 Task: Find connections with filter location Māndvi with filter topic #Entrepreneurialwith filter profile language Spanish with filter current company BMJ with filter school Vivekananda Institute of Professional Studies with filter industry Retail Office Supplies and Gifts with filter service category NotaryOnline Research with filter keywords title Physicist
Action: Mouse moved to (549, 74)
Screenshot: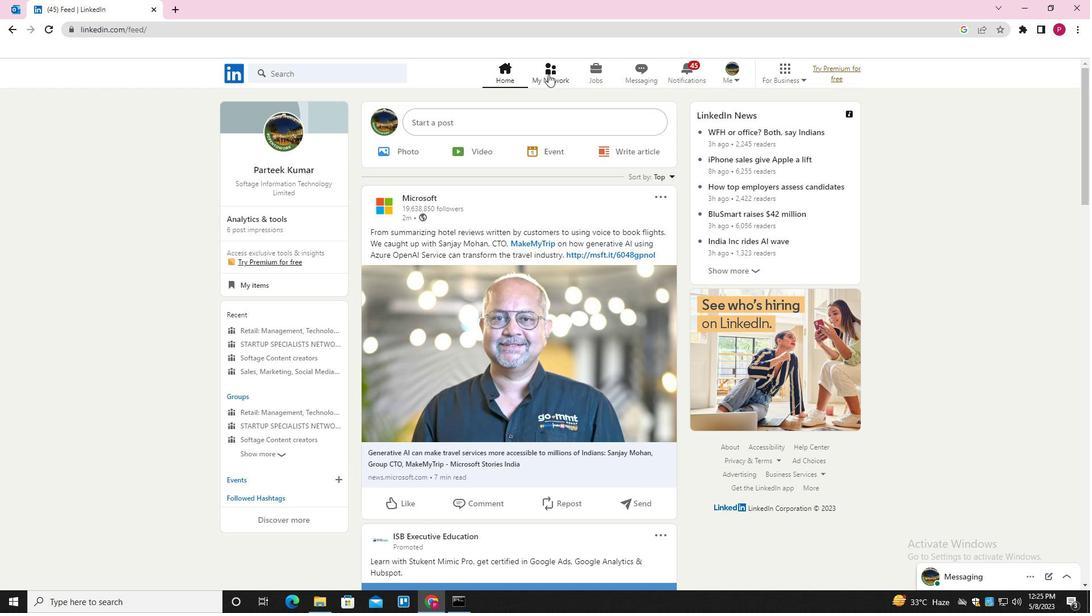 
Action: Mouse pressed left at (549, 74)
Screenshot: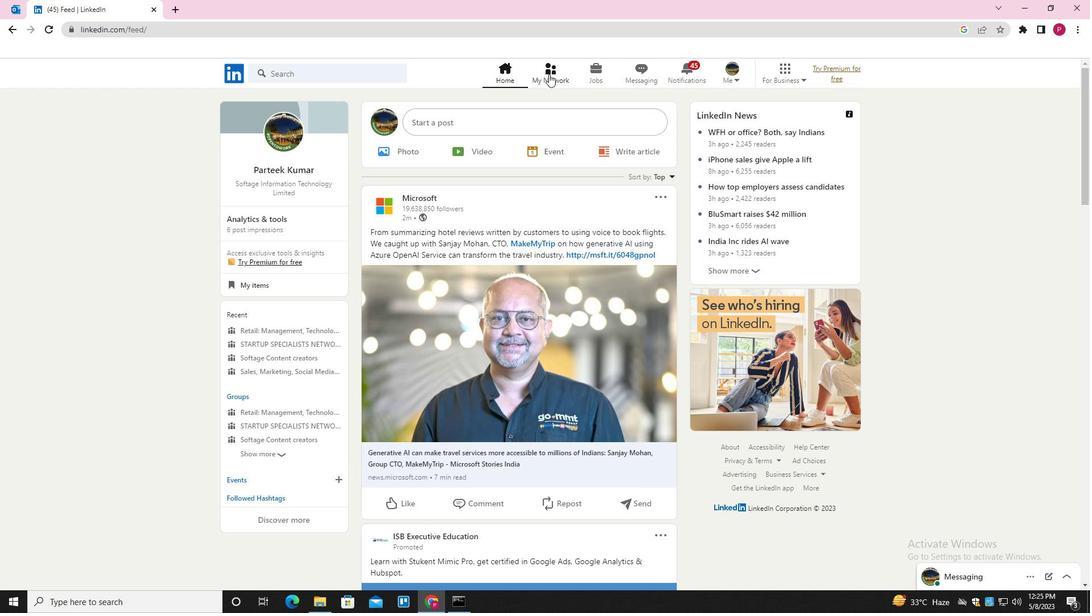 
Action: Mouse moved to (357, 134)
Screenshot: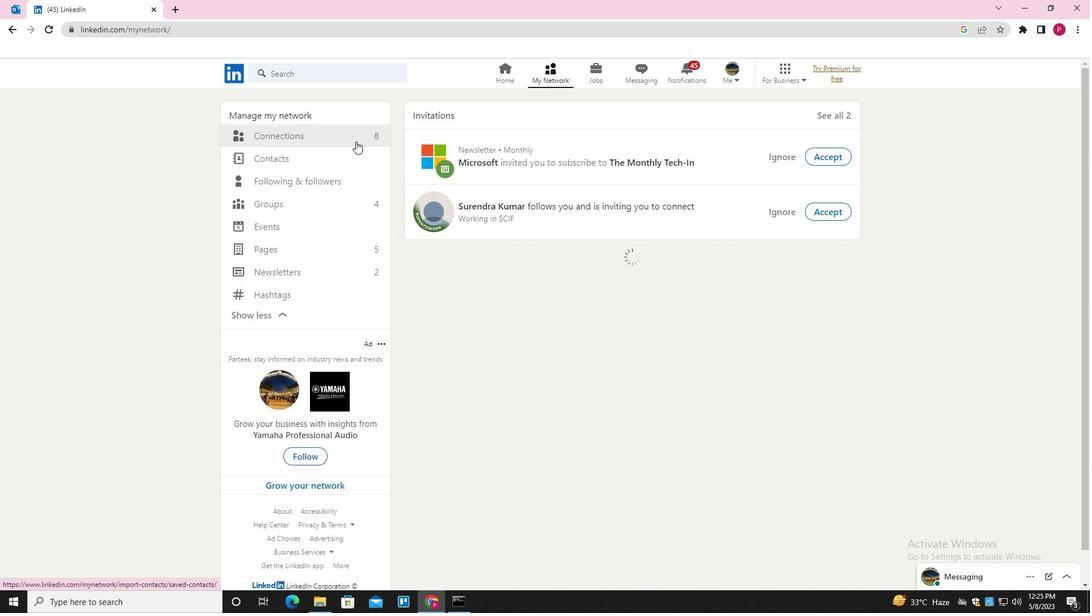 
Action: Mouse pressed left at (357, 134)
Screenshot: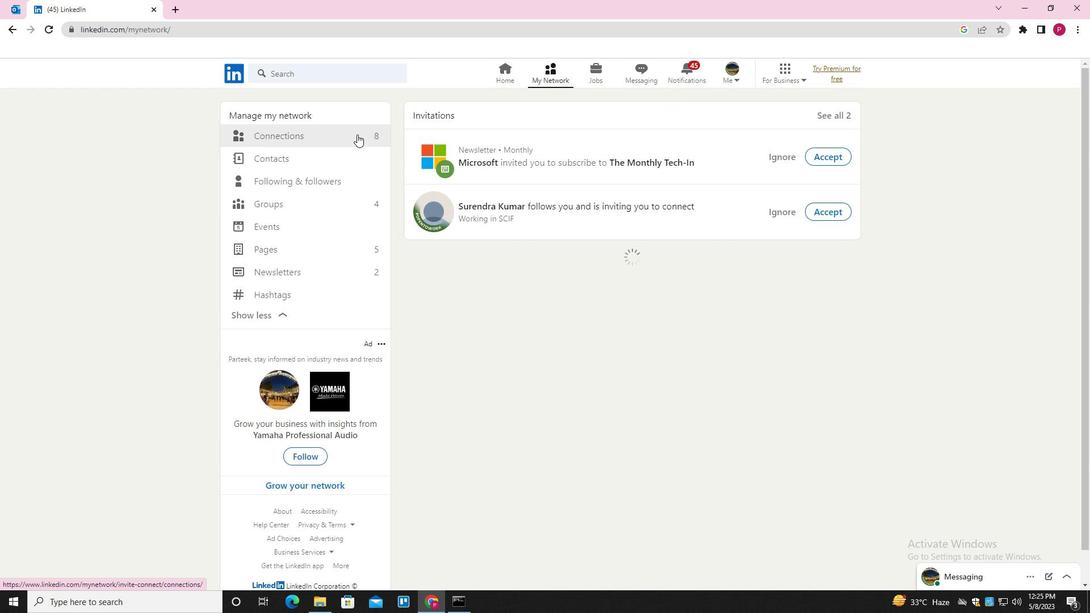 
Action: Mouse moved to (633, 136)
Screenshot: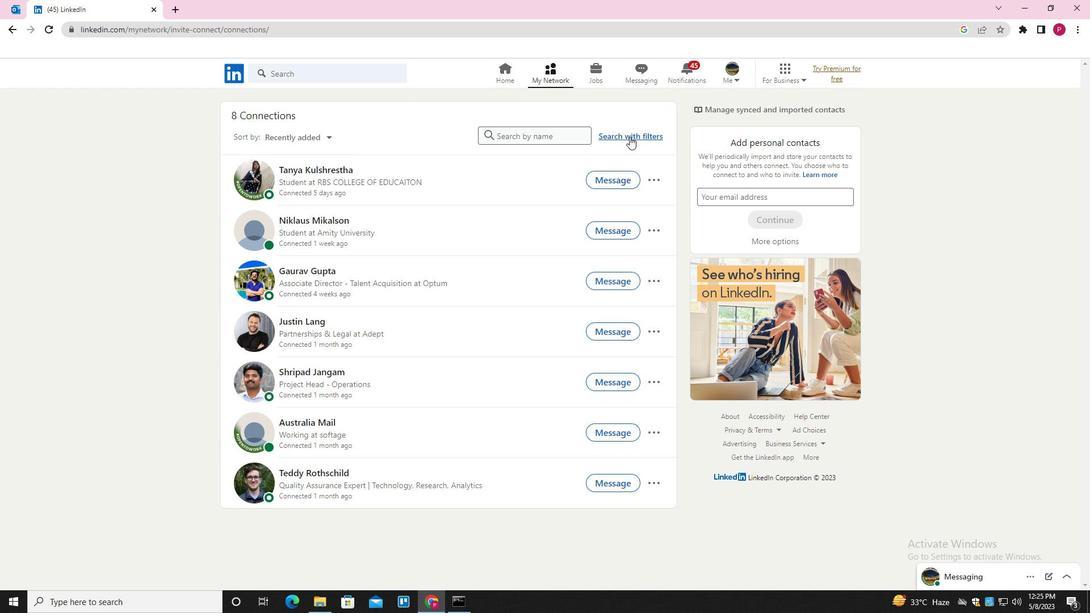 
Action: Mouse pressed left at (633, 136)
Screenshot: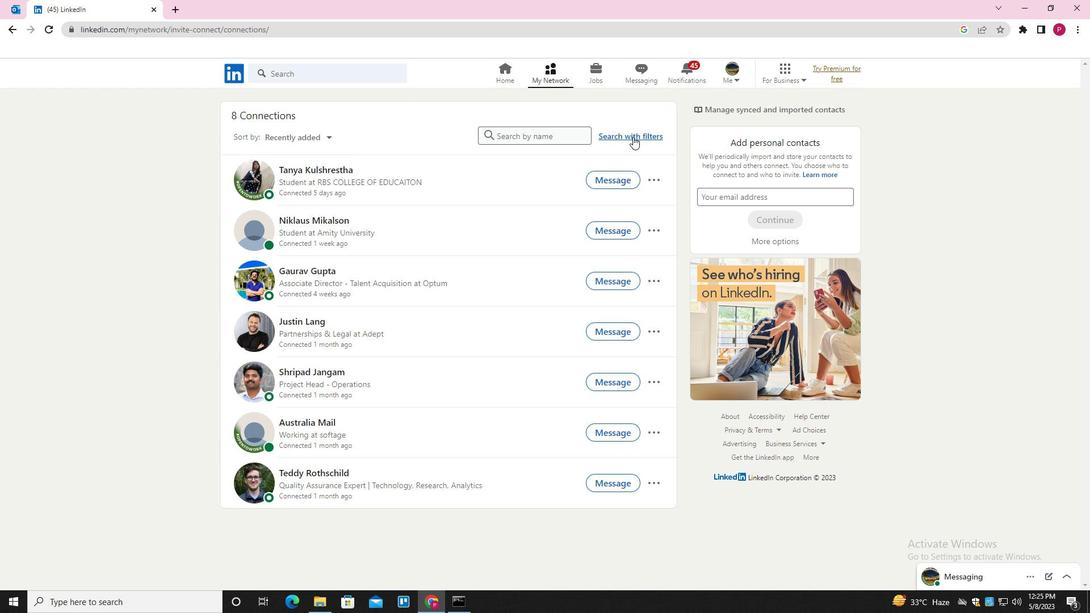 
Action: Mouse moved to (576, 103)
Screenshot: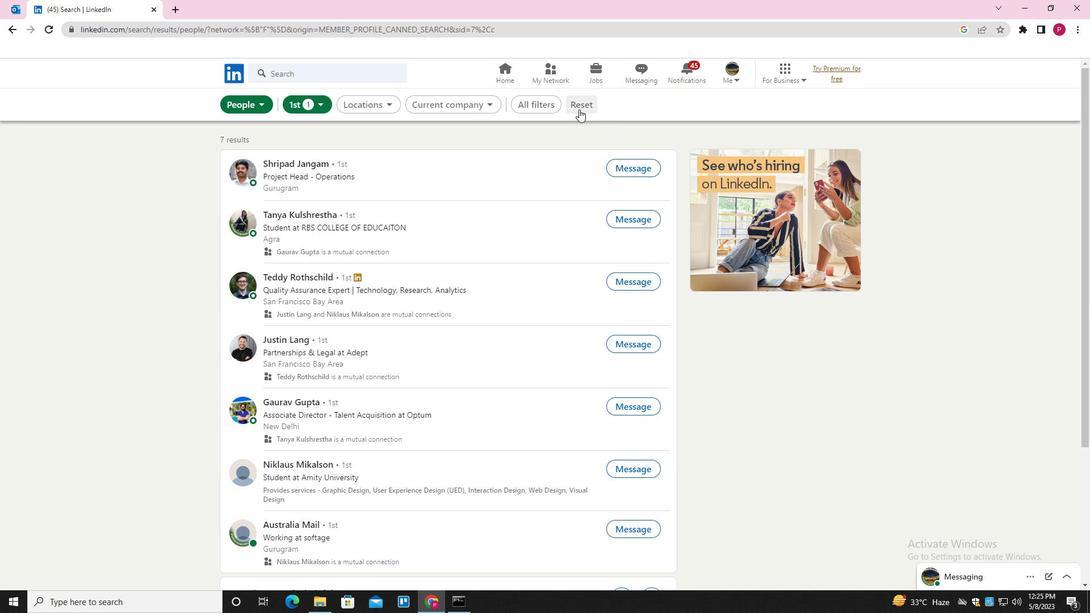 
Action: Mouse pressed left at (576, 103)
Screenshot: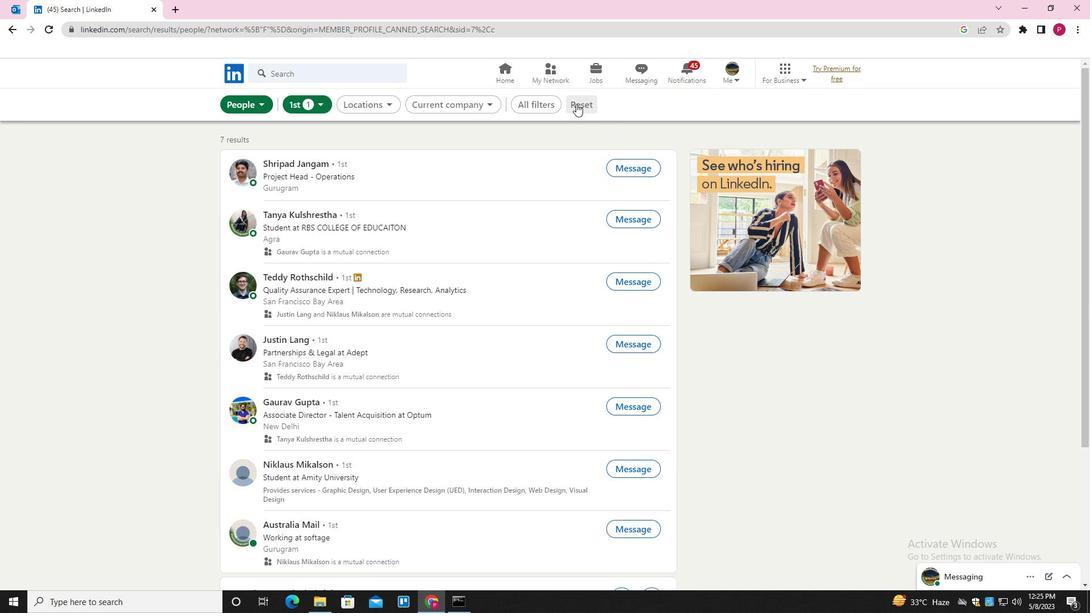 
Action: Mouse moved to (570, 105)
Screenshot: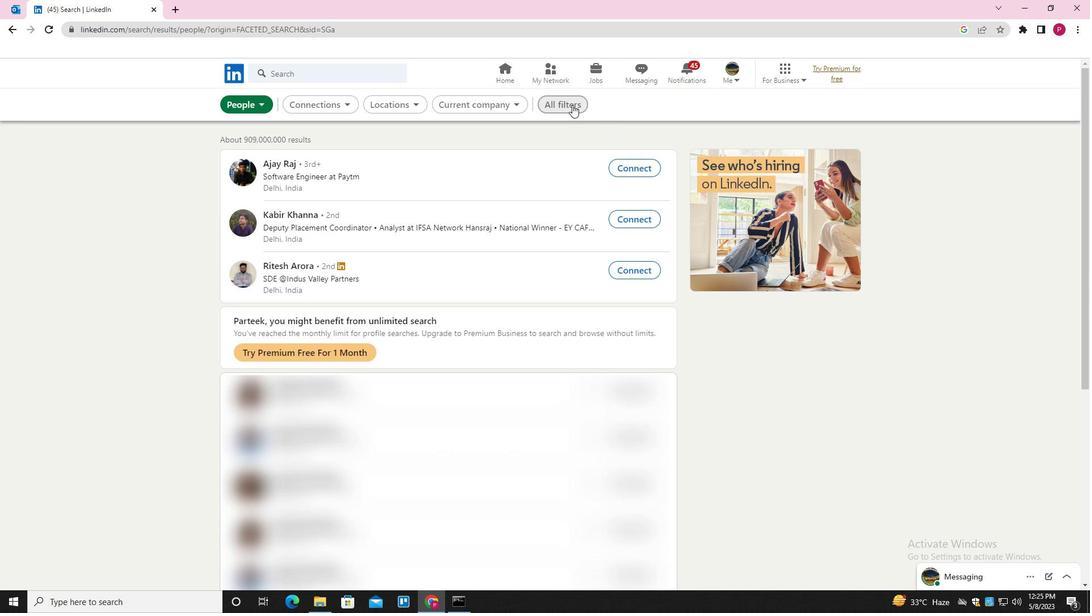 
Action: Mouse pressed left at (570, 105)
Screenshot: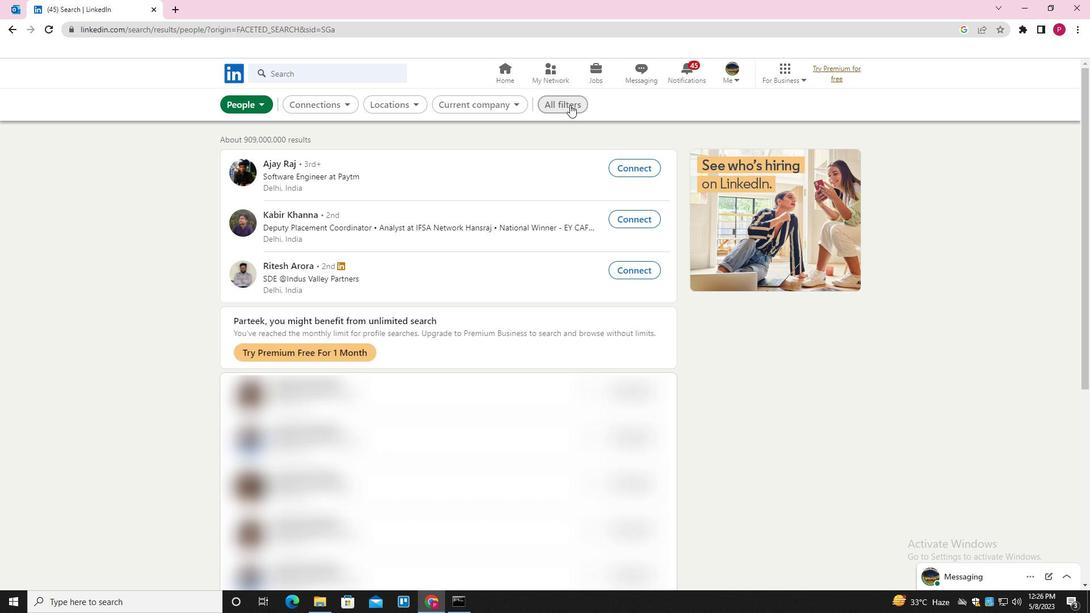 
Action: Mouse moved to (875, 252)
Screenshot: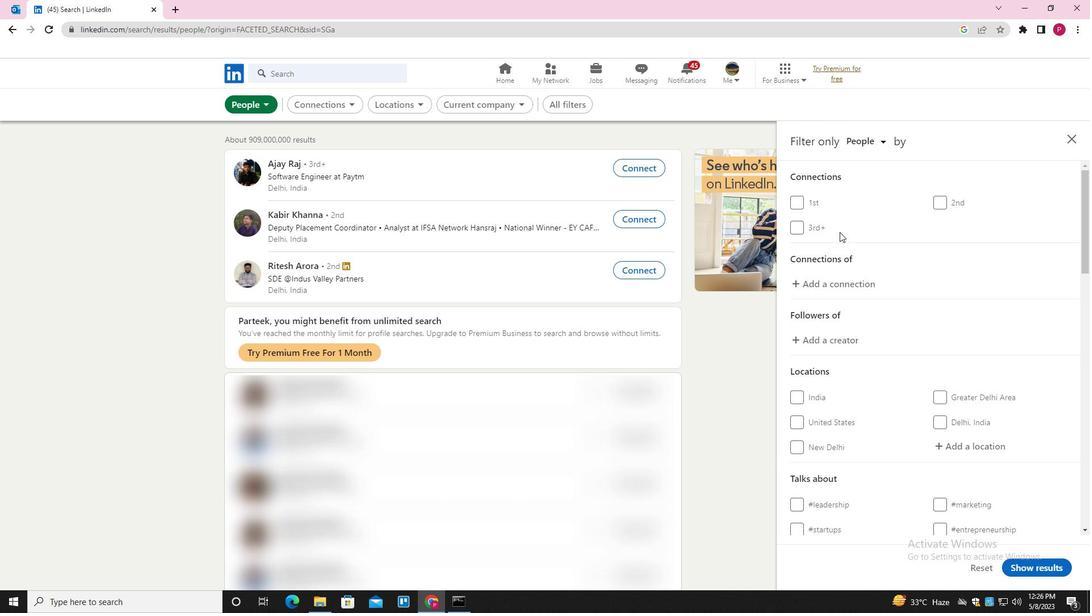 
Action: Mouse scrolled (875, 251) with delta (0, 0)
Screenshot: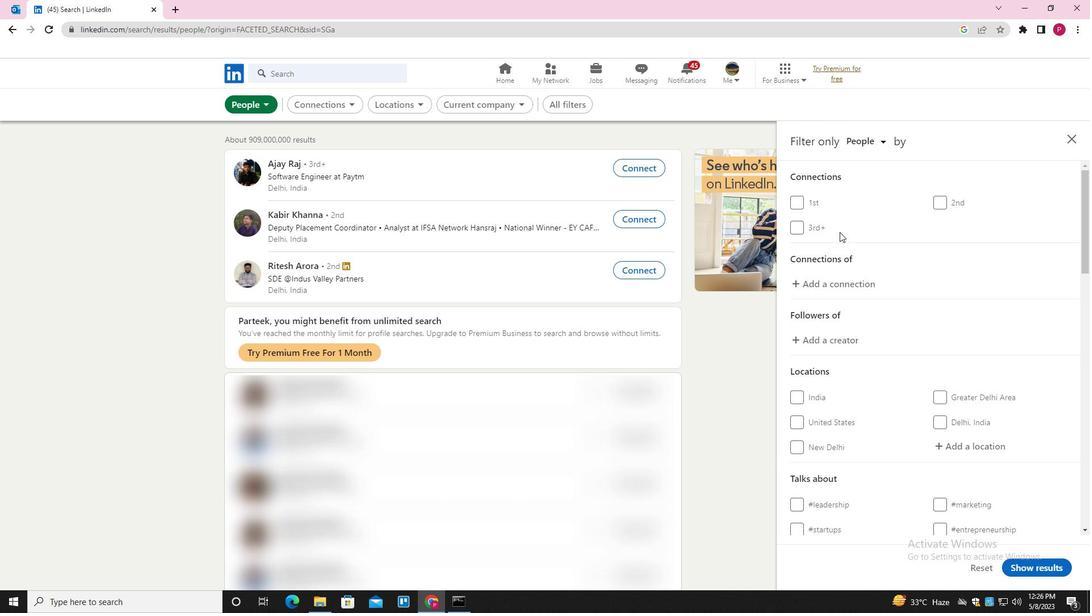 
Action: Mouse moved to (889, 260)
Screenshot: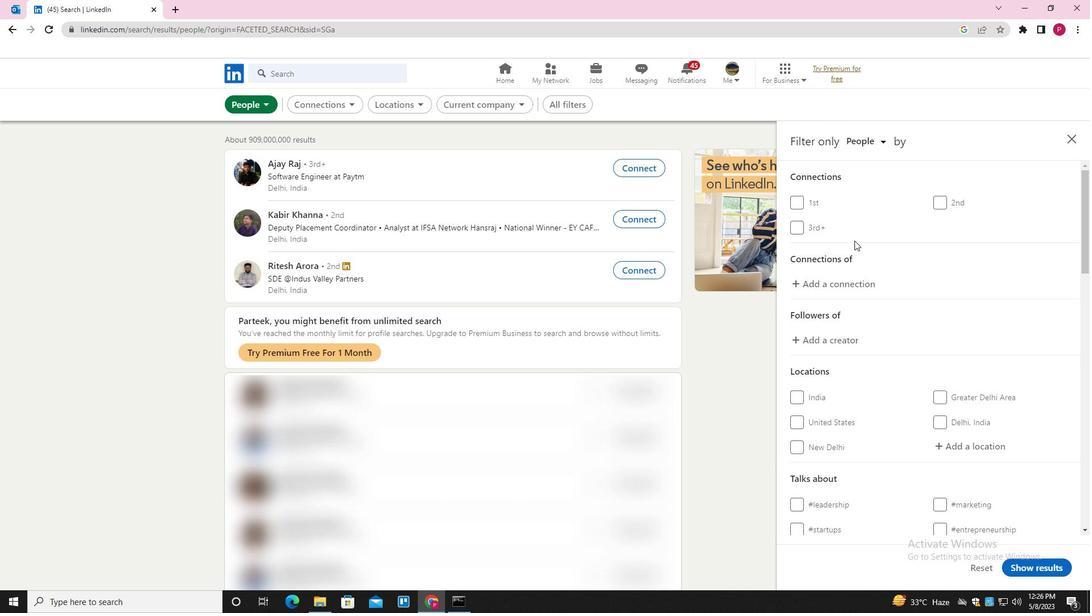 
Action: Mouse scrolled (889, 260) with delta (0, 0)
Screenshot: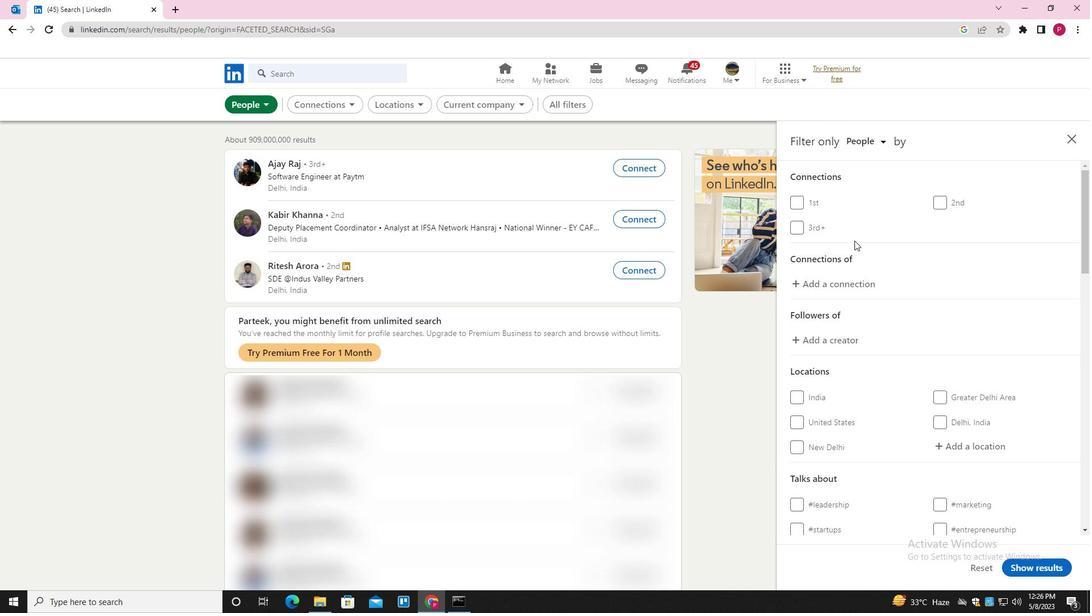 
Action: Mouse moved to (905, 268)
Screenshot: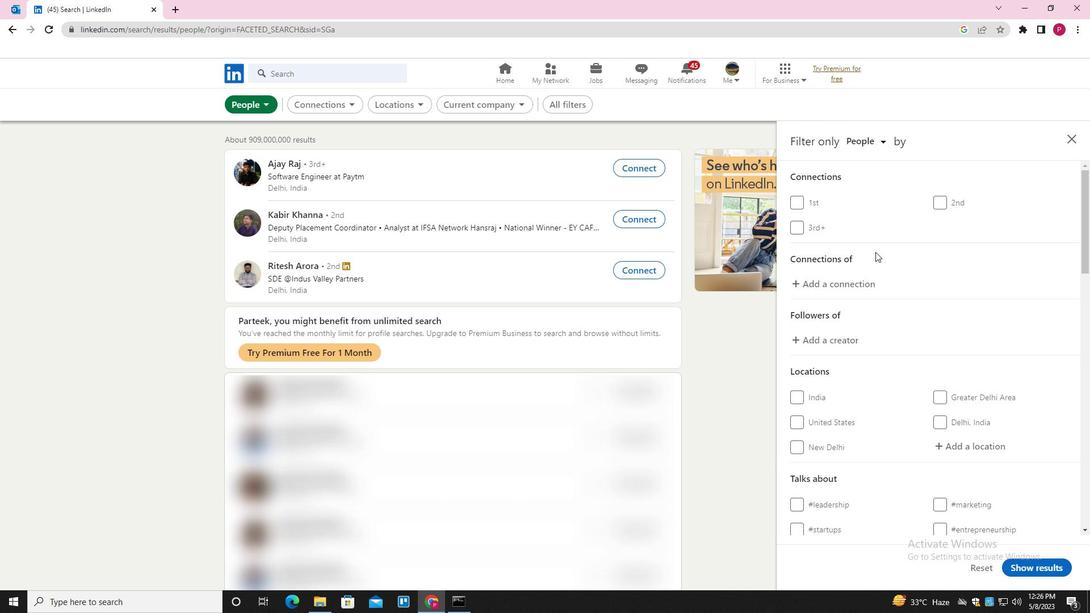 
Action: Mouse scrolled (905, 267) with delta (0, 0)
Screenshot: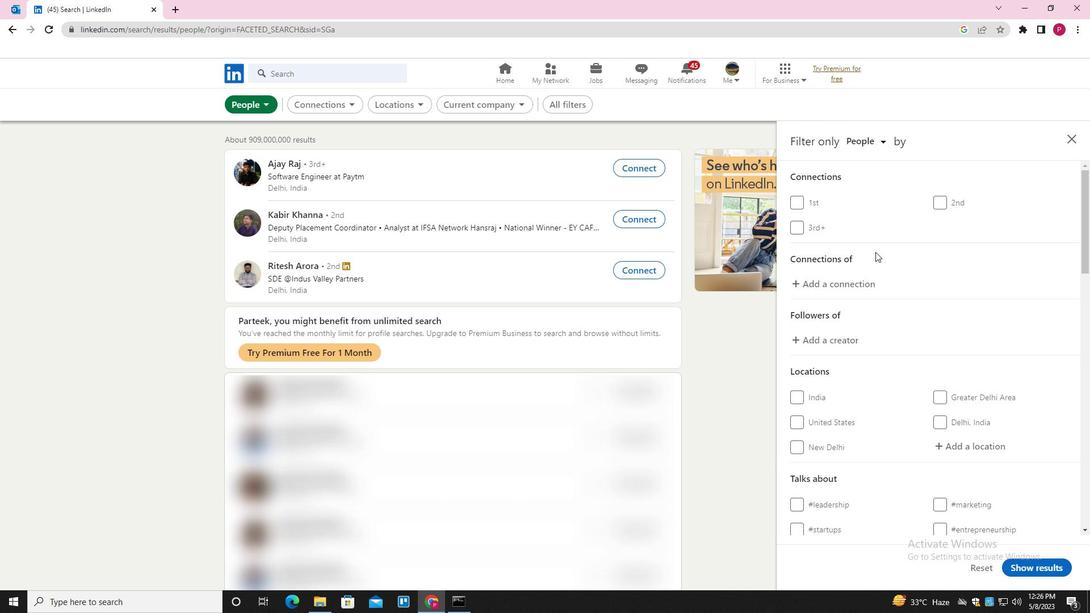 
Action: Mouse moved to (957, 280)
Screenshot: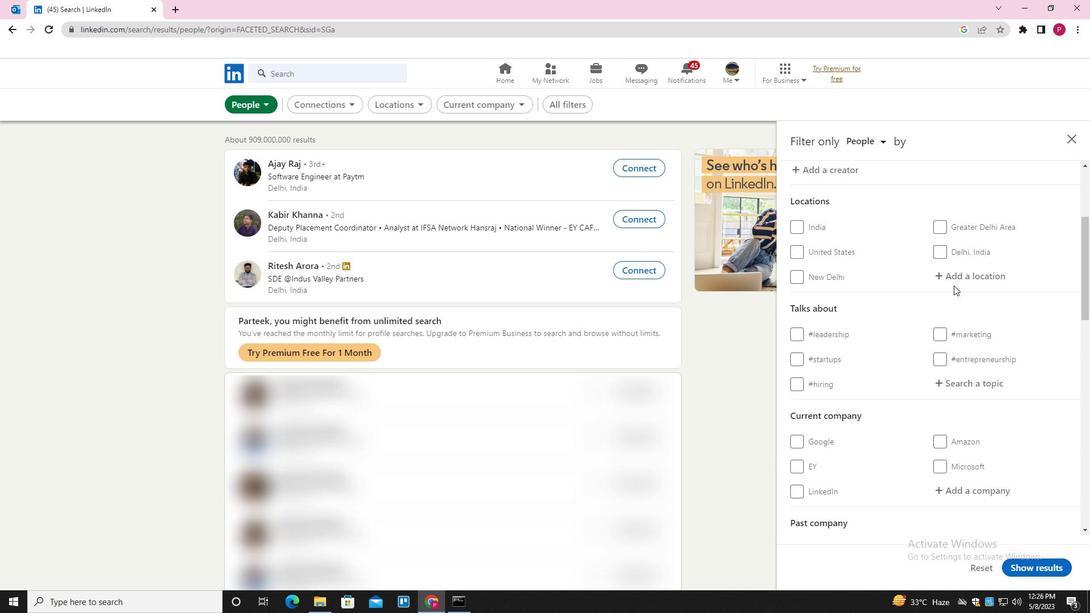 
Action: Mouse pressed left at (957, 280)
Screenshot: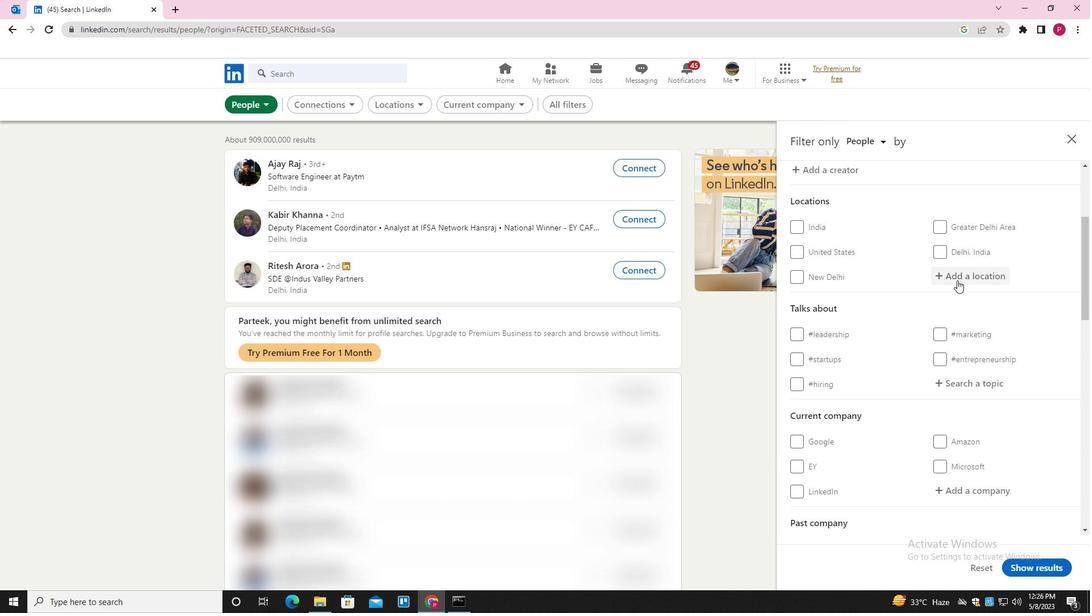 
Action: Key pressed <Key.shift>
Screenshot: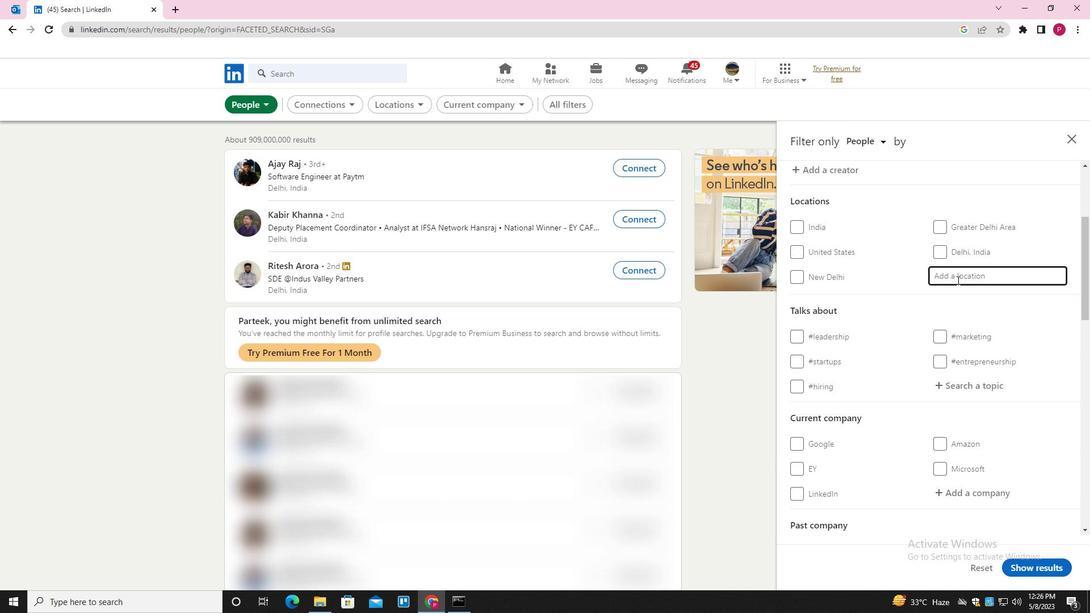
Action: Mouse moved to (957, 280)
Screenshot: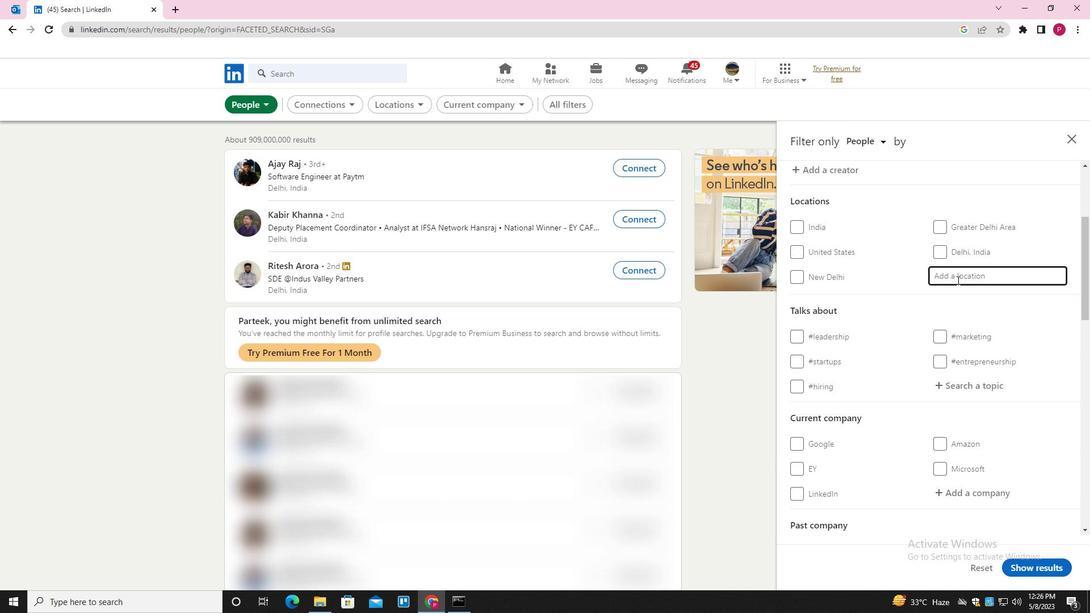 
Action: Key pressed MANDVI<Key.down><Key.enter>
Screenshot: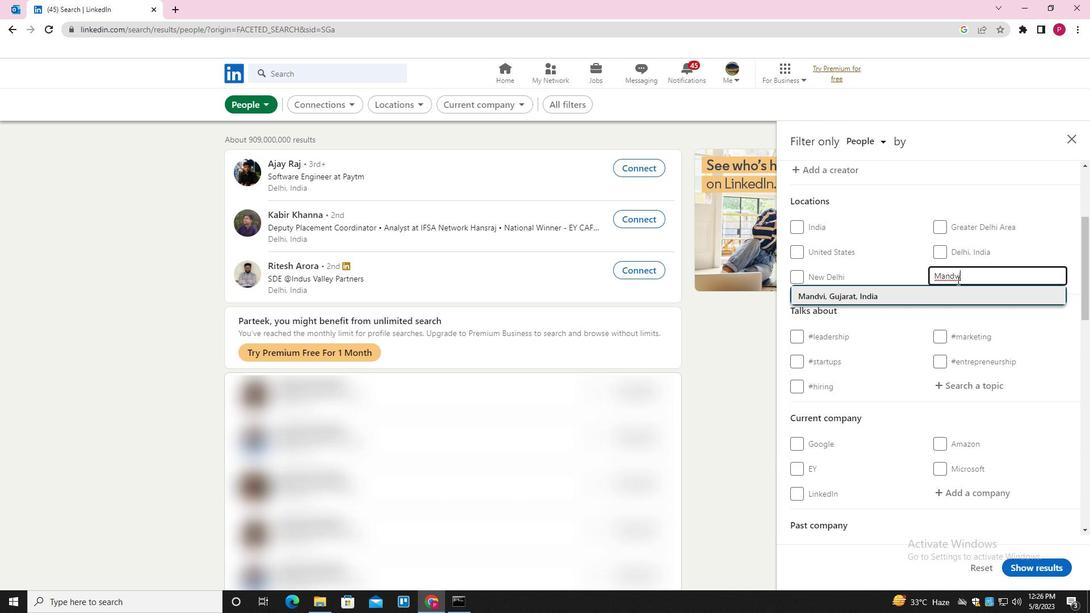 
Action: Mouse moved to (923, 316)
Screenshot: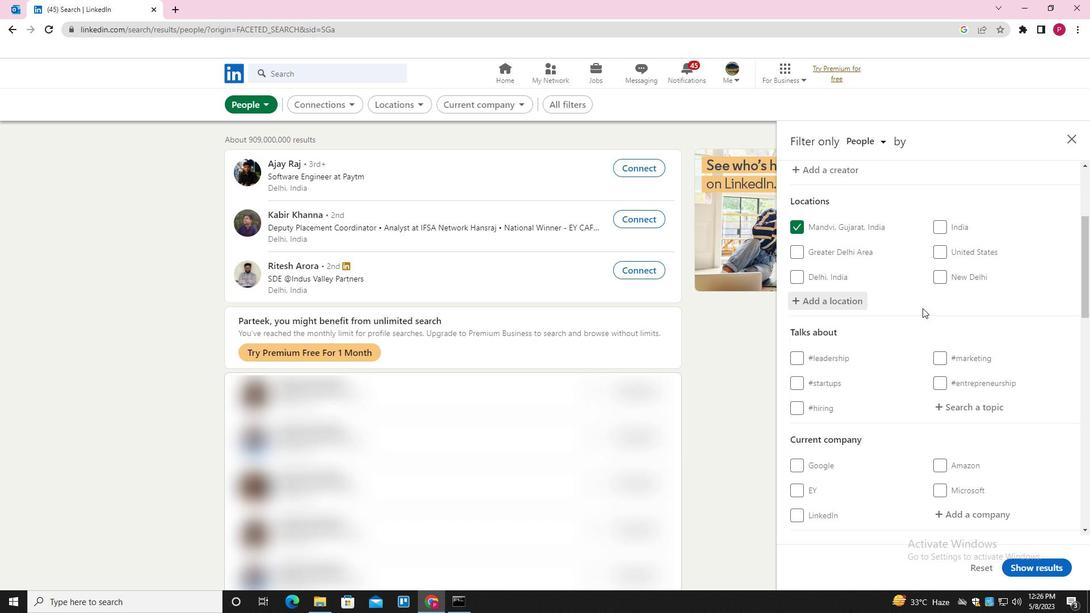 
Action: Mouse scrolled (923, 315) with delta (0, 0)
Screenshot: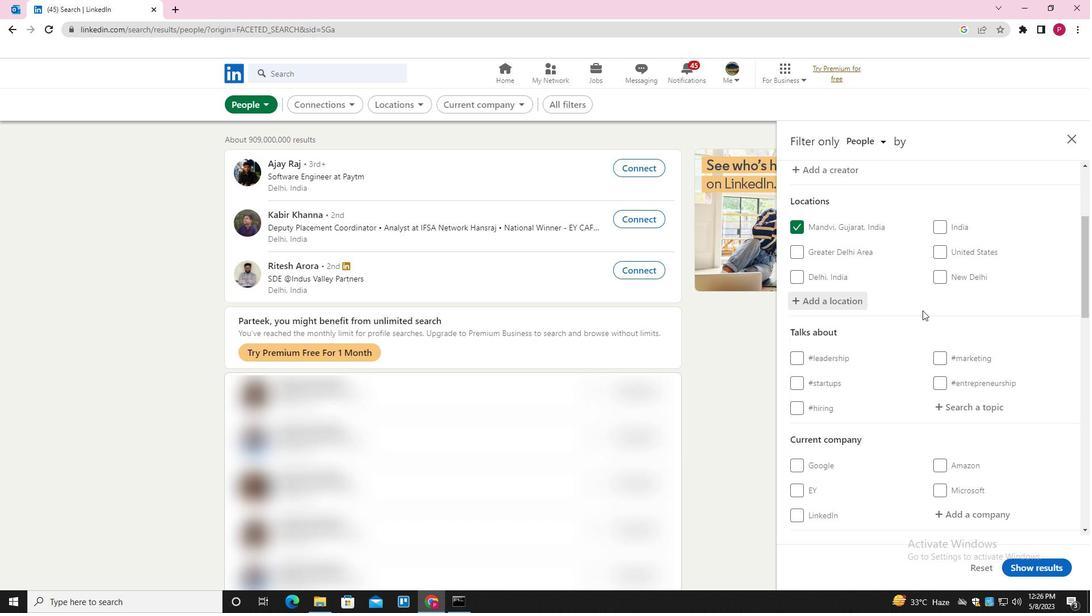 
Action: Mouse moved to (923, 319)
Screenshot: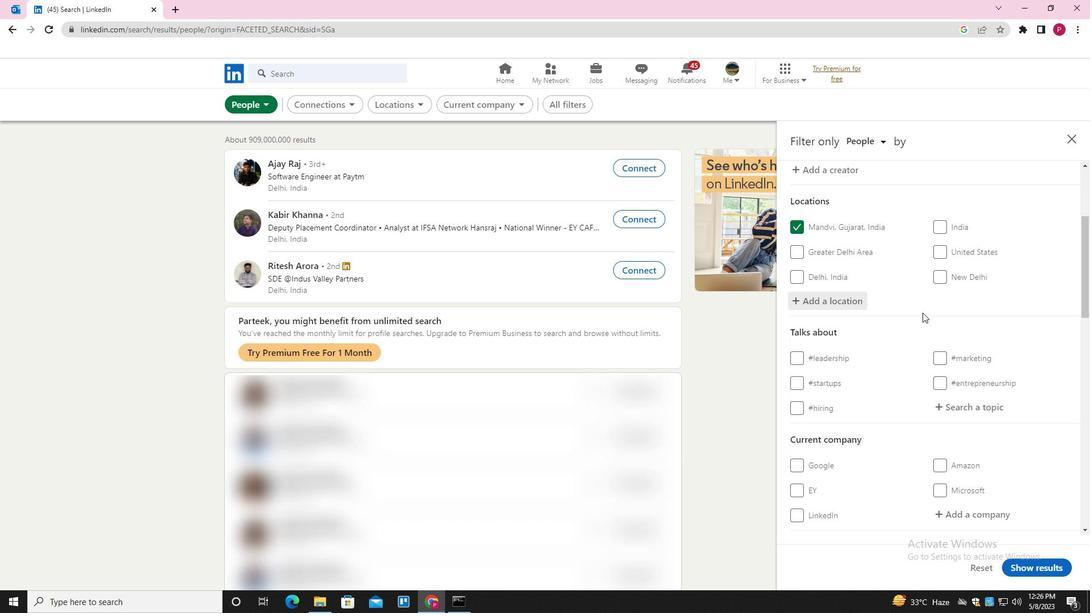 
Action: Mouse scrolled (923, 319) with delta (0, 0)
Screenshot: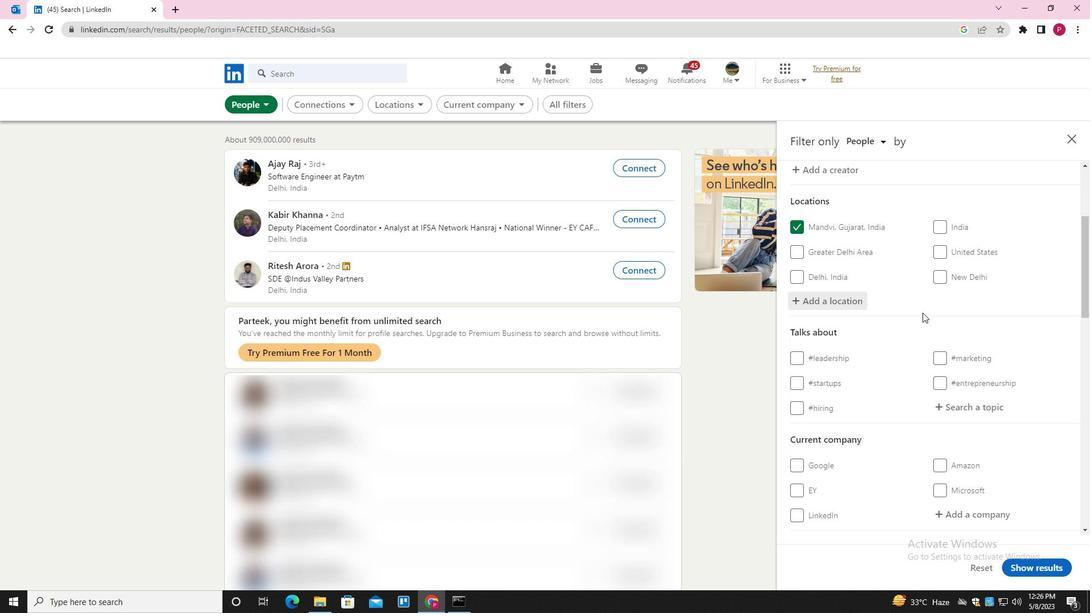 
Action: Mouse moved to (968, 293)
Screenshot: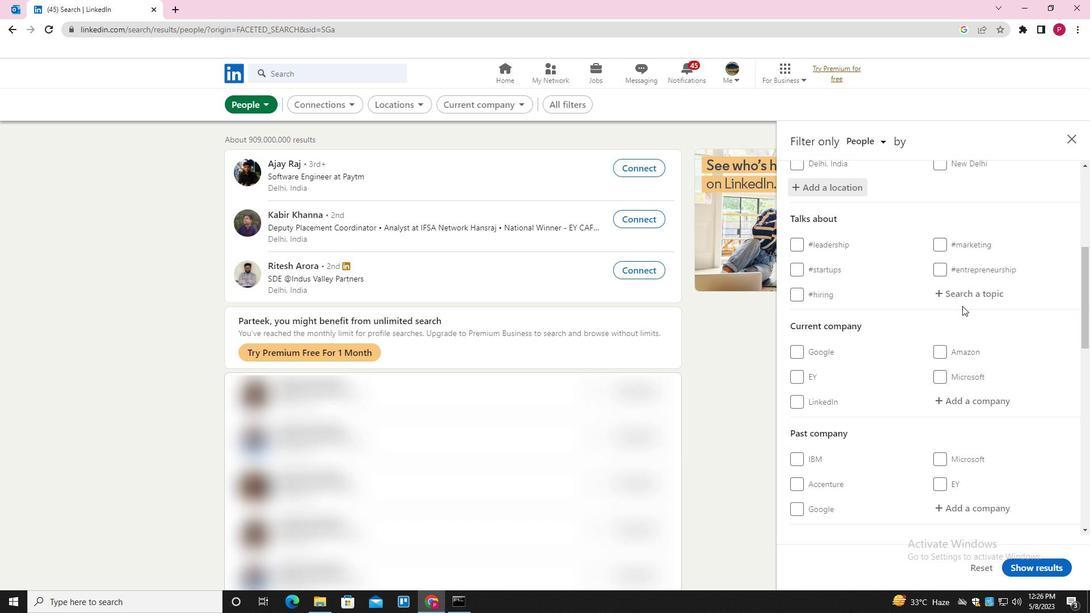 
Action: Mouse pressed left at (968, 293)
Screenshot: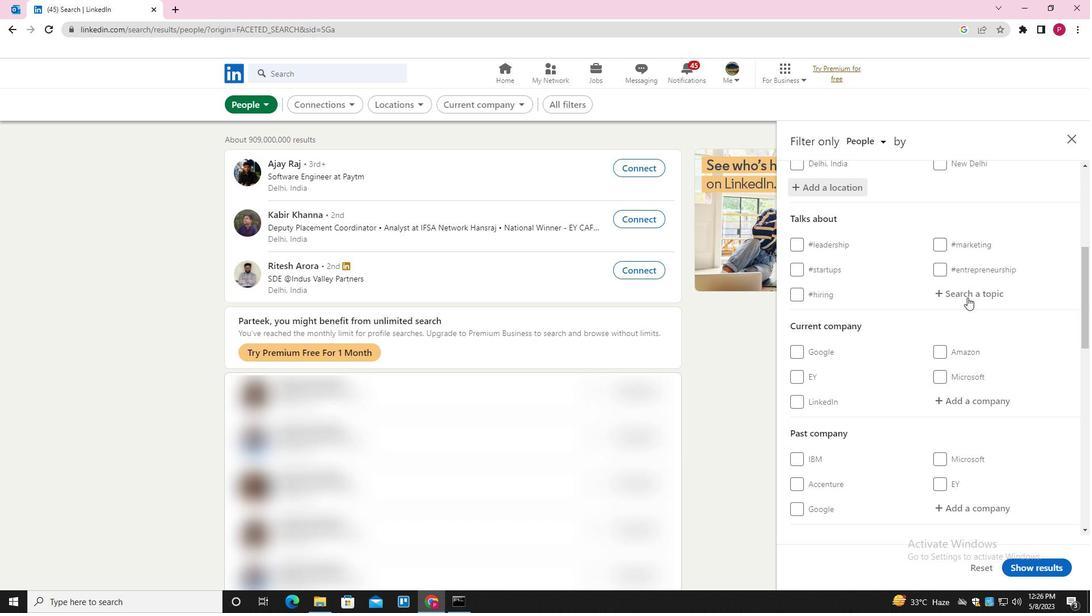 
Action: Key pressed ENTERPRENER<Key.backspace>URIAL
Screenshot: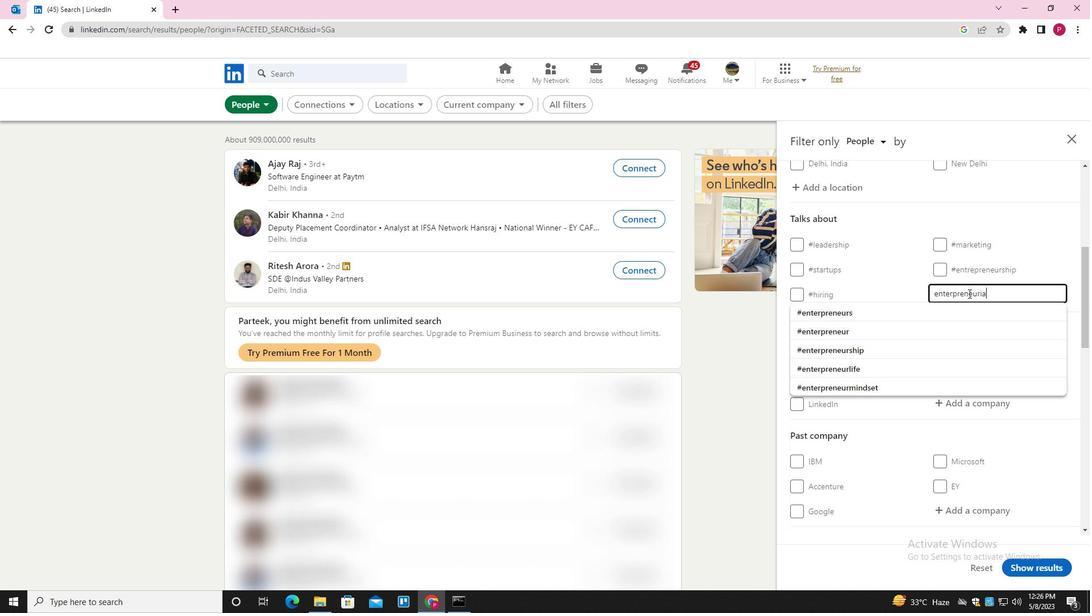 
Action: Mouse moved to (956, 290)
Screenshot: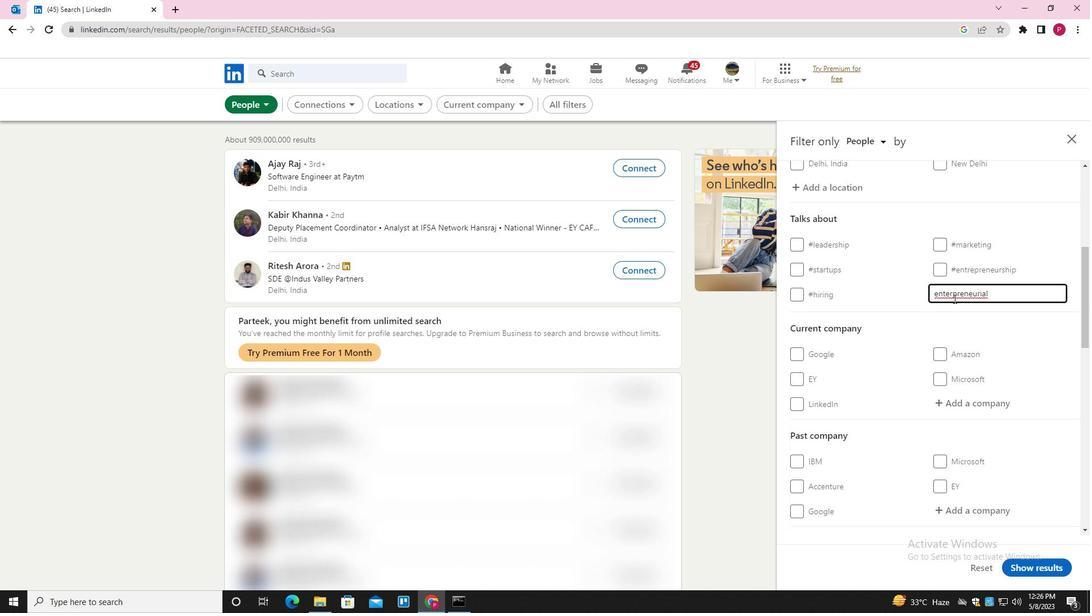 
Action: Mouse scrolled (956, 289) with delta (0, 0)
Screenshot: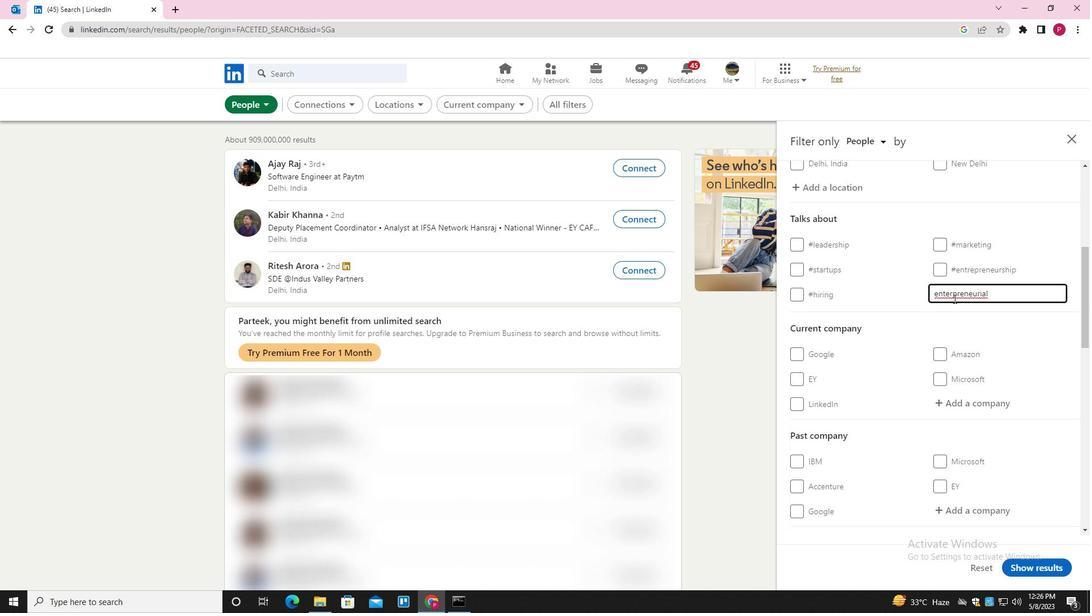 
Action: Mouse moved to (991, 302)
Screenshot: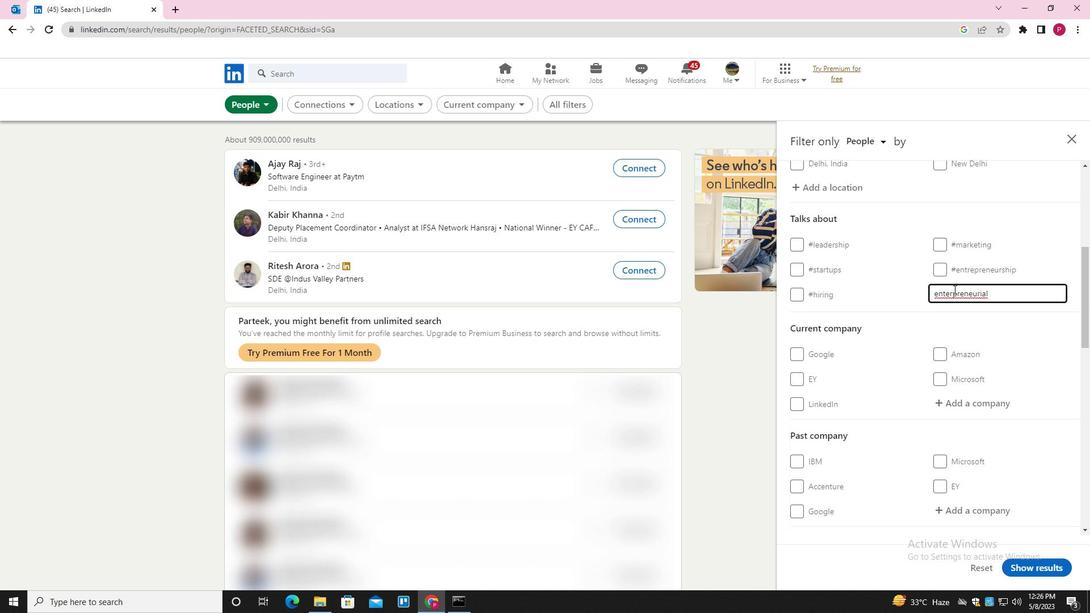 
Action: Mouse scrolled (991, 302) with delta (0, 0)
Screenshot: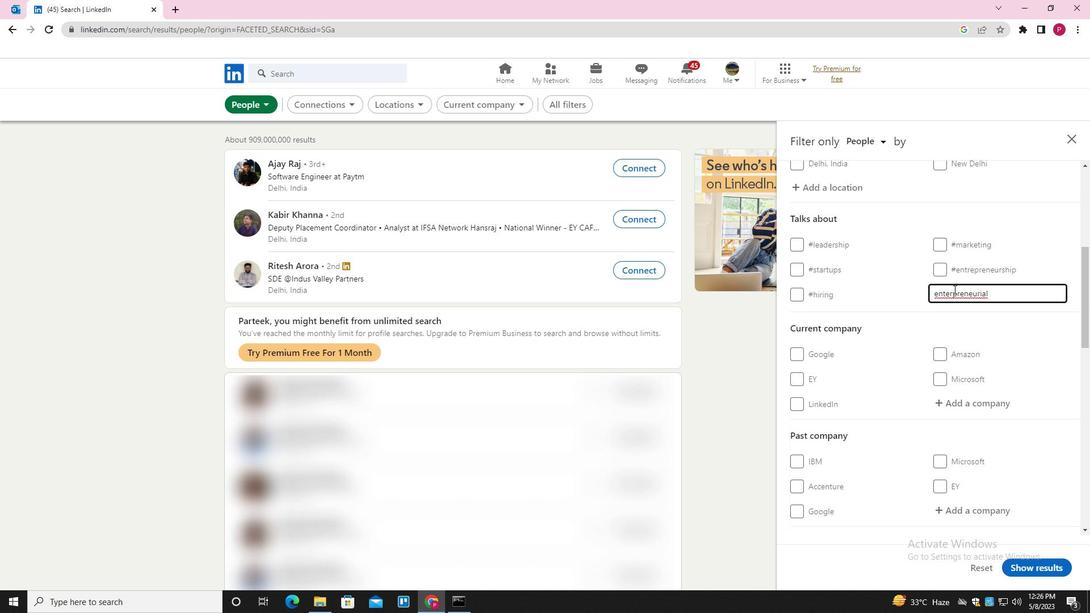 
Action: Mouse moved to (1003, 280)
Screenshot: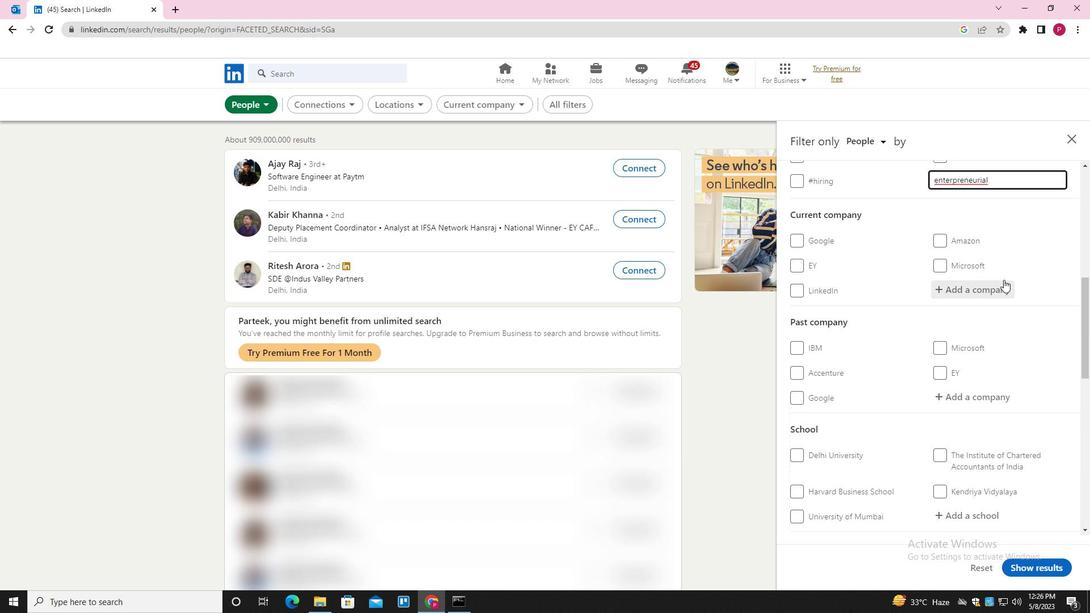 
Action: Mouse pressed left at (1003, 280)
Screenshot: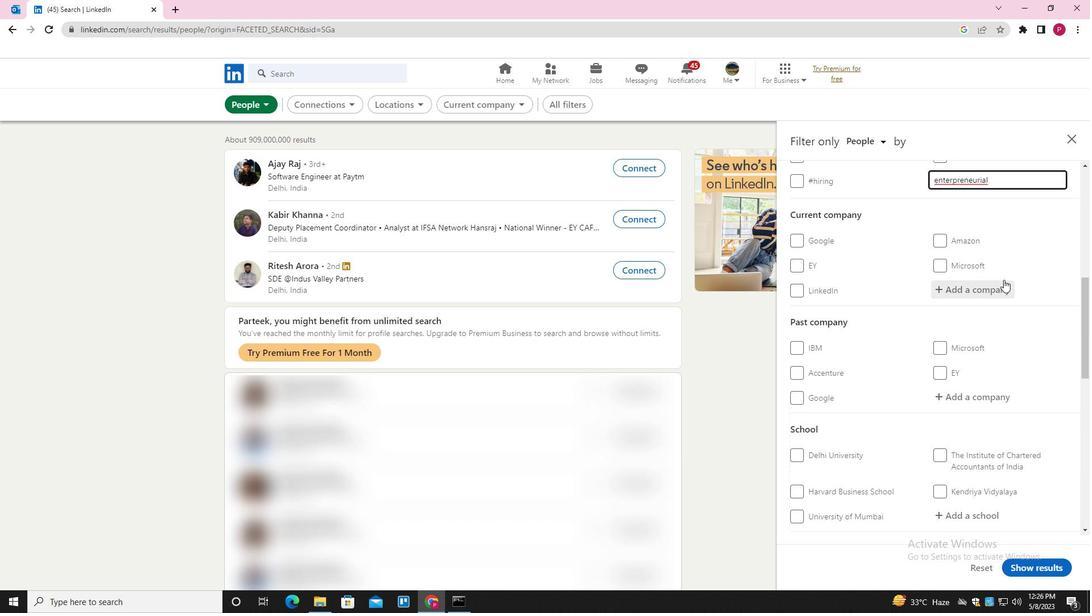 
Action: Mouse moved to (992, 286)
Screenshot: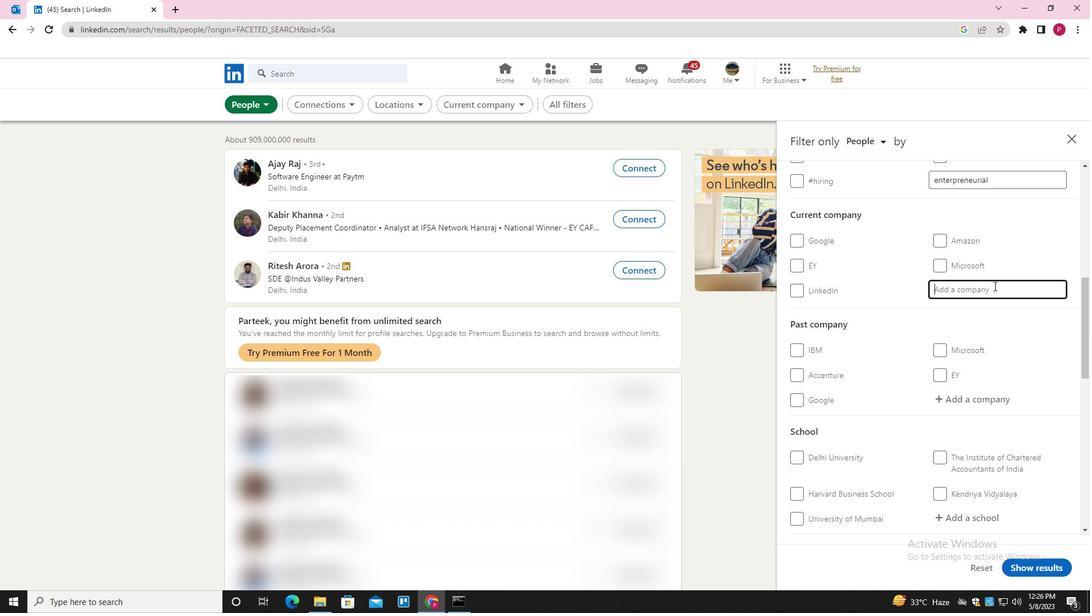 
Action: Mouse scrolled (992, 286) with delta (0, 0)
Screenshot: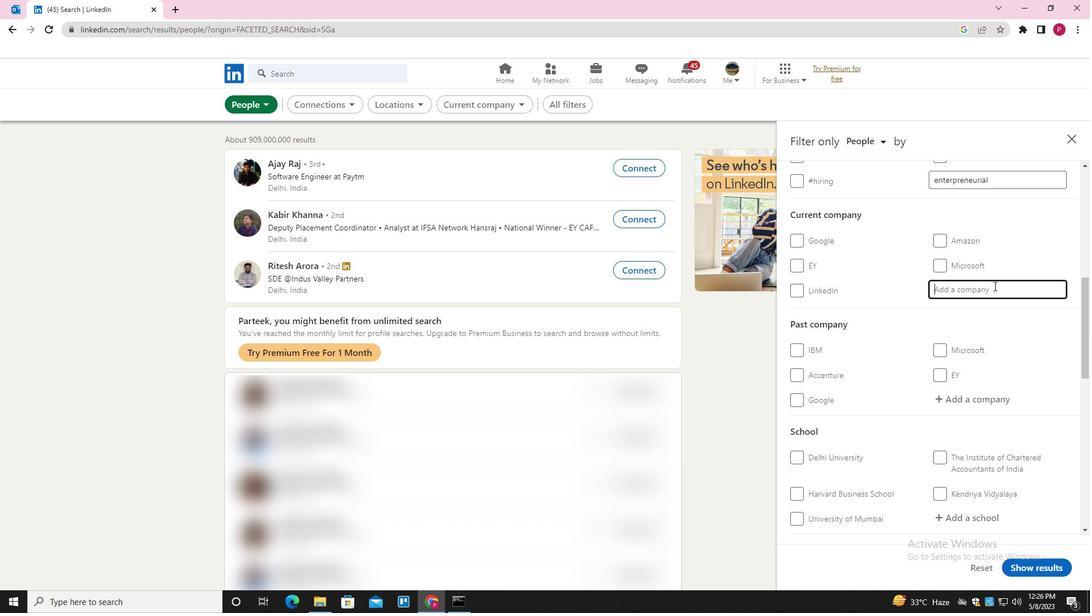 
Action: Mouse moved to (994, 286)
Screenshot: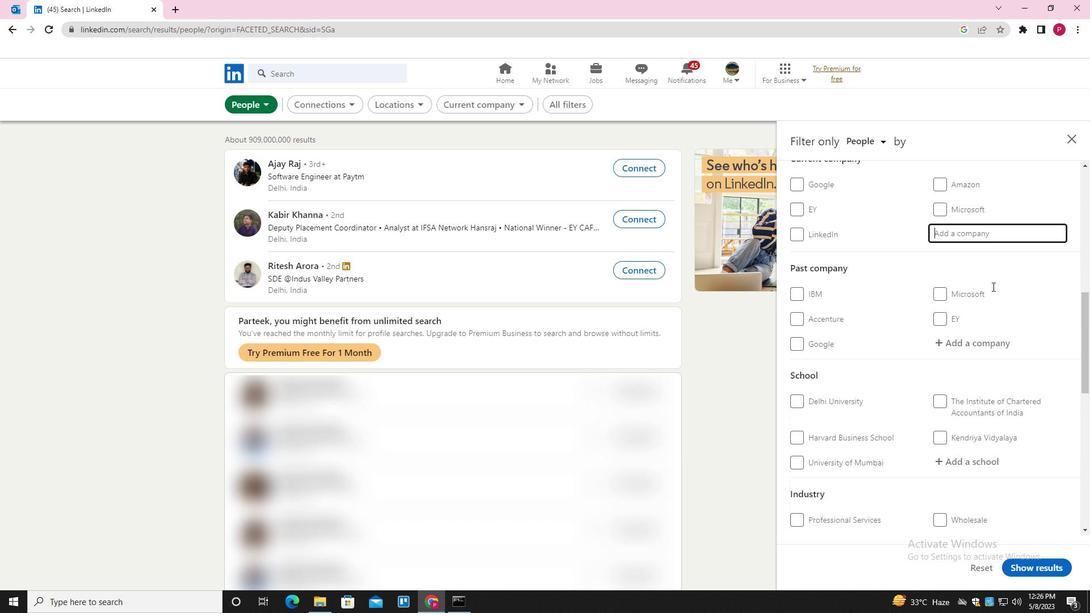 
Action: Mouse scrolled (994, 286) with delta (0, 0)
Screenshot: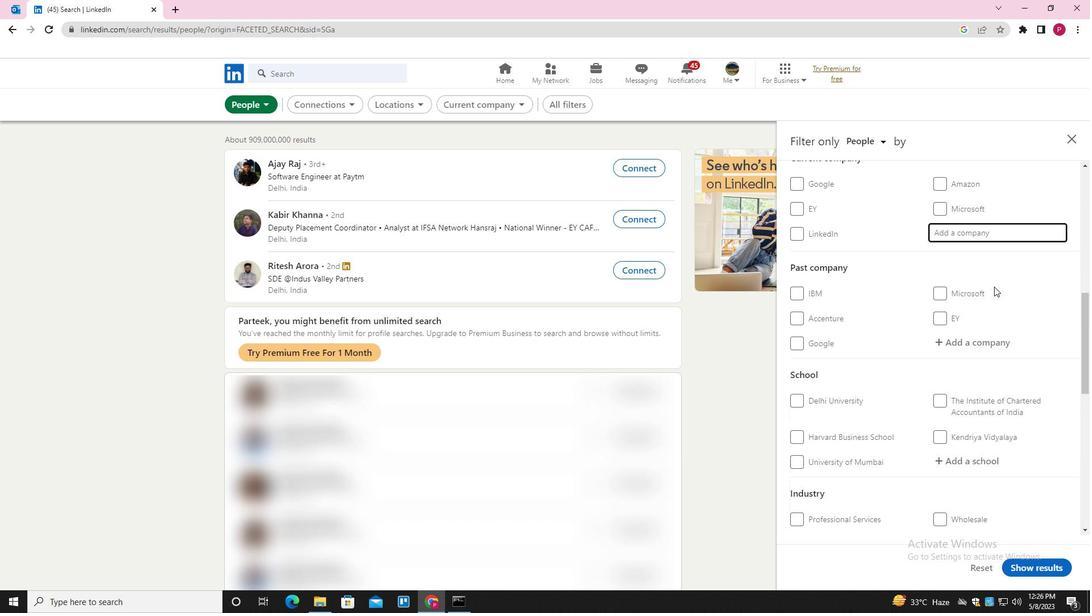 
Action: Mouse scrolled (994, 286) with delta (0, 0)
Screenshot: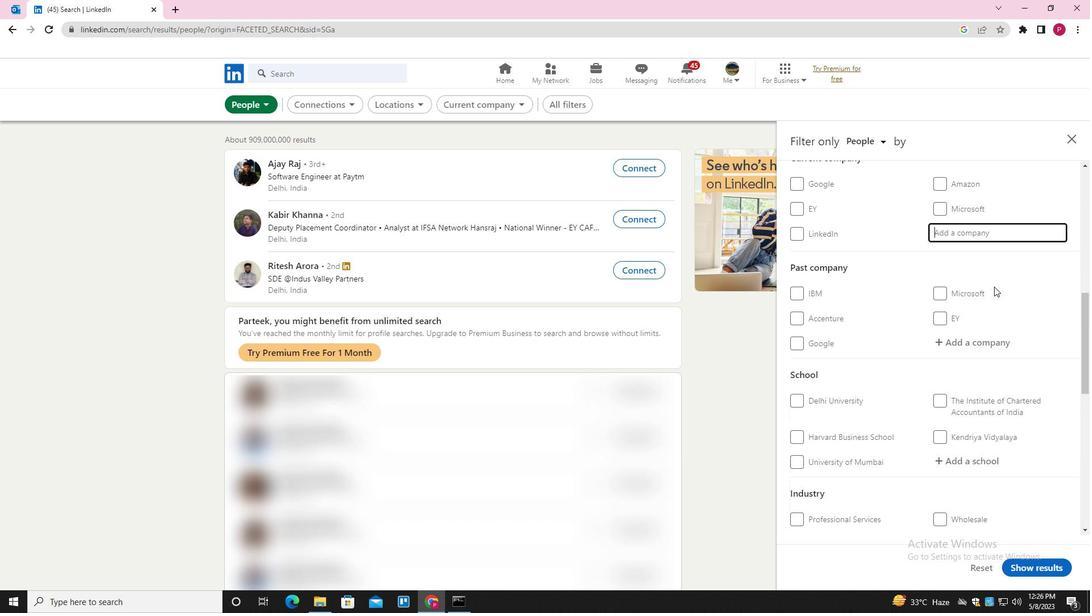 
Action: Mouse scrolled (994, 286) with delta (0, 0)
Screenshot: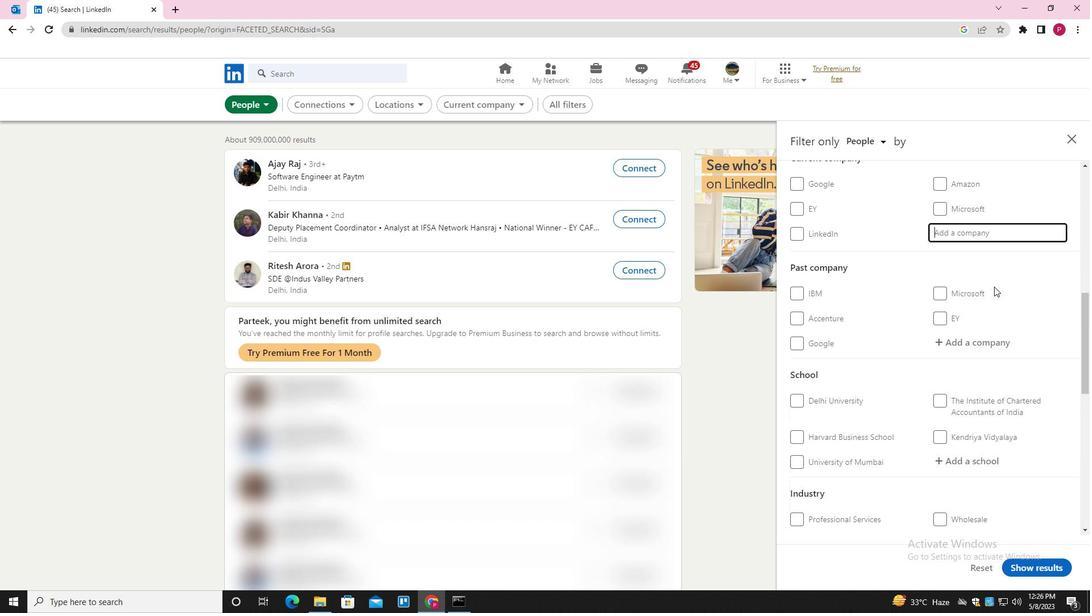 
Action: Mouse scrolled (994, 286) with delta (0, 0)
Screenshot: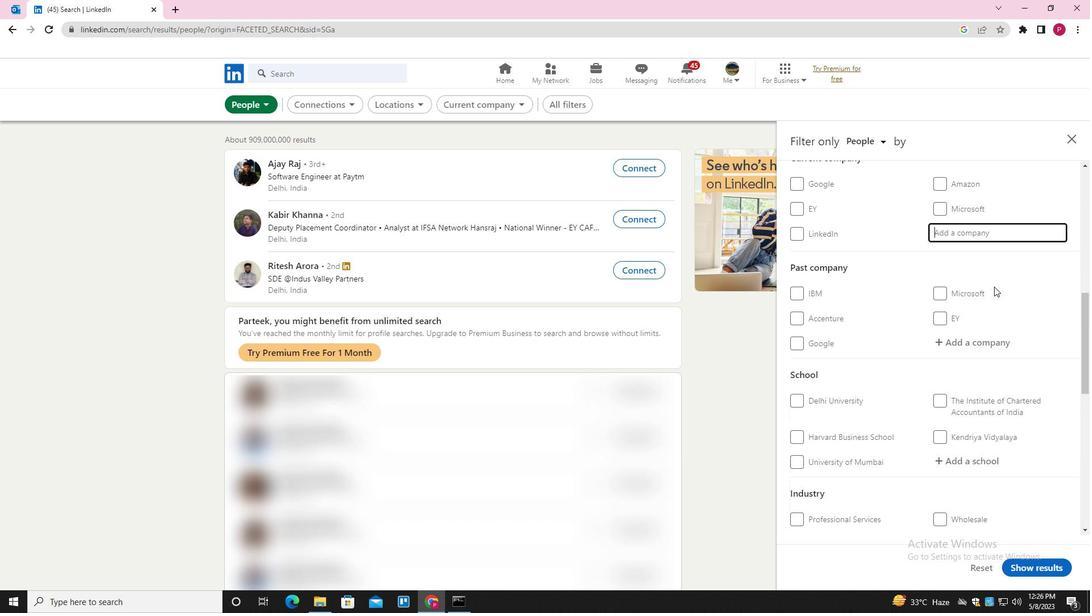 
Action: Mouse scrolled (994, 286) with delta (0, 0)
Screenshot: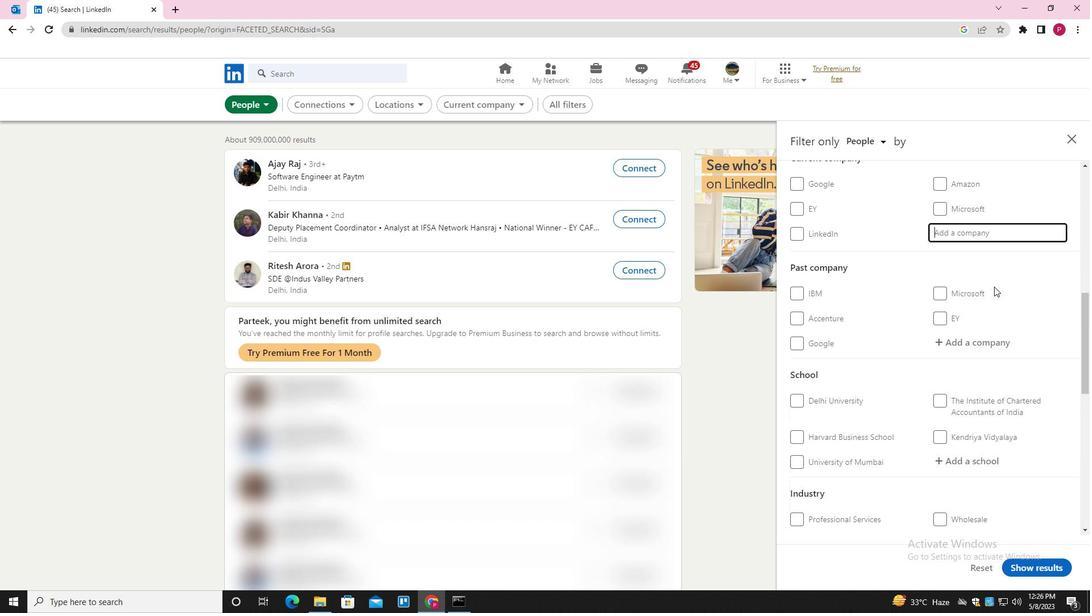 
Action: Mouse scrolled (994, 286) with delta (0, 0)
Screenshot: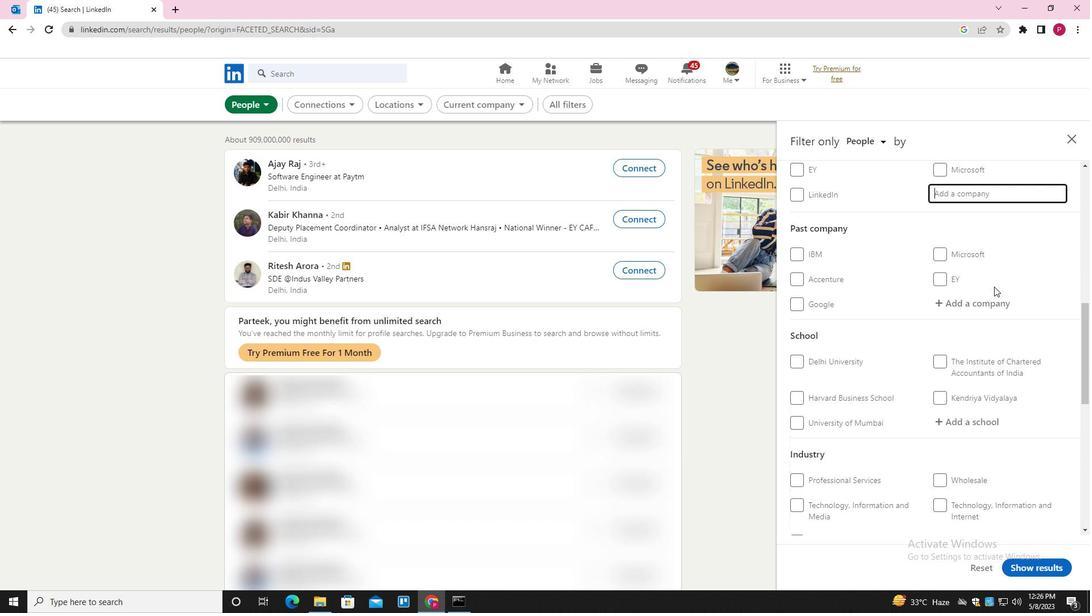 
Action: Mouse moved to (969, 333)
Screenshot: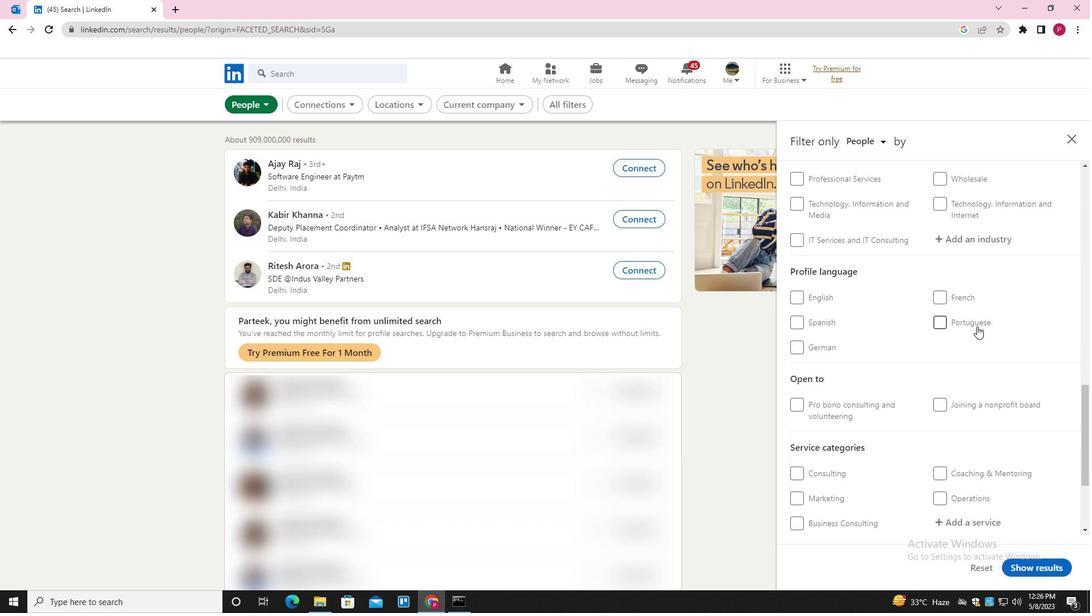 
Action: Mouse scrolled (969, 332) with delta (0, 0)
Screenshot: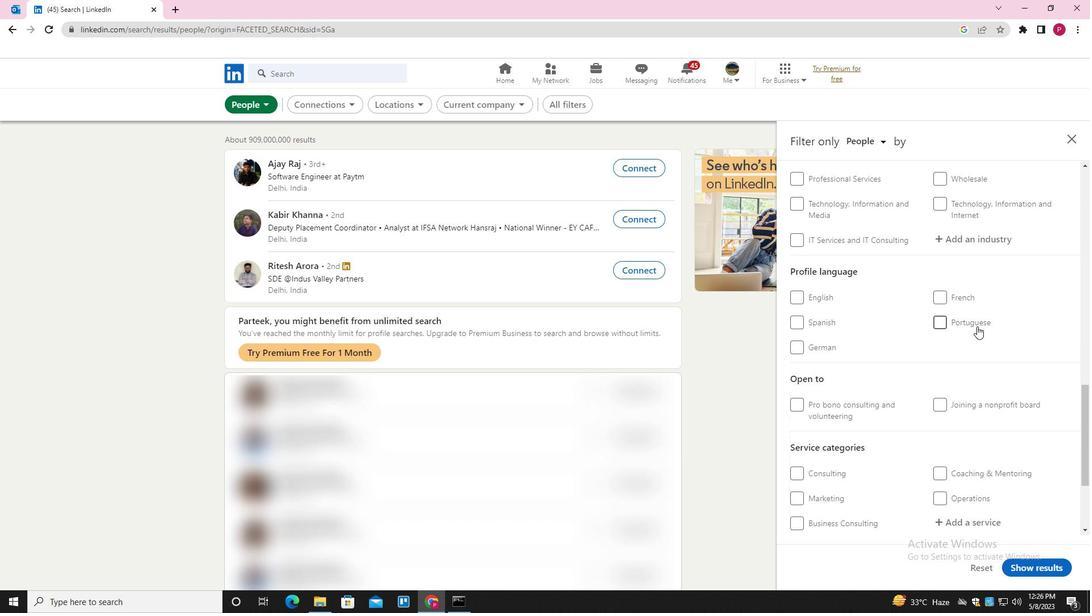
Action: Mouse moved to (969, 333)
Screenshot: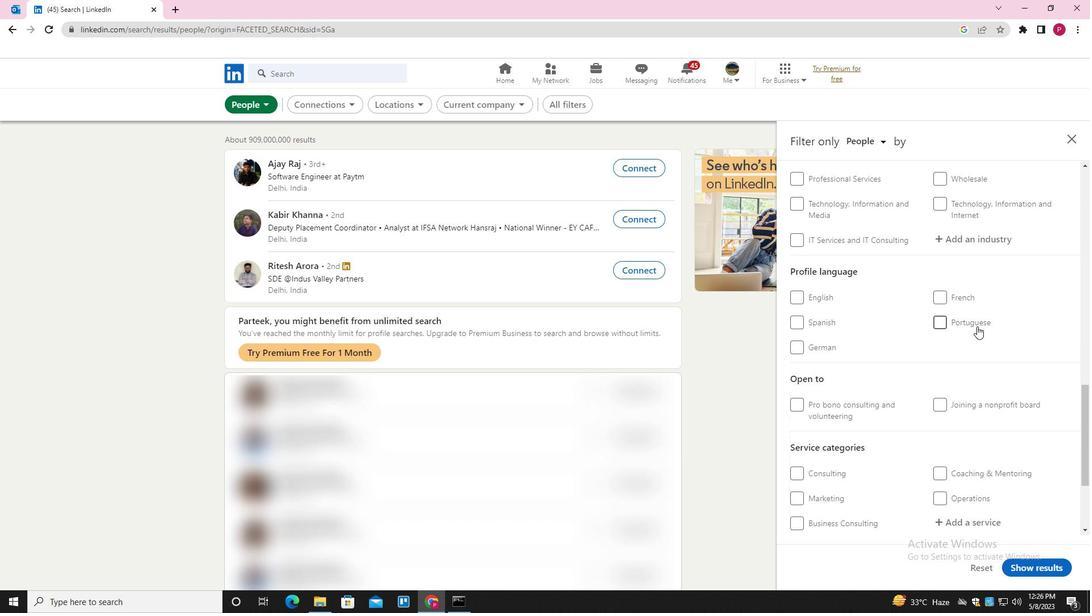 
Action: Mouse scrolled (969, 333) with delta (0, 0)
Screenshot: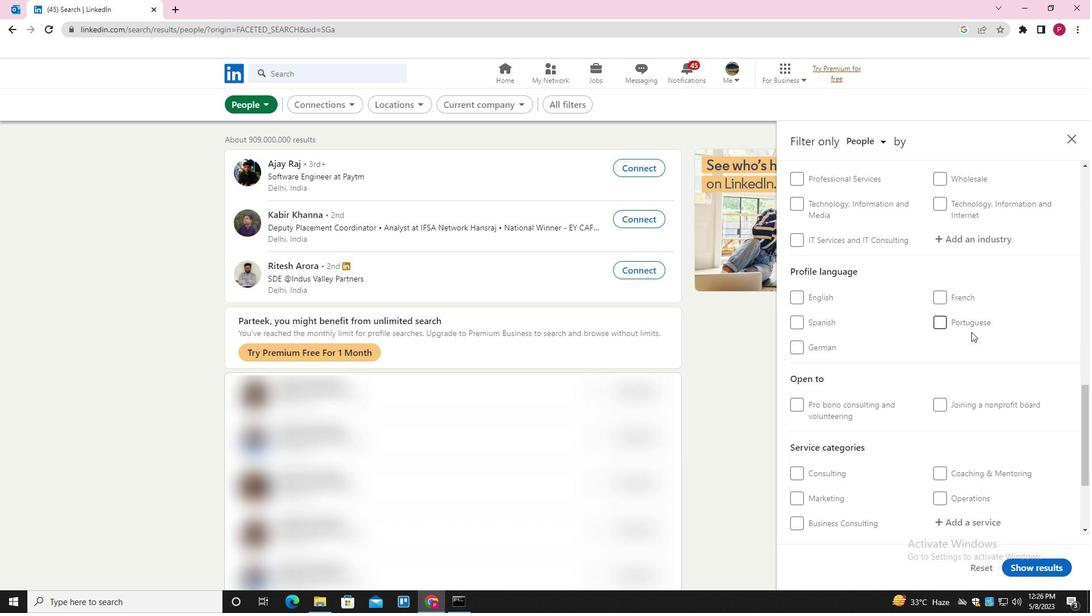 
Action: Mouse moved to (969, 333)
Screenshot: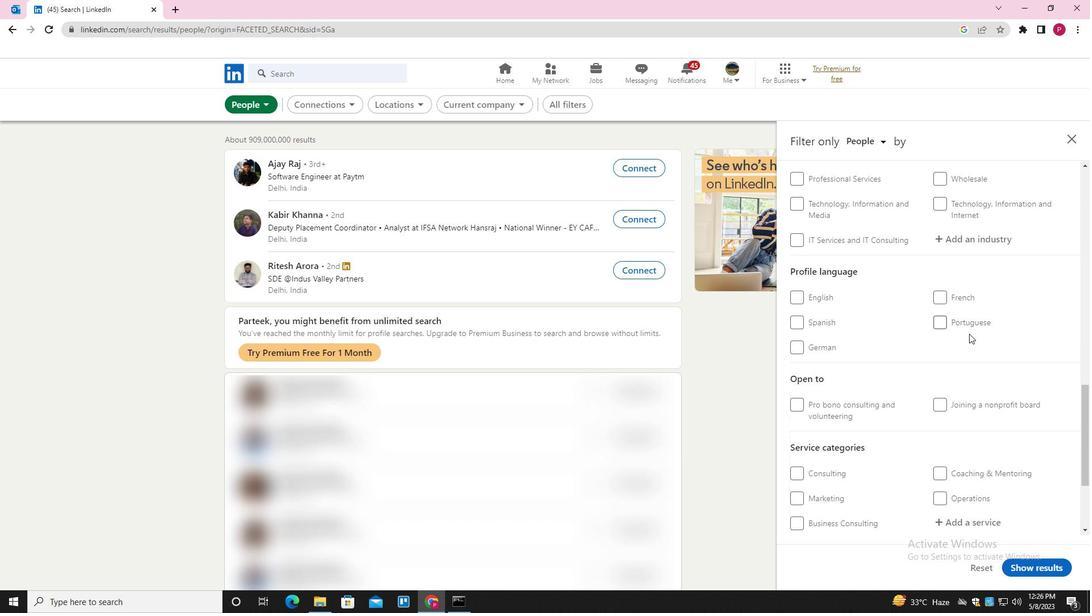 
Action: Mouse scrolled (969, 333) with delta (0, 0)
Screenshot: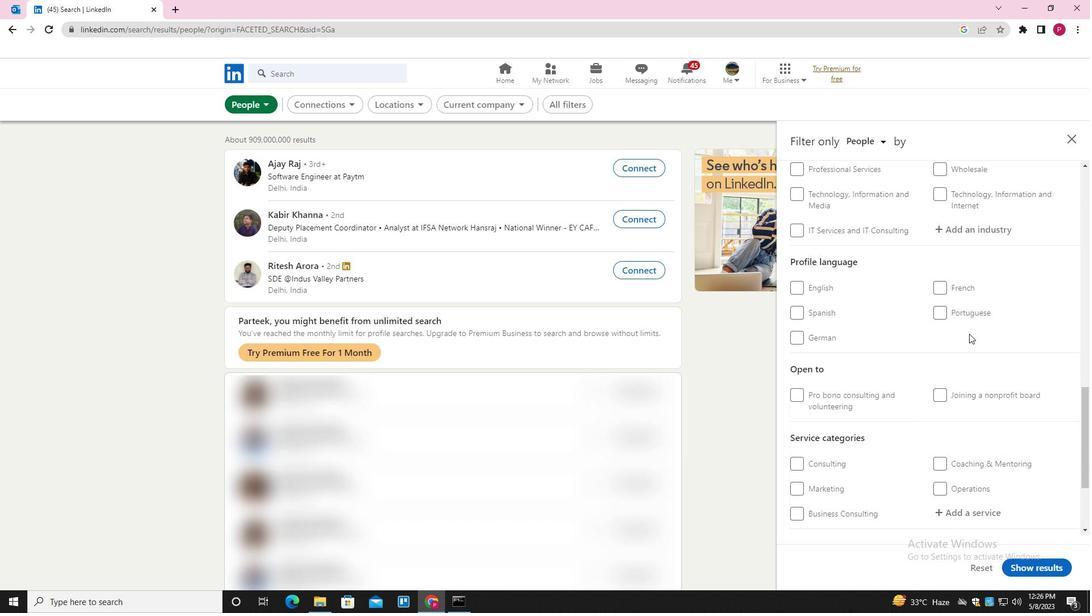 
Action: Mouse moved to (847, 331)
Screenshot: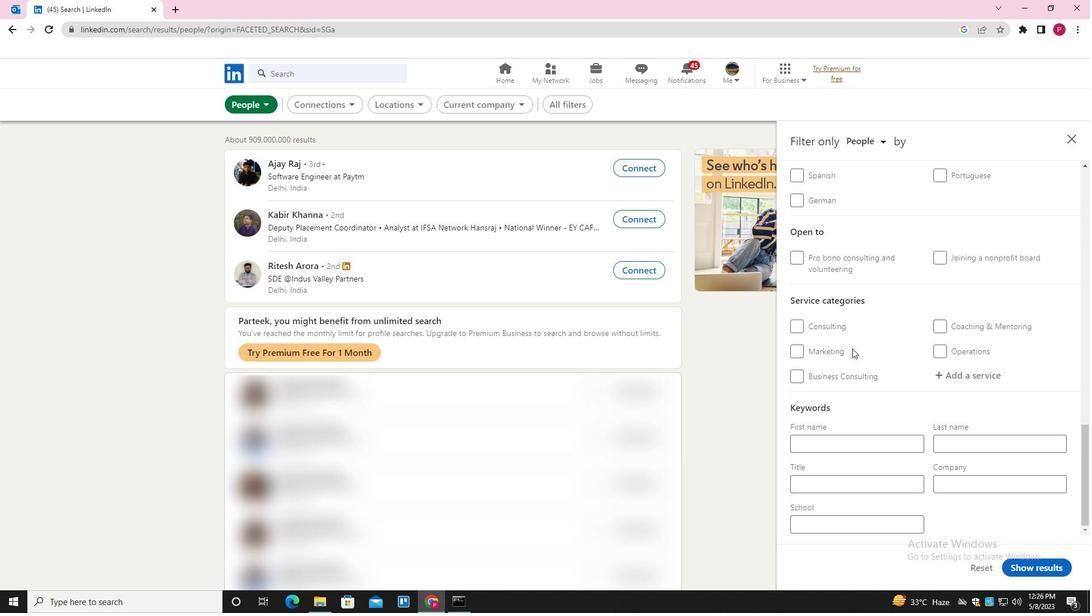 
Action: Mouse scrolled (847, 331) with delta (0, 0)
Screenshot: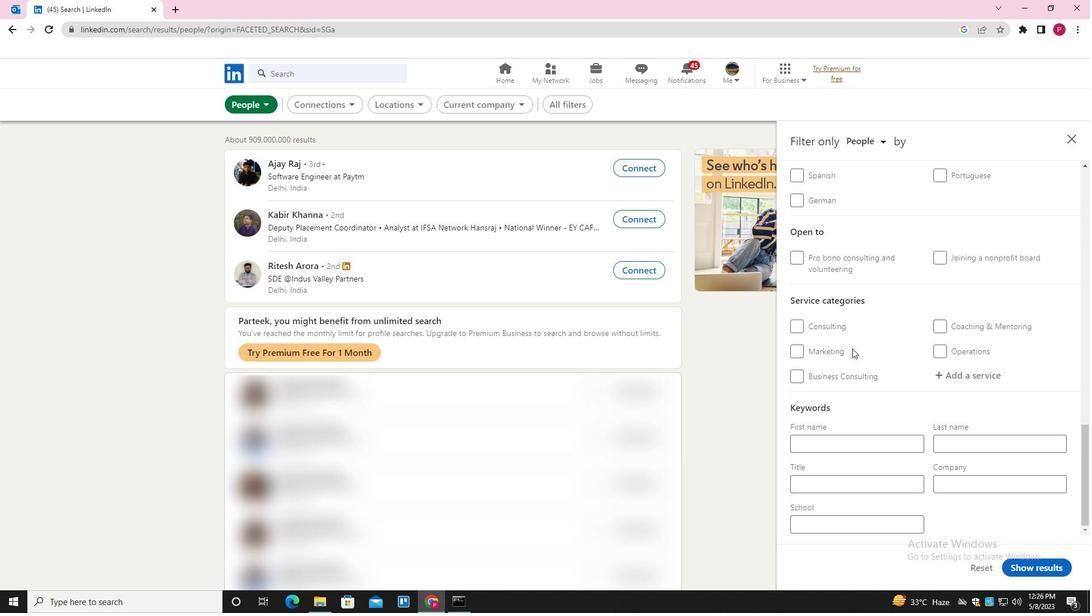 
Action: Mouse moved to (798, 235)
Screenshot: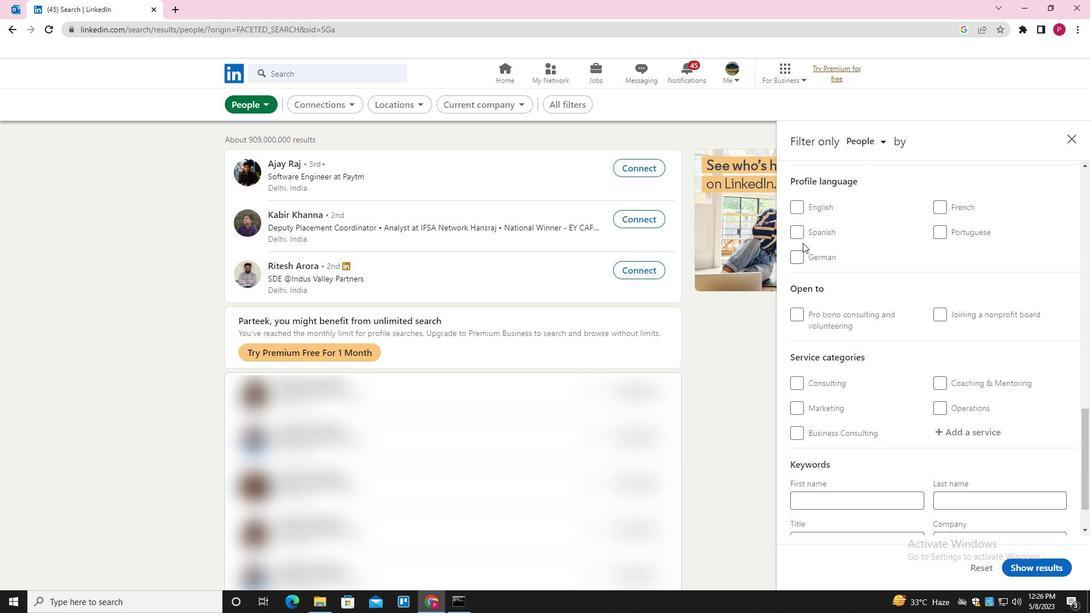 
Action: Mouse pressed left at (798, 235)
Screenshot: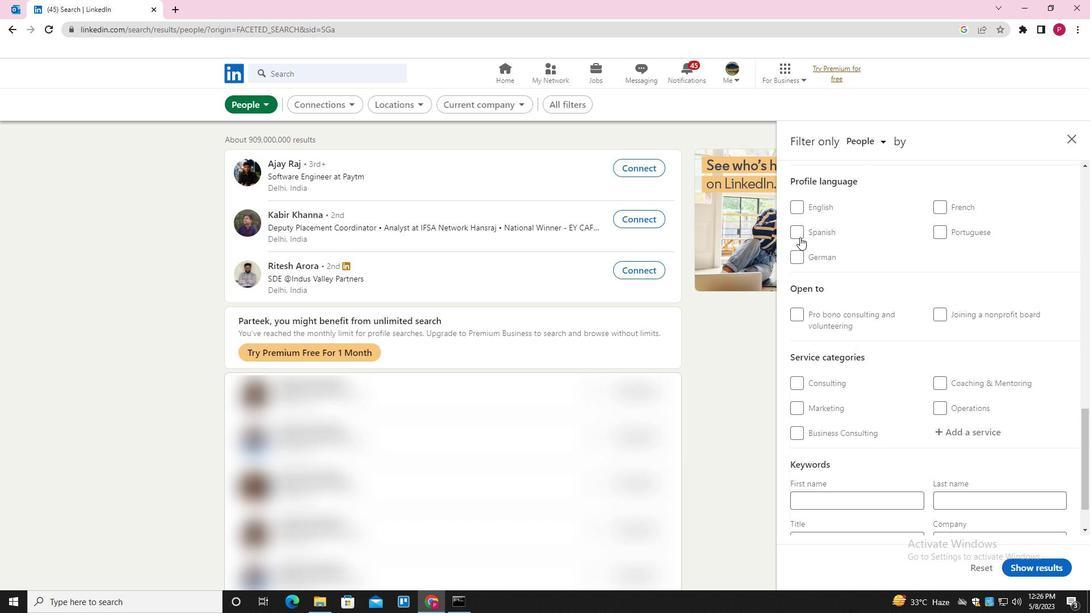 
Action: Mouse moved to (917, 341)
Screenshot: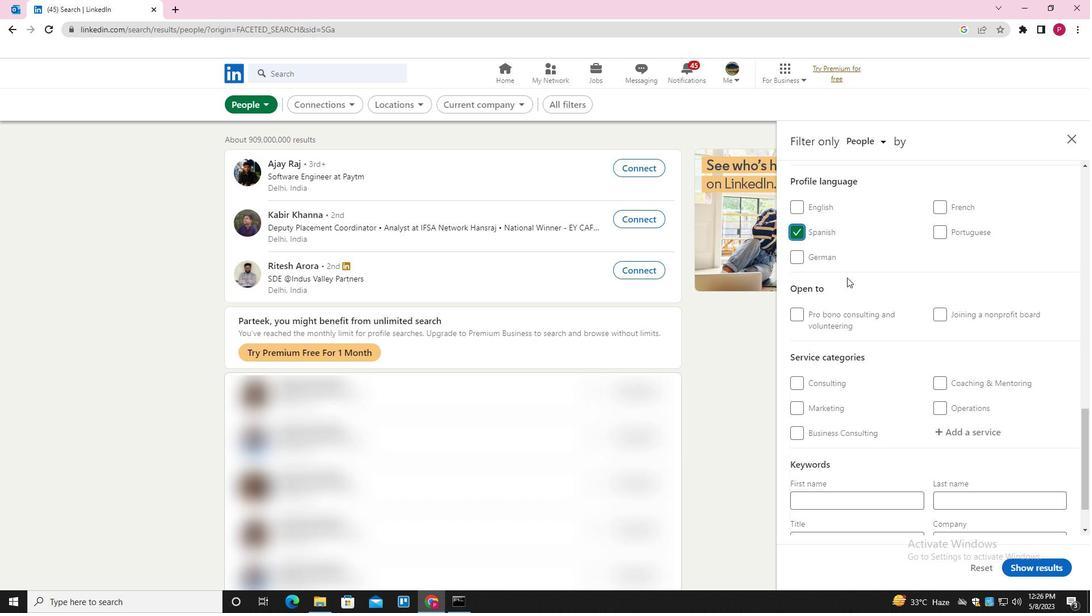 
Action: Mouse scrolled (917, 342) with delta (0, 0)
Screenshot: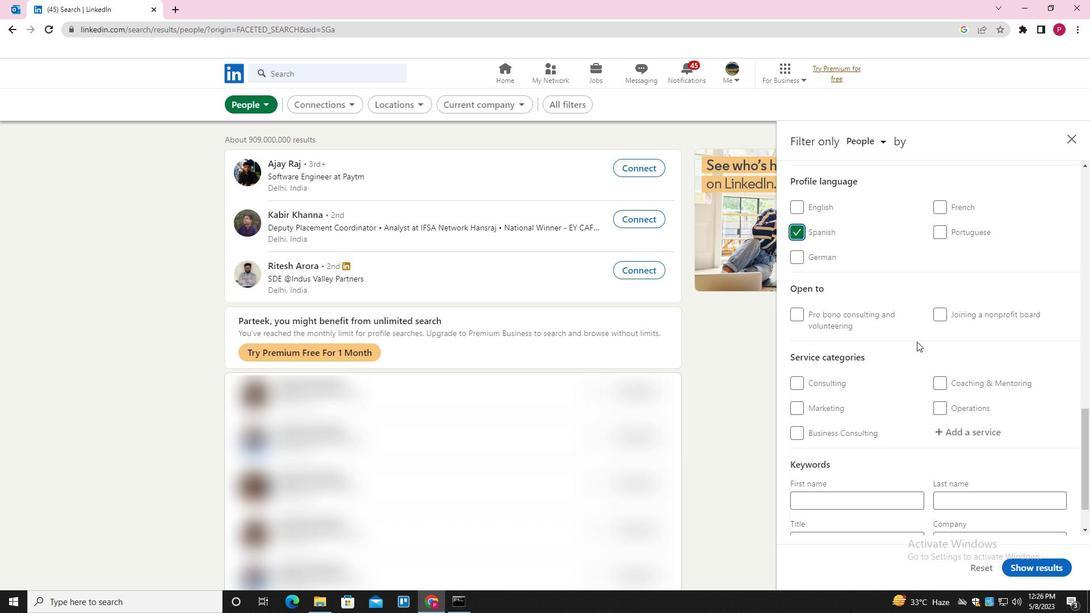 
Action: Mouse scrolled (917, 342) with delta (0, 0)
Screenshot: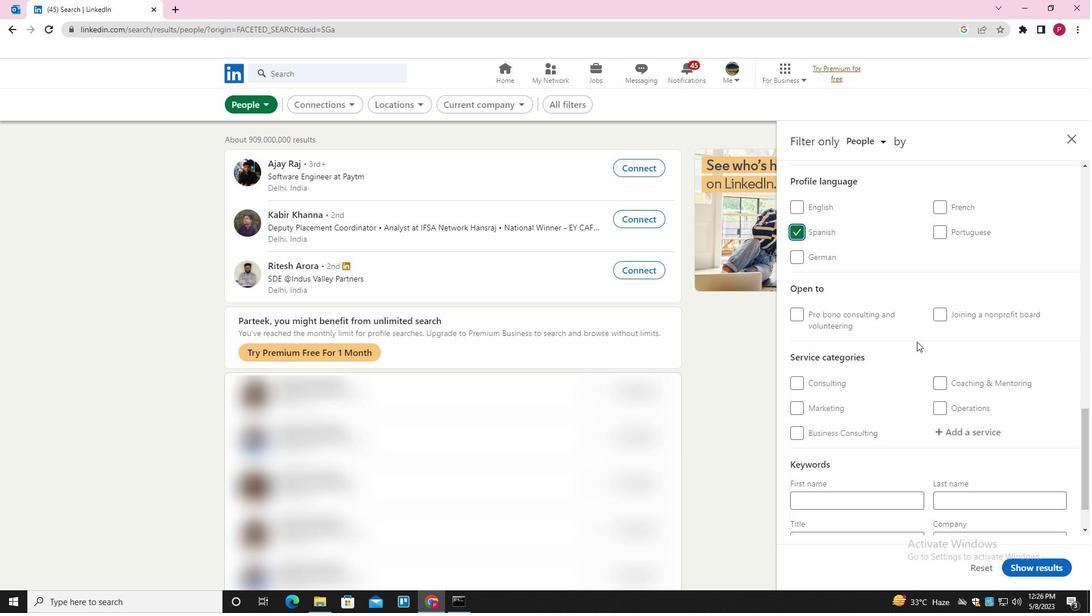
Action: Mouse scrolled (917, 342) with delta (0, 0)
Screenshot: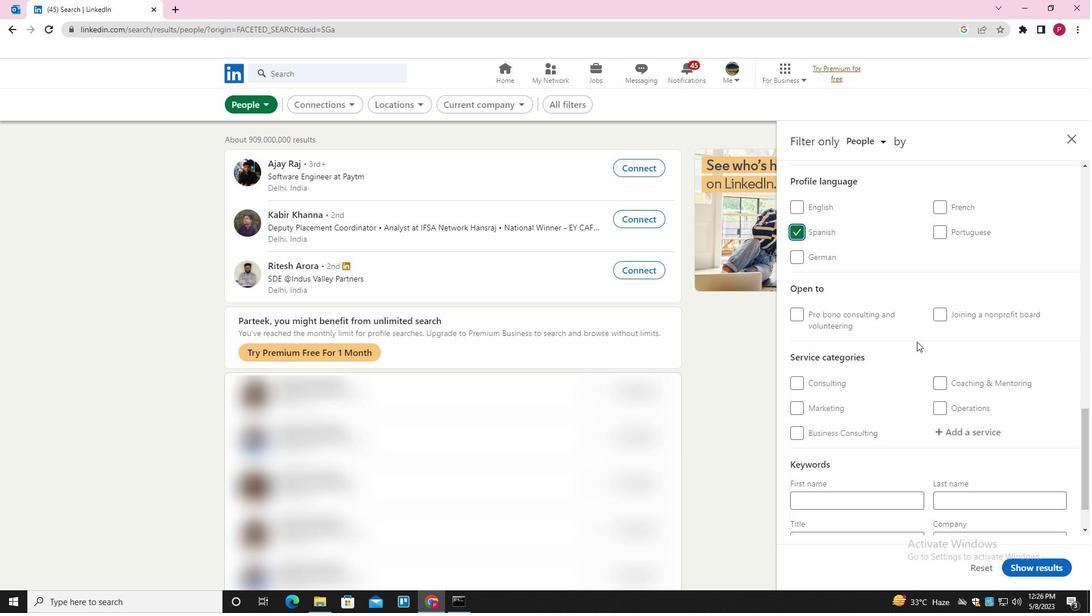 
Action: Mouse scrolled (917, 342) with delta (0, 0)
Screenshot: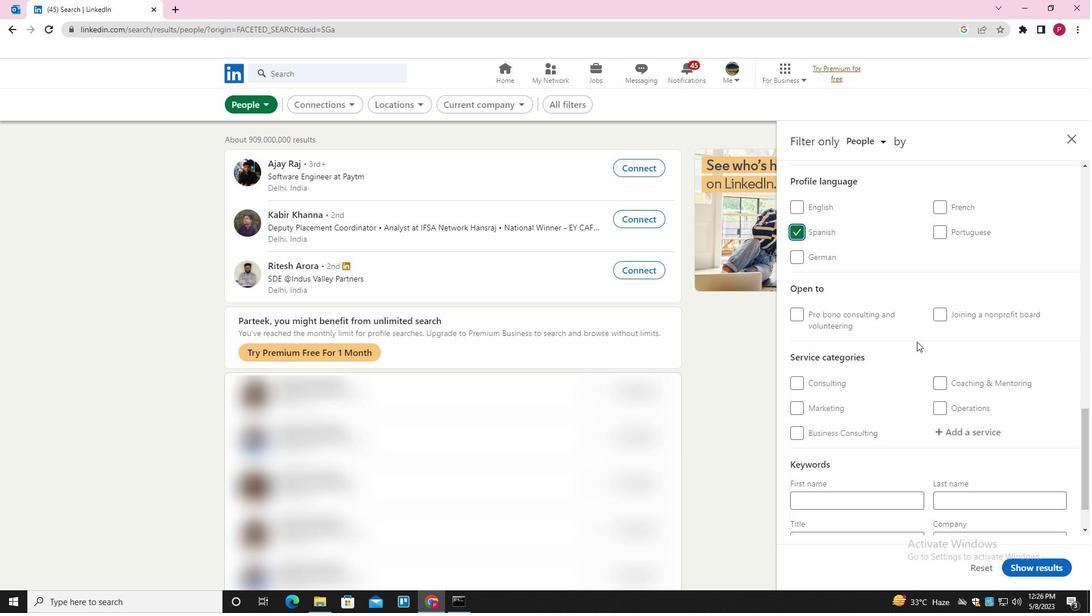 
Action: Mouse scrolled (917, 342) with delta (0, 0)
Screenshot: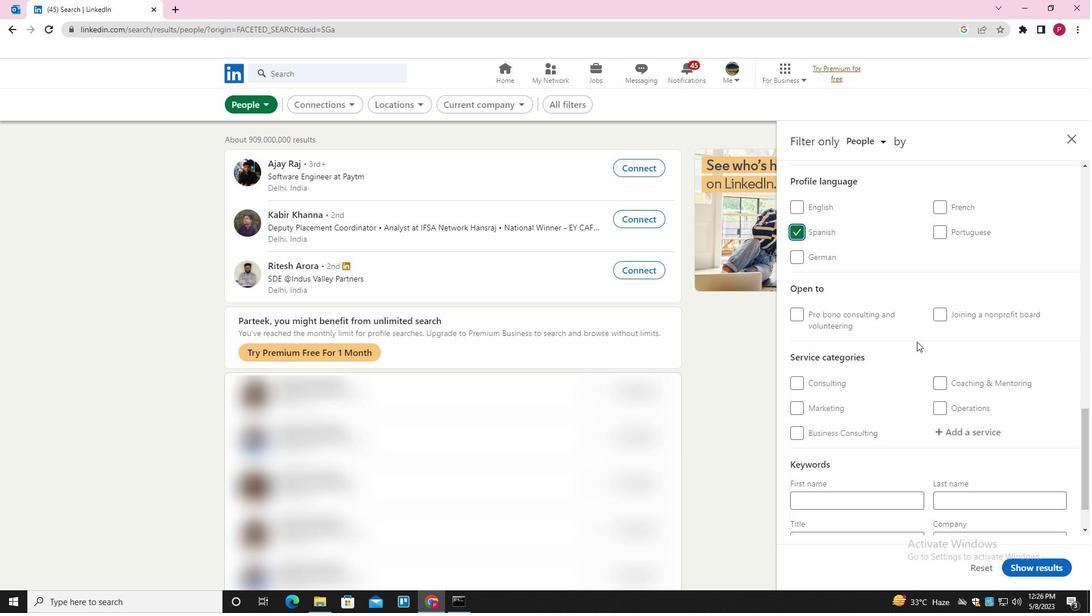
Action: Mouse scrolled (917, 342) with delta (0, 0)
Screenshot: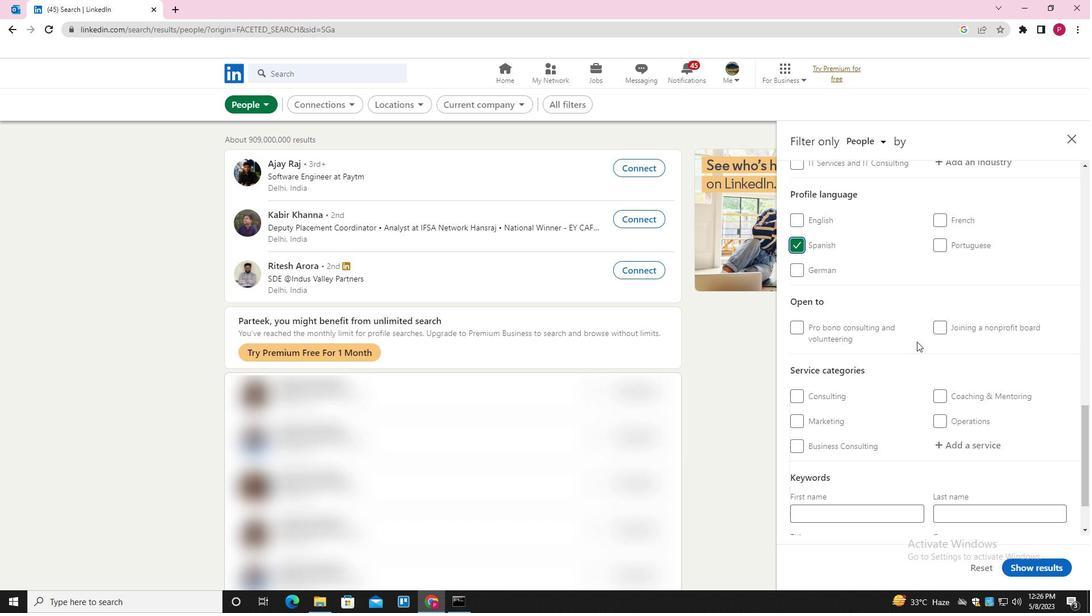 
Action: Mouse scrolled (917, 342) with delta (0, 0)
Screenshot: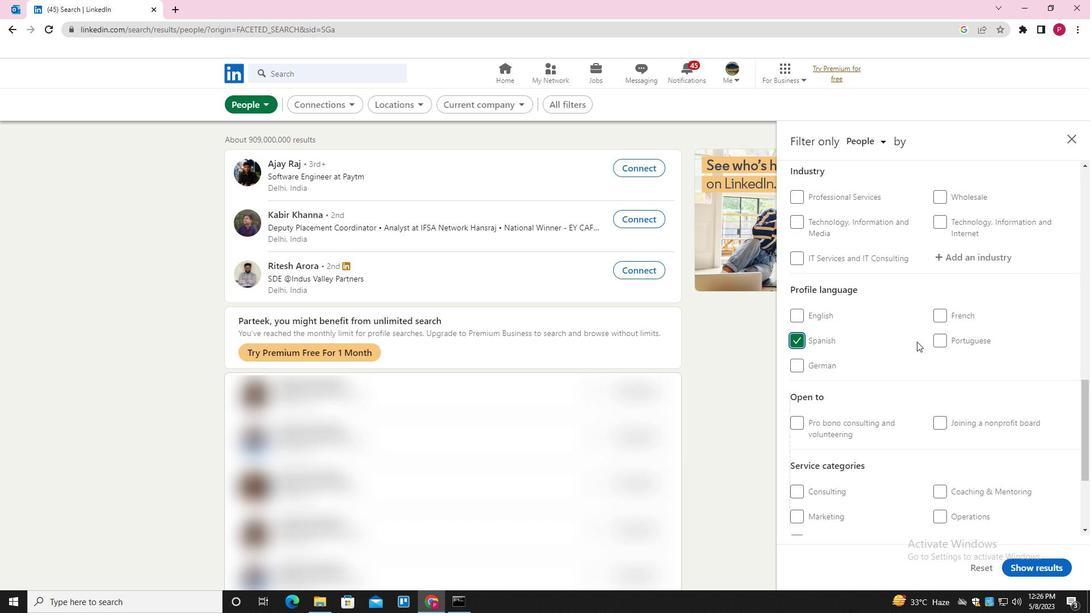 
Action: Mouse scrolled (917, 342) with delta (0, 0)
Screenshot: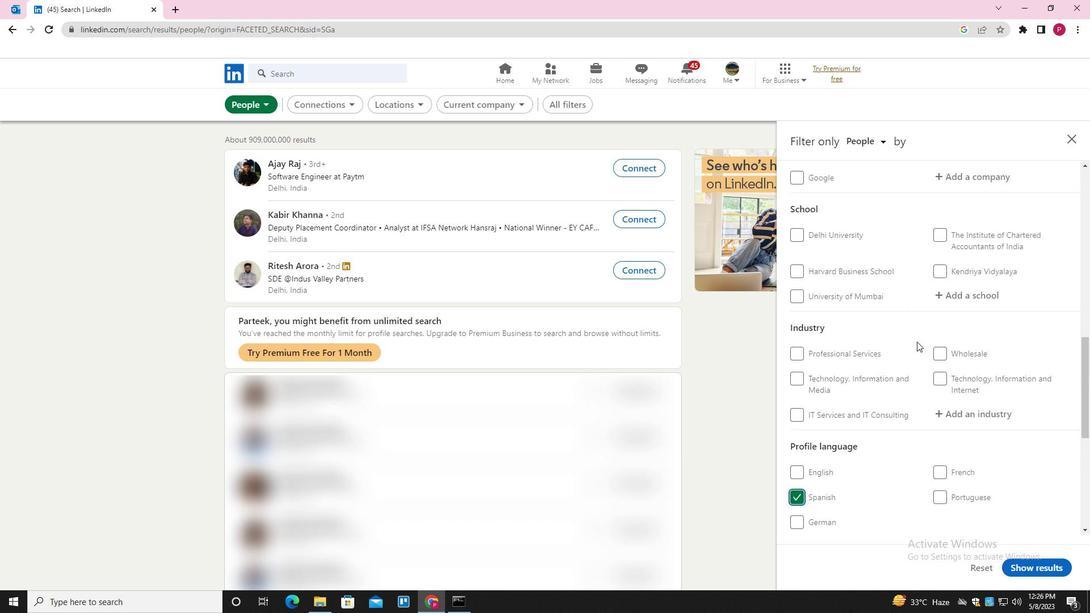 
Action: Mouse moved to (981, 257)
Screenshot: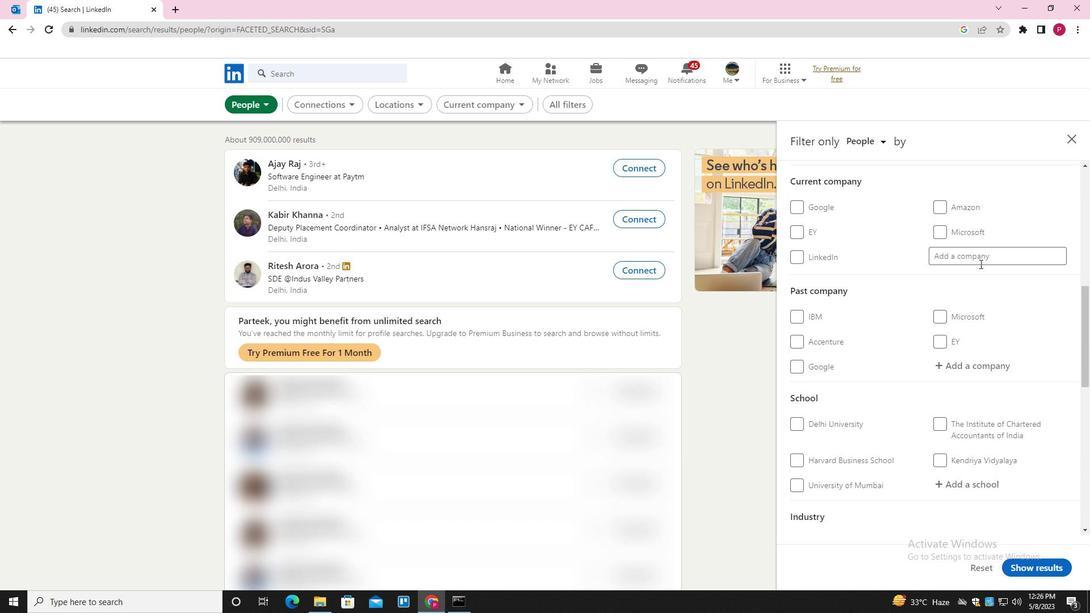 
Action: Mouse pressed left at (981, 257)
Screenshot: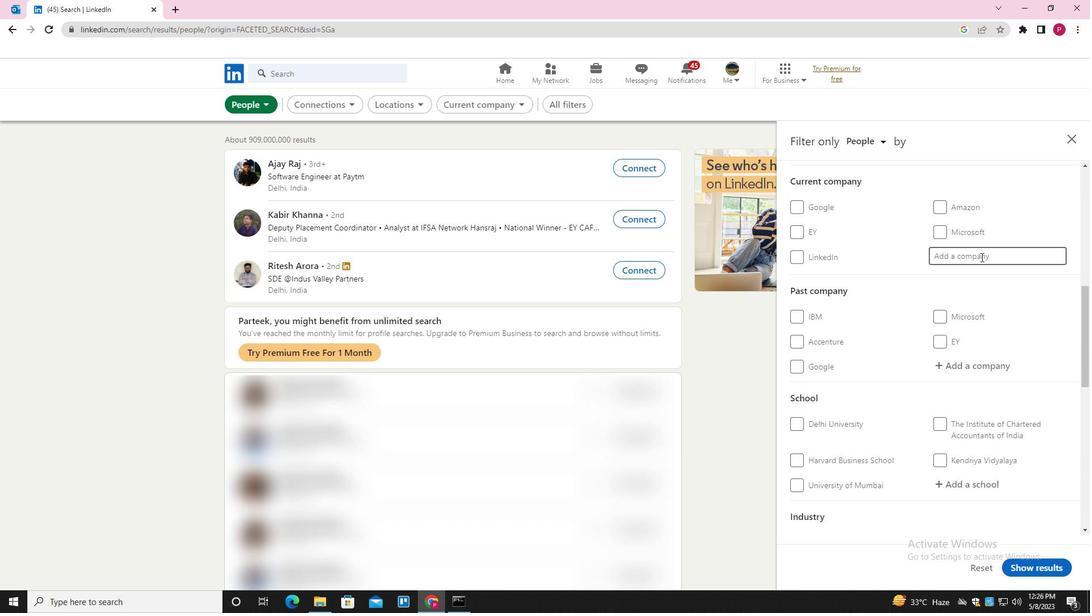 
Action: Mouse moved to (969, 264)
Screenshot: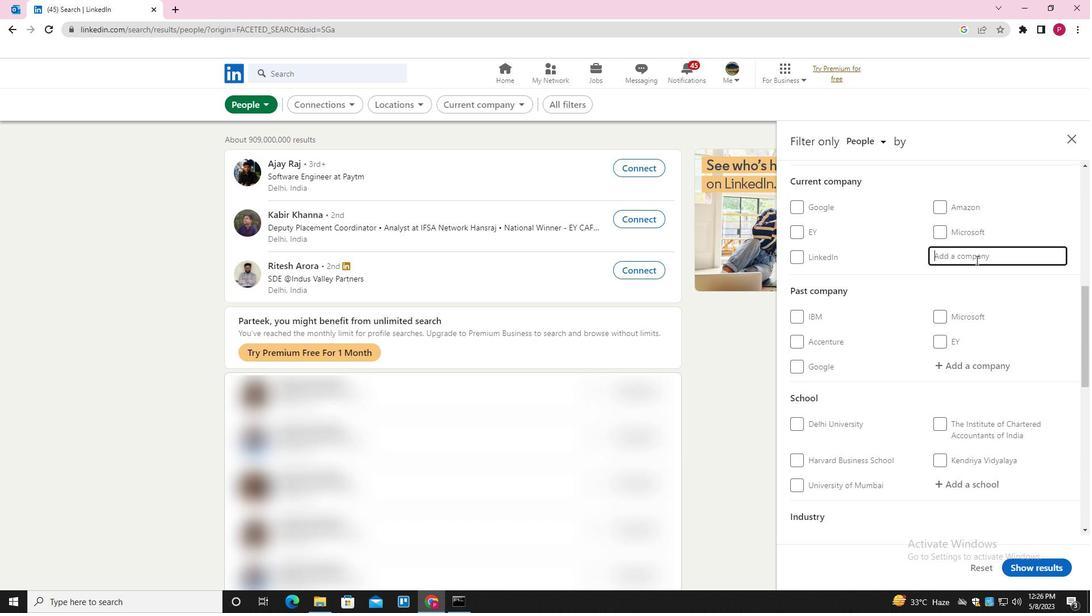 
Action: Key pressed <Key.shift>BMJ<Key.down><Key.enter>
Screenshot: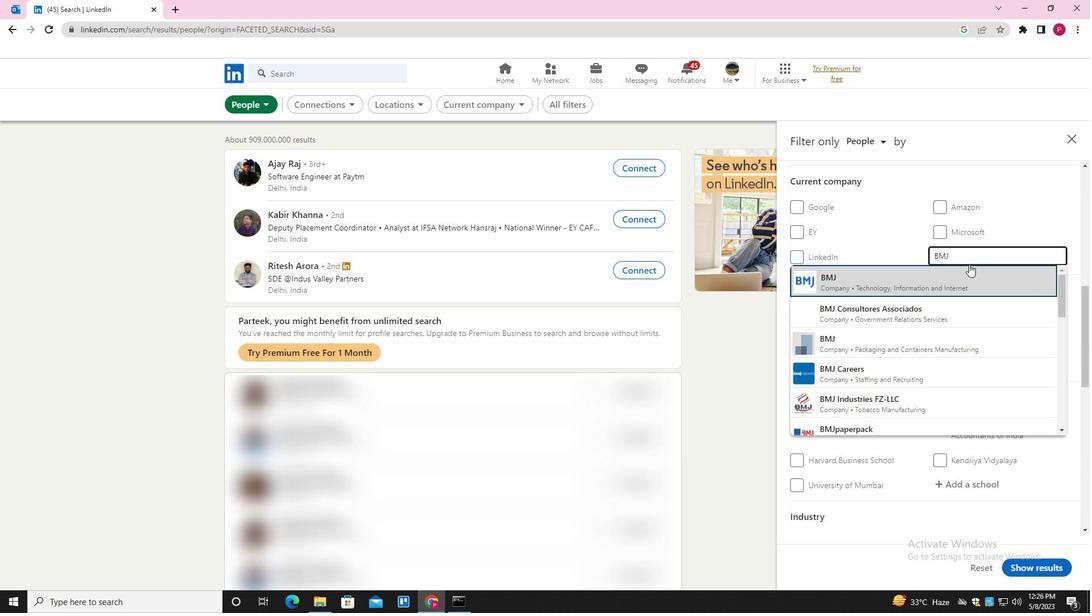 
Action: Mouse moved to (886, 324)
Screenshot: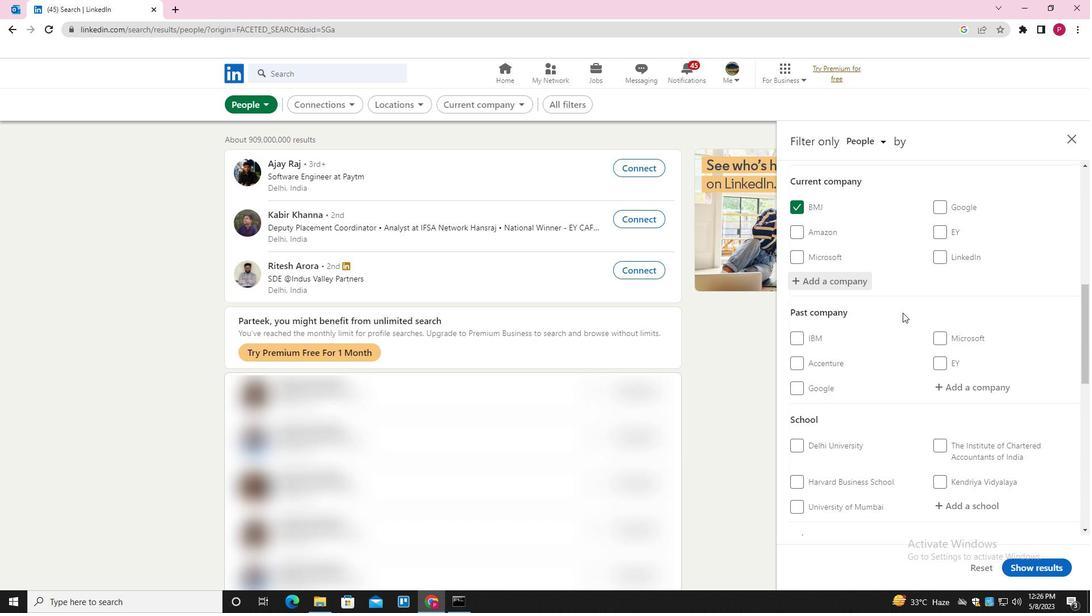 
Action: Mouse scrolled (886, 324) with delta (0, 0)
Screenshot: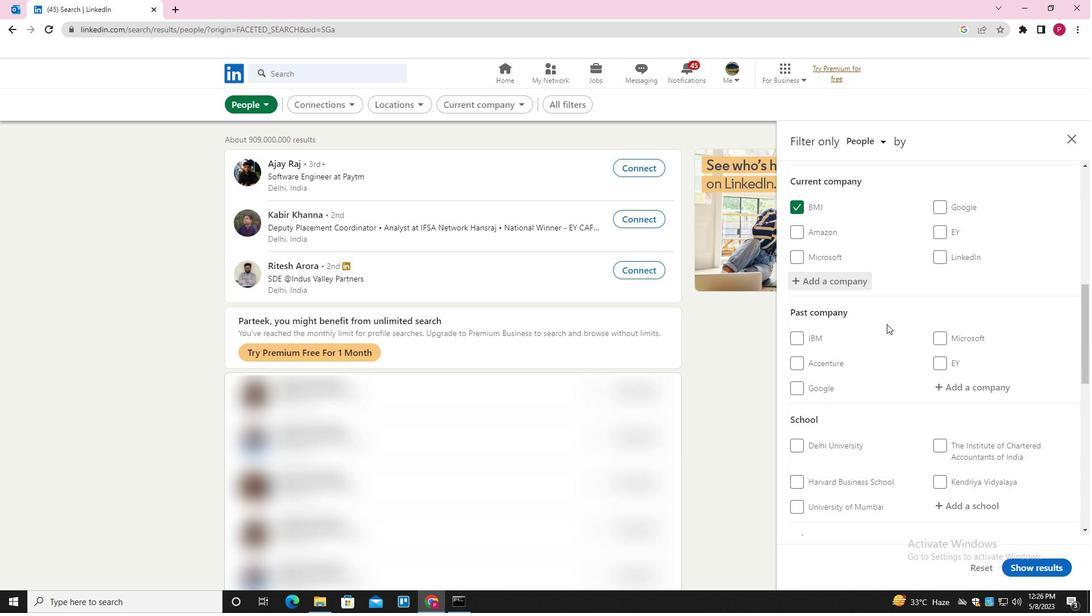
Action: Mouse moved to (895, 330)
Screenshot: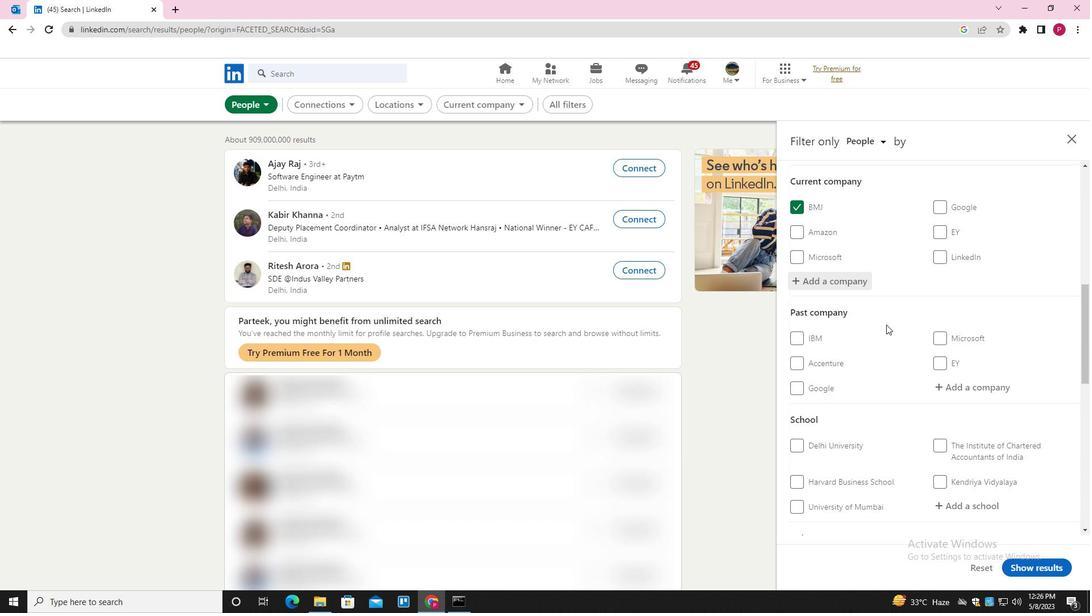 
Action: Mouse scrolled (895, 329) with delta (0, 0)
Screenshot: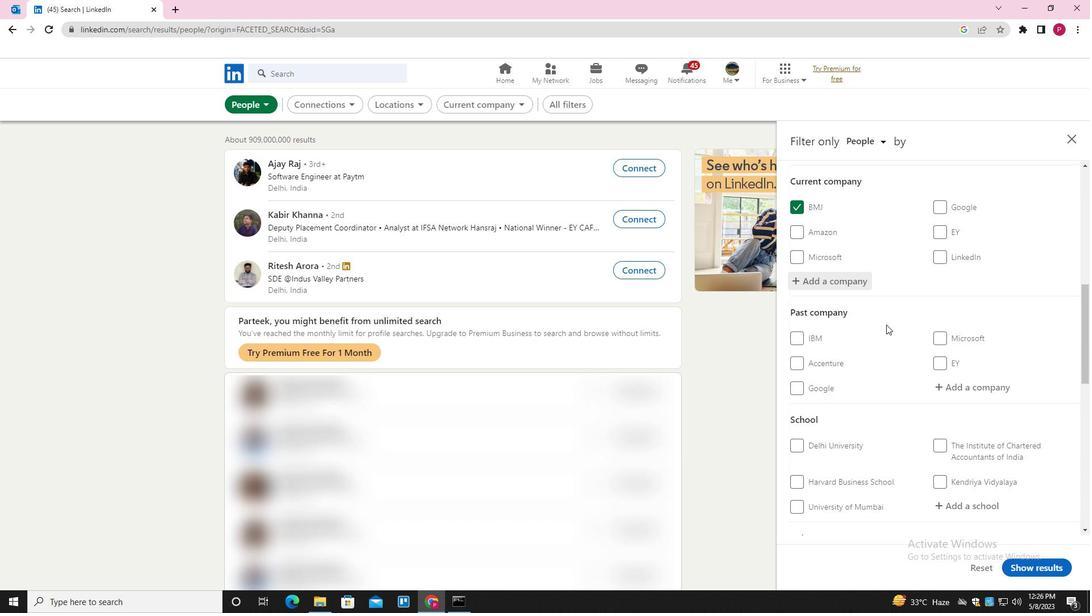 
Action: Mouse moved to (908, 333)
Screenshot: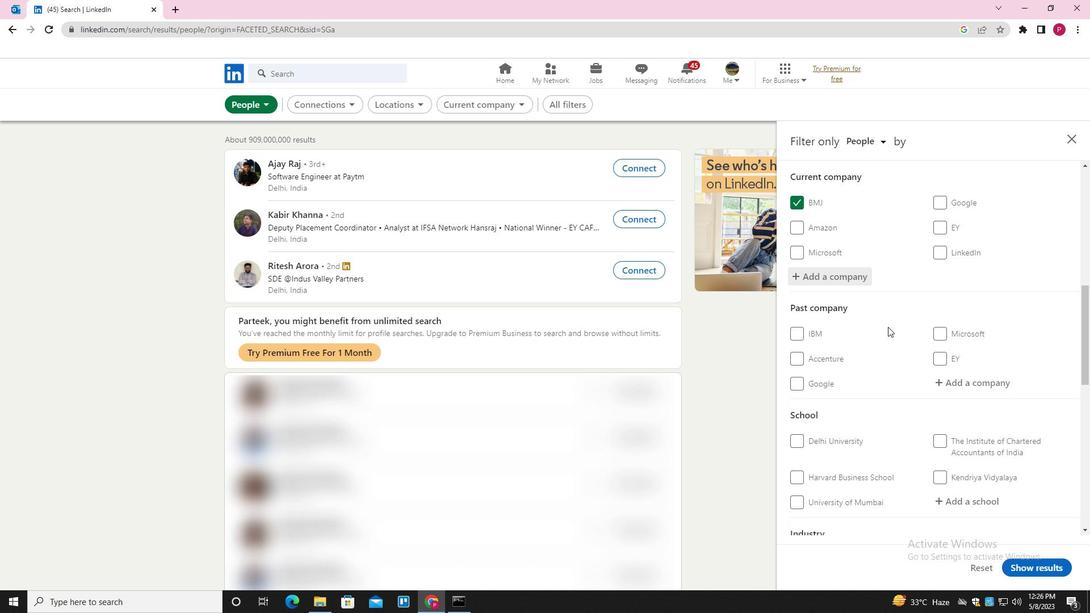 
Action: Mouse scrolled (908, 333) with delta (0, 0)
Screenshot: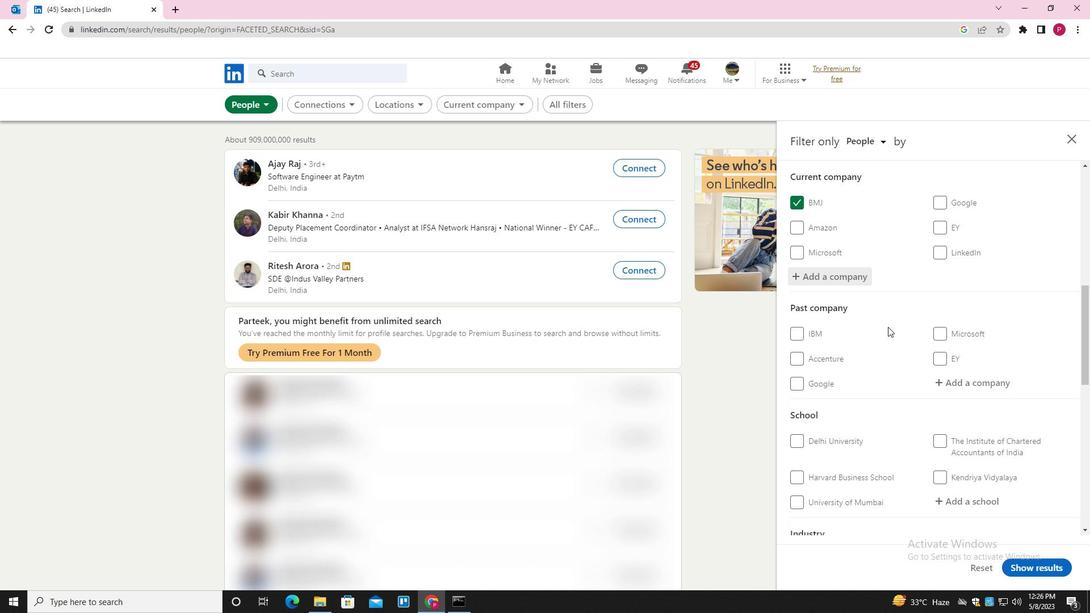 
Action: Mouse moved to (918, 333)
Screenshot: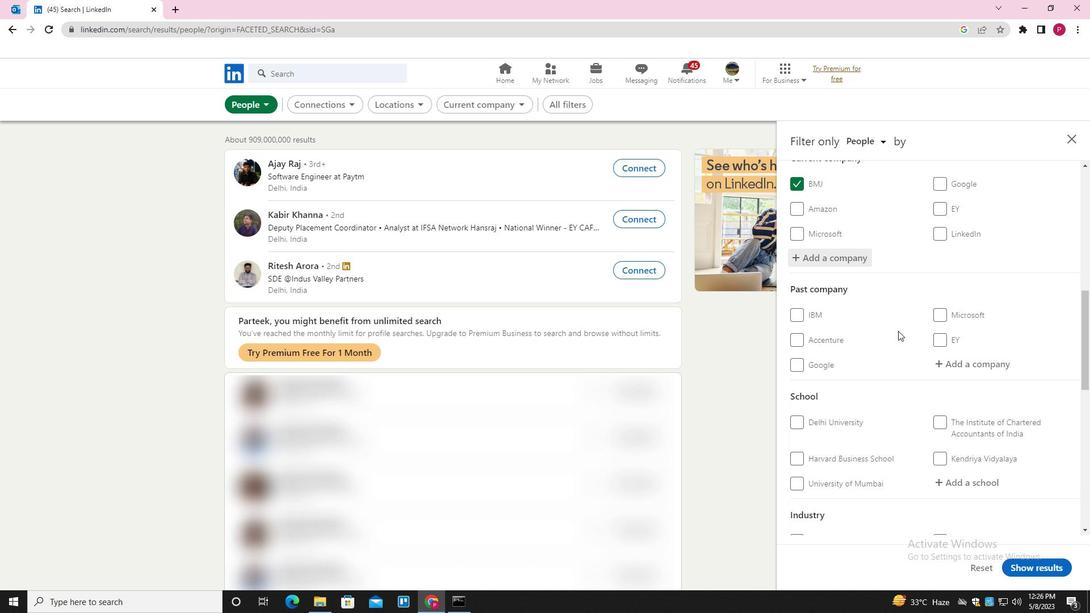 
Action: Mouse scrolled (918, 332) with delta (0, 0)
Screenshot: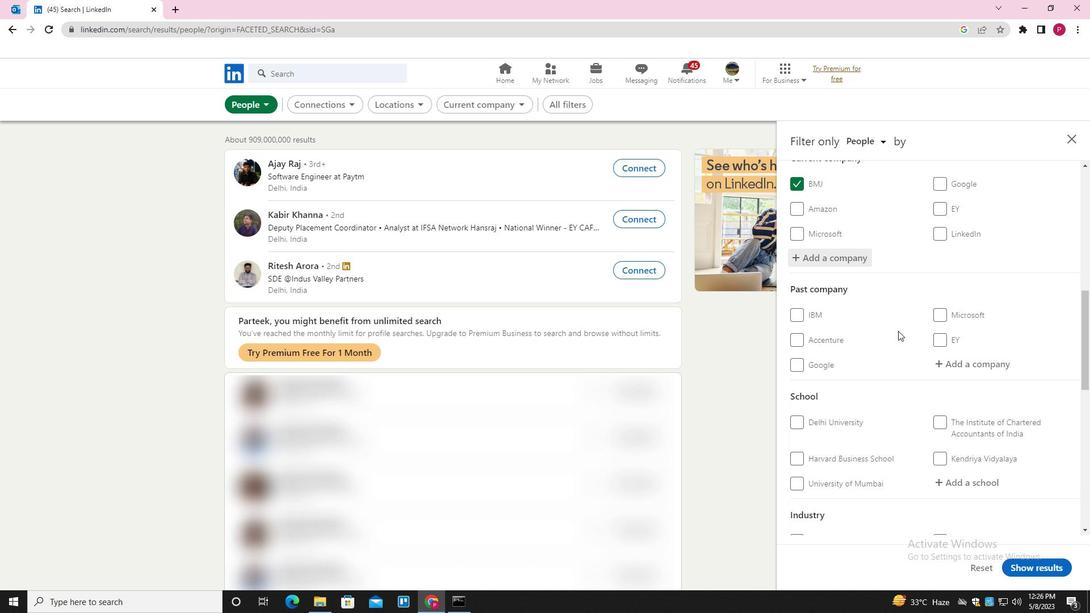 
Action: Mouse moved to (926, 330)
Screenshot: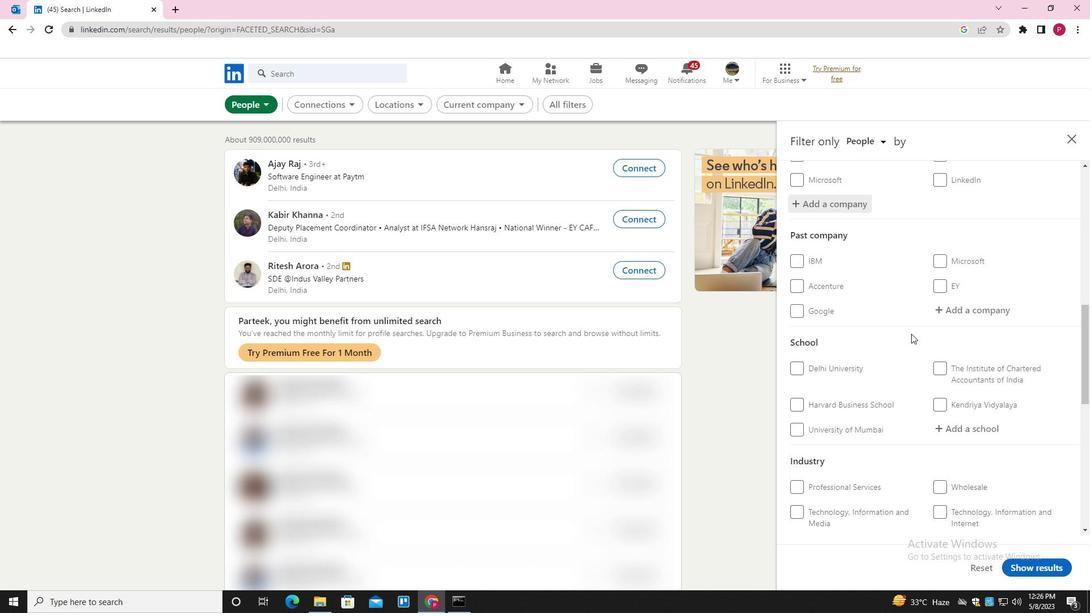 
Action: Mouse scrolled (926, 329) with delta (0, 0)
Screenshot: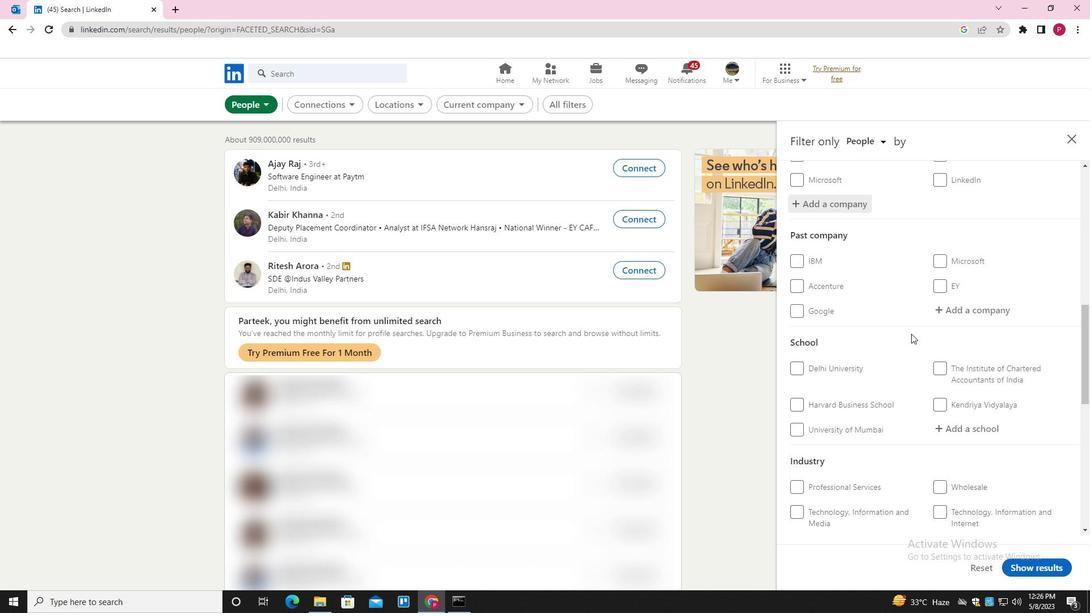 
Action: Mouse moved to (985, 224)
Screenshot: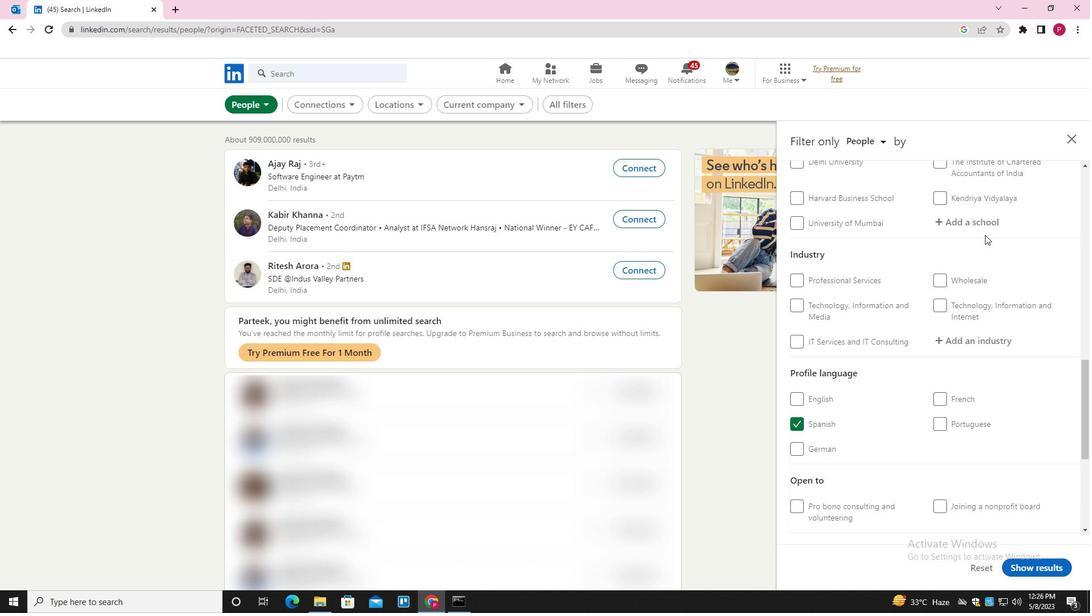 
Action: Mouse pressed left at (985, 224)
Screenshot: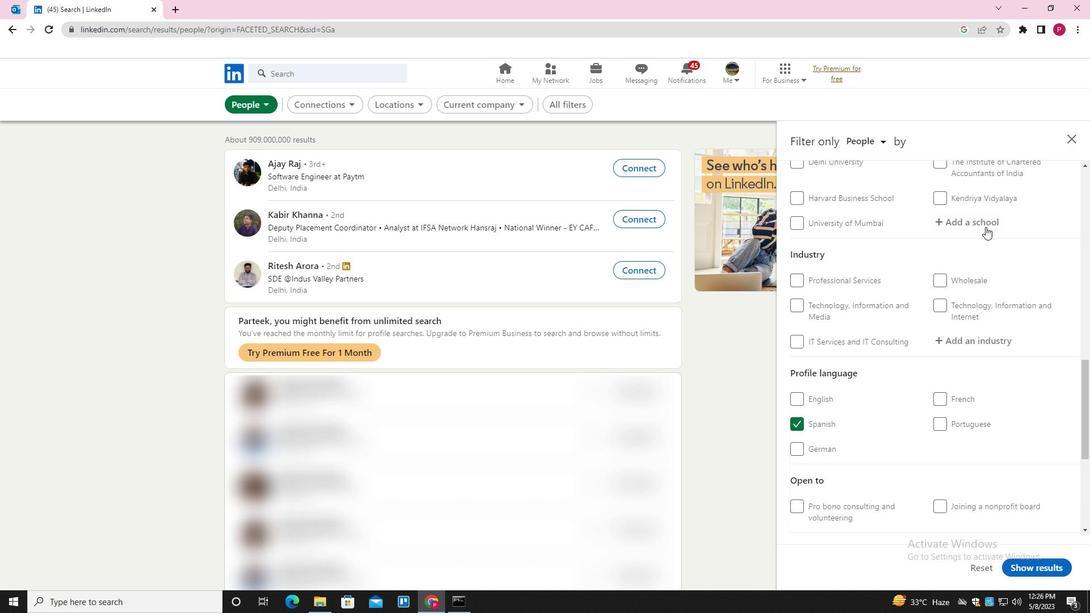 
Action: Key pressed <Key.shift><Key.shift><Key.shift><Key.shift>VIVEKANANDA<Key.space><Key.shift>INSTITUTE<Key.space>OF<Key.space><Key.shift>PROFESSIONAL<Key.space><Key.shift>SY<Key.backspace>TUDIES<Key.down><Key.enter>
Screenshot: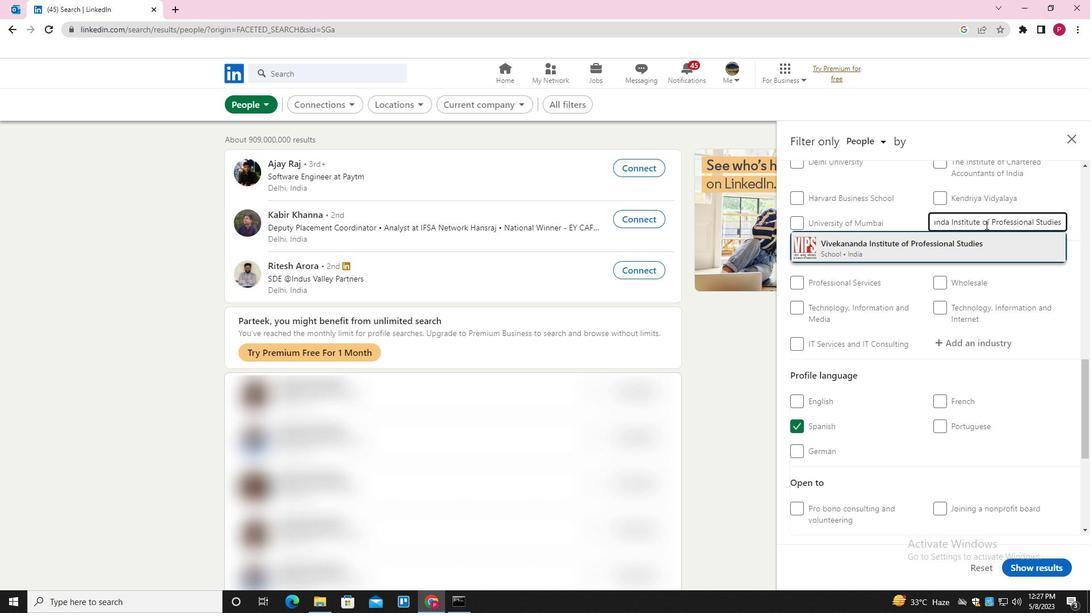 
Action: Mouse moved to (977, 384)
Screenshot: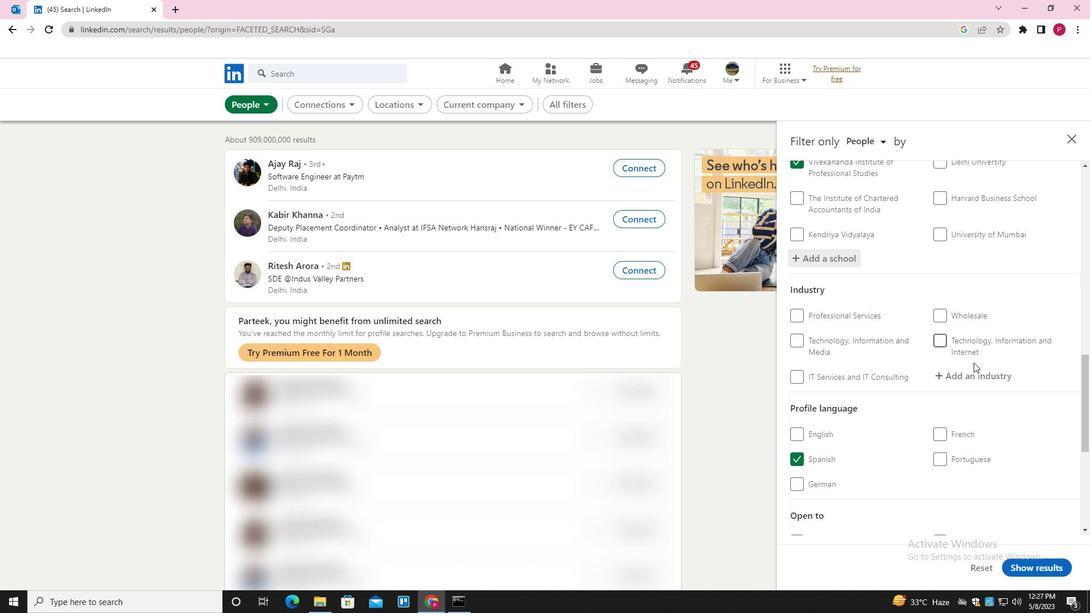 
Action: Mouse pressed left at (977, 384)
Screenshot: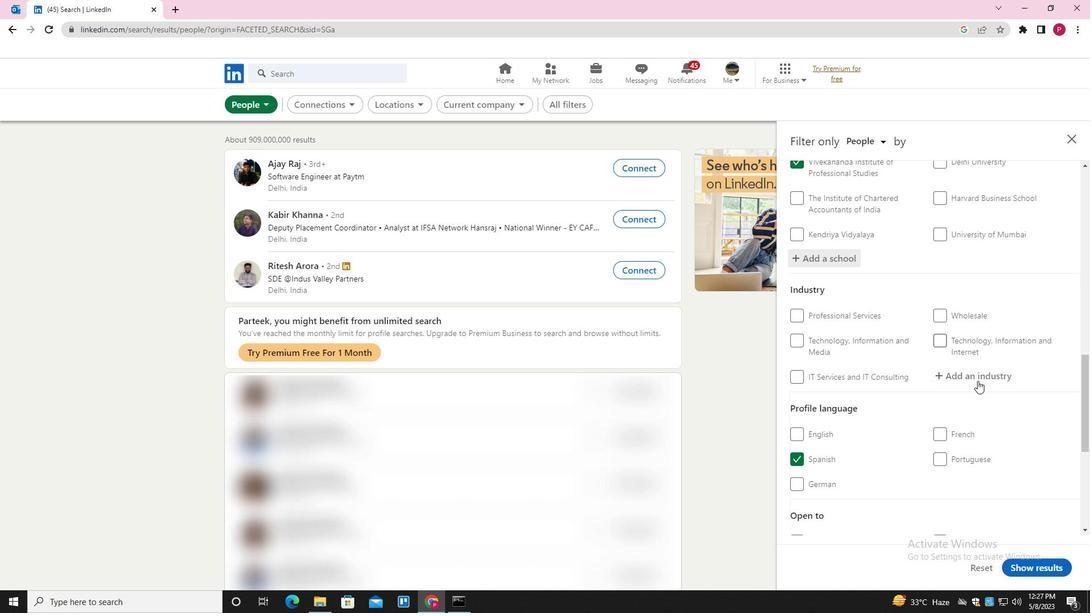 
Action: Key pressed <Key.shift>RETAIL<Key.space><Key.shift>OFFICE<Key.space>AND<Key.space><Key.shift>GIFTS<Key.space><Key.down><Key.enter>
Screenshot: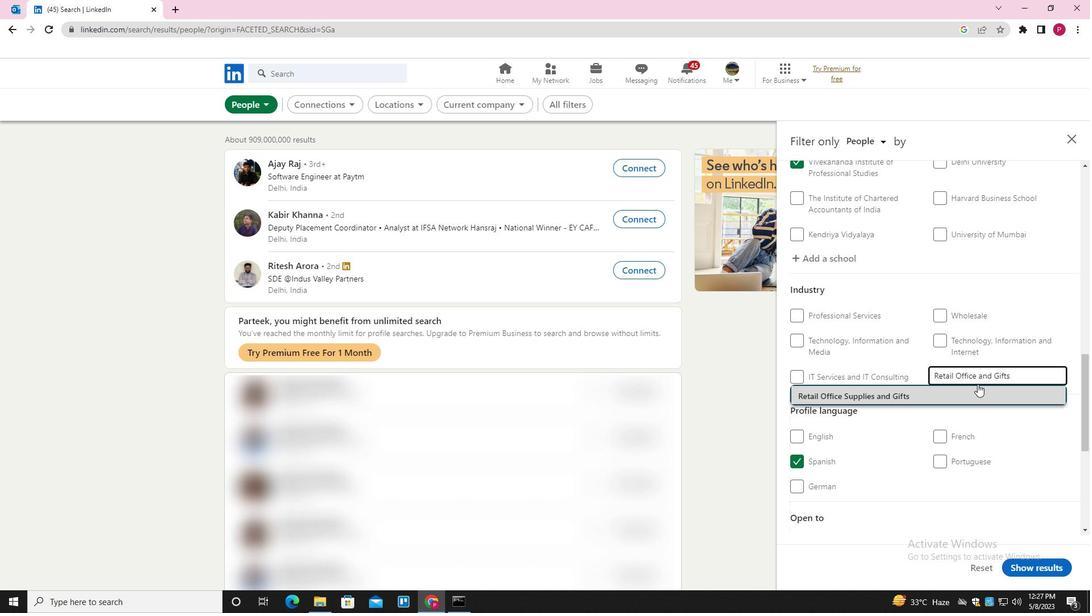 
Action: Mouse scrolled (977, 383) with delta (0, 0)
Screenshot: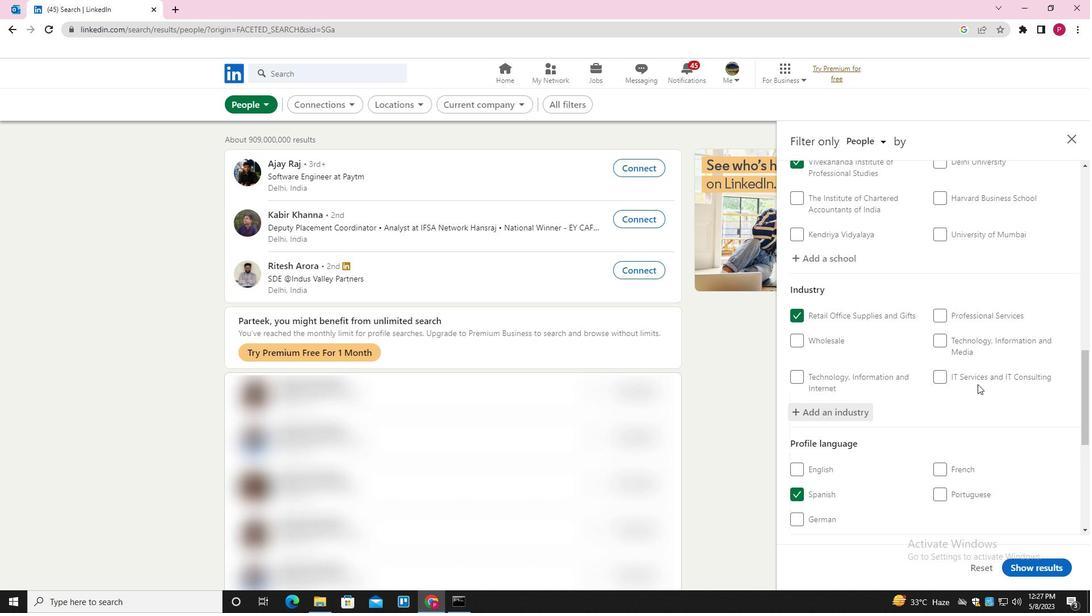 
Action: Mouse scrolled (977, 383) with delta (0, 0)
Screenshot: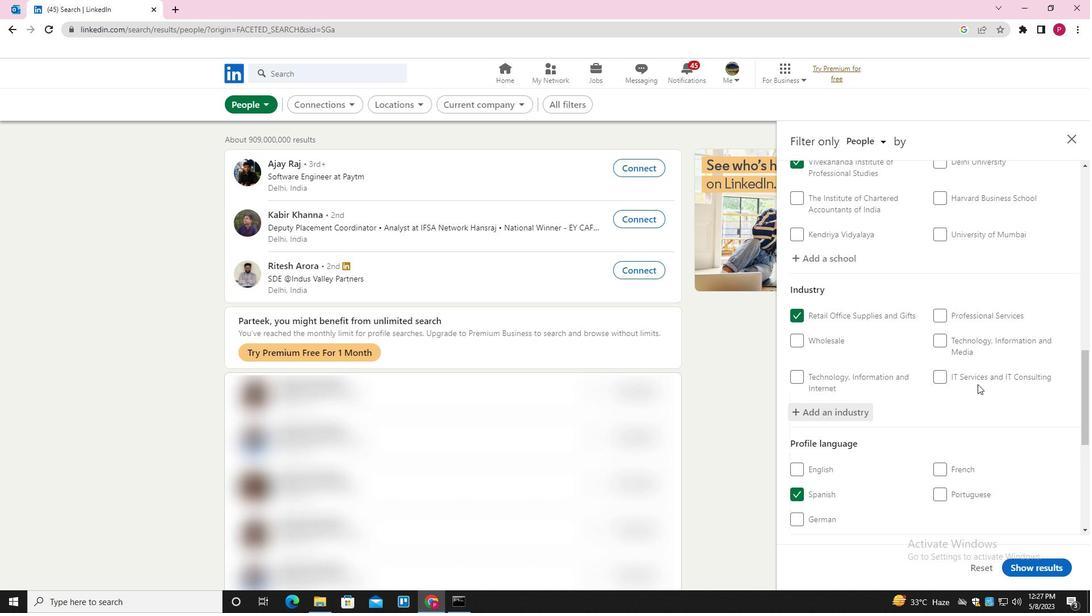 
Action: Mouse scrolled (977, 383) with delta (0, 0)
Screenshot: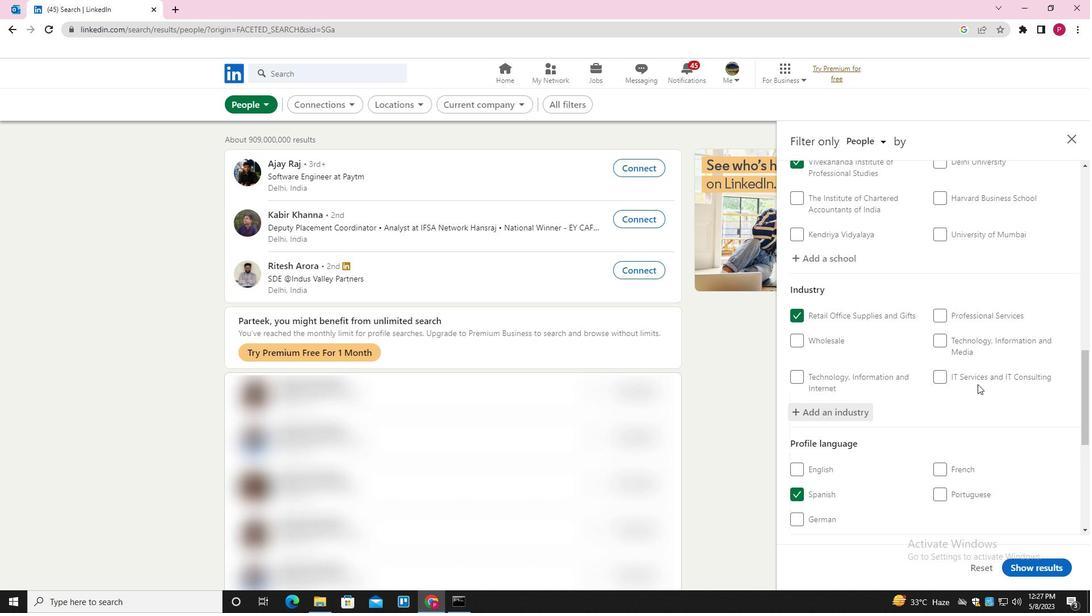 
Action: Mouse scrolled (977, 383) with delta (0, 0)
Screenshot: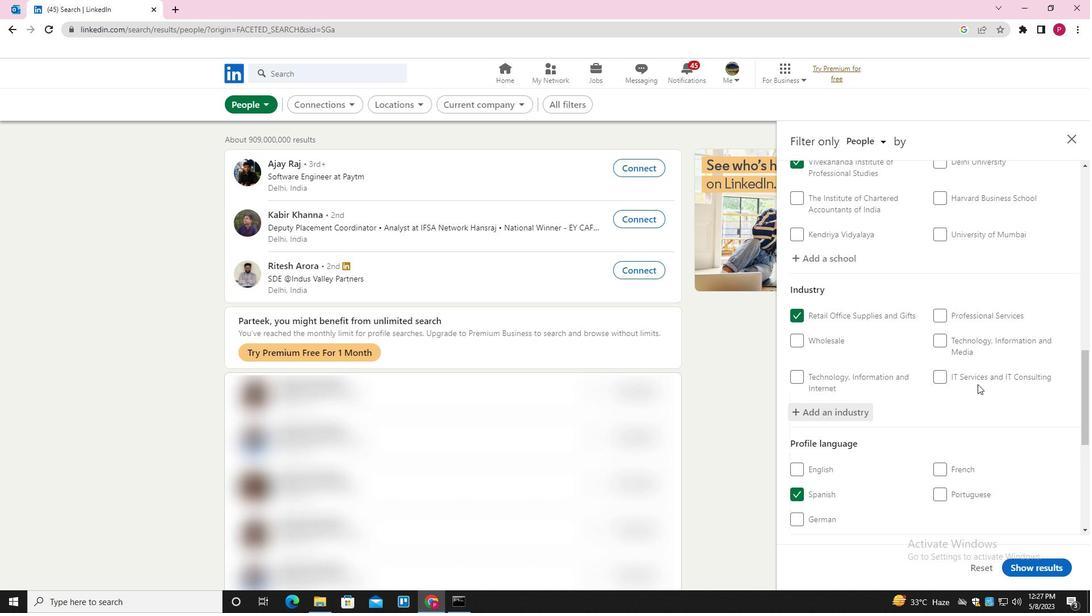 
Action: Mouse scrolled (977, 383) with delta (0, 0)
Screenshot: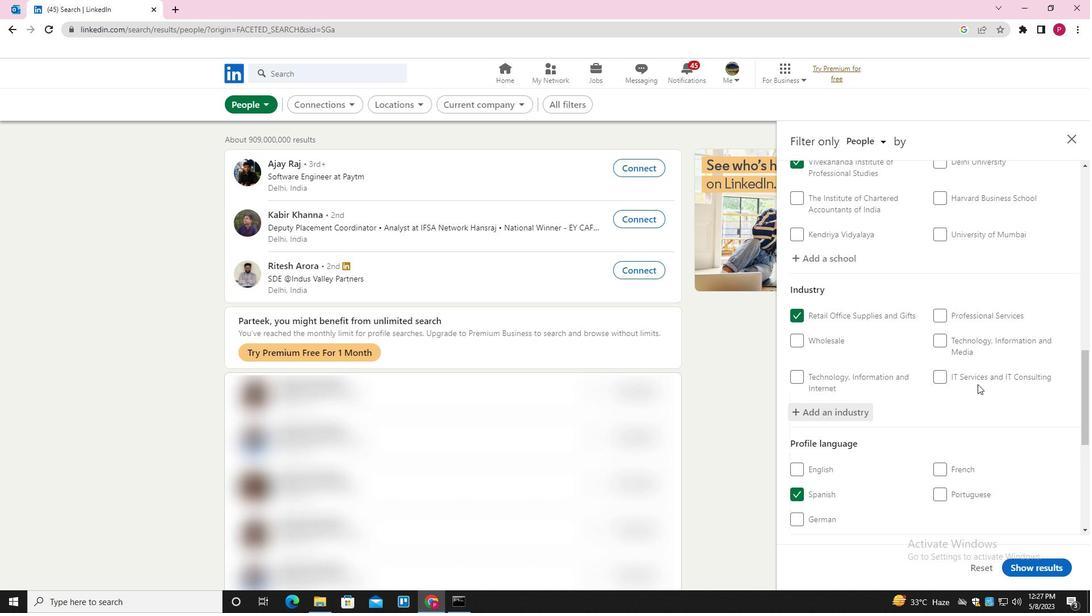 
Action: Mouse moved to (973, 413)
Screenshot: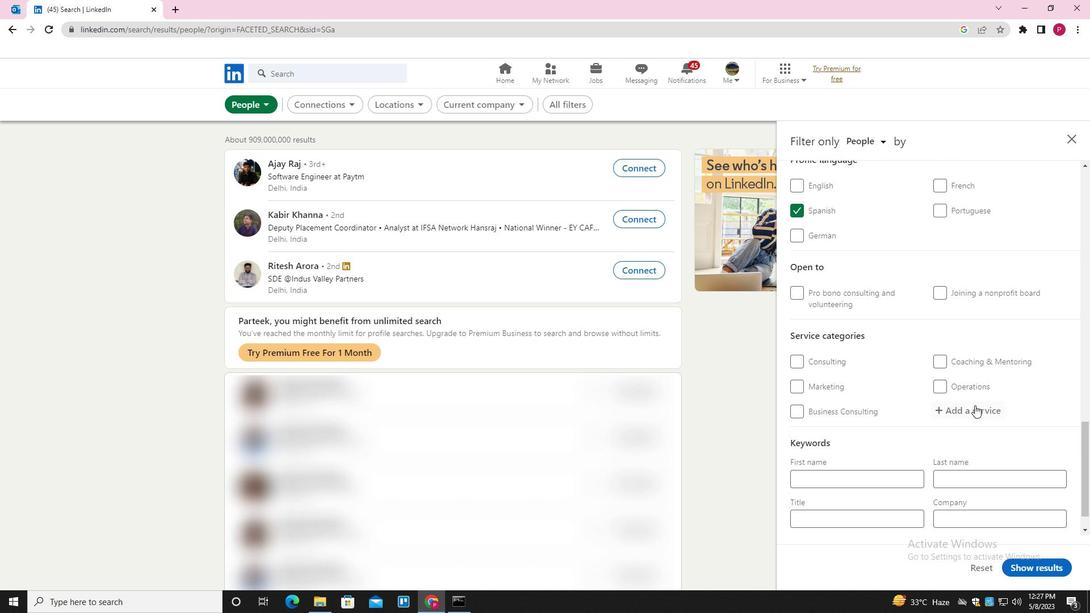
Action: Mouse pressed left at (973, 413)
Screenshot: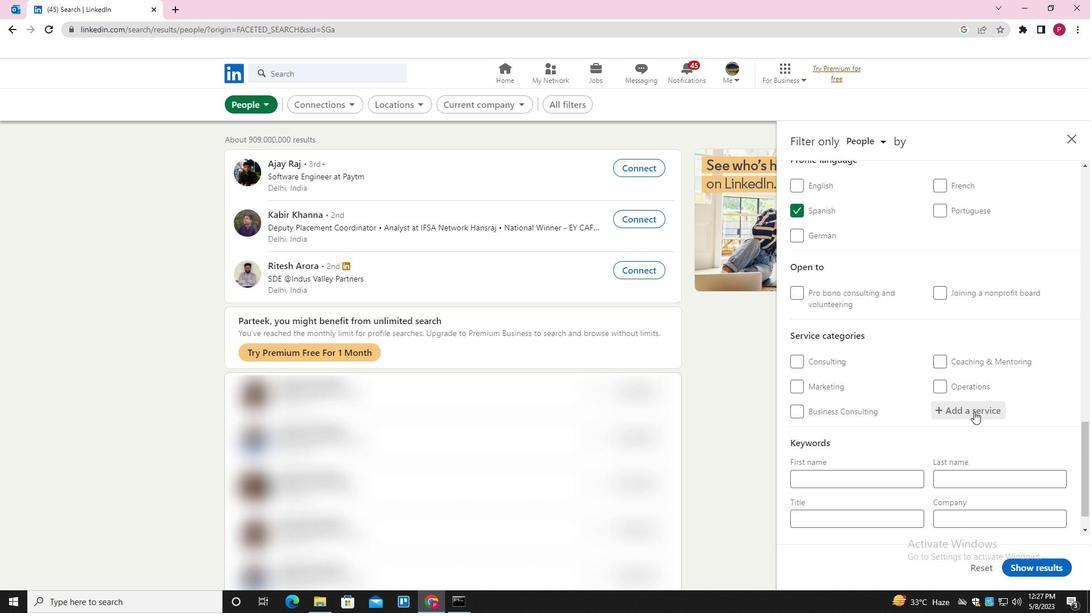 
Action: Key pressed <Key.shift><Key.shift><Key.shift><Key.shift>NOTARY<Key.space><Key.down><Key.enter>
Screenshot: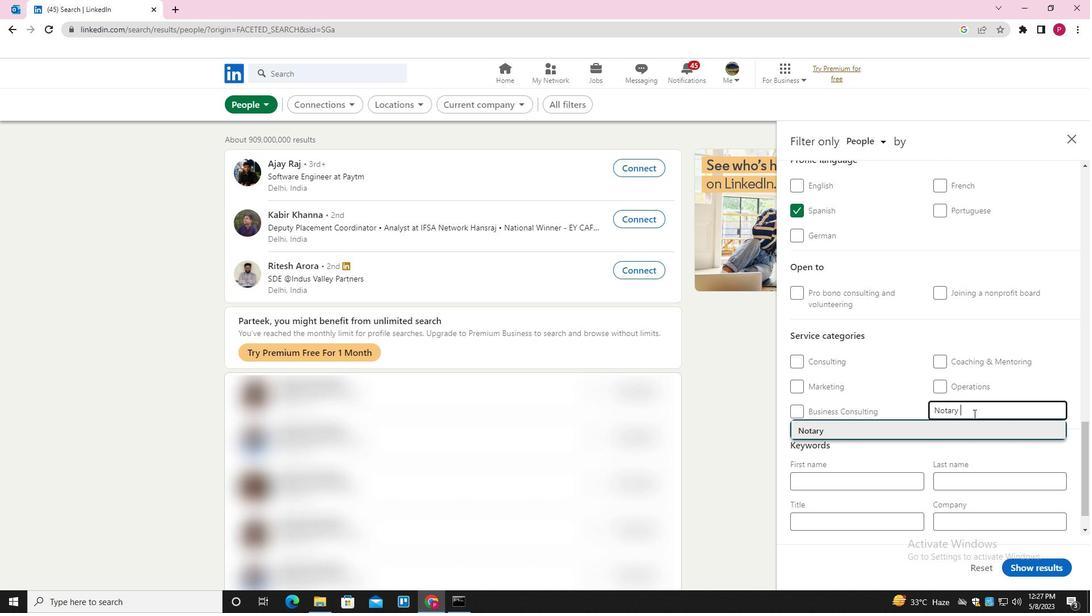 
Action: Mouse scrolled (973, 413) with delta (0, 0)
Screenshot: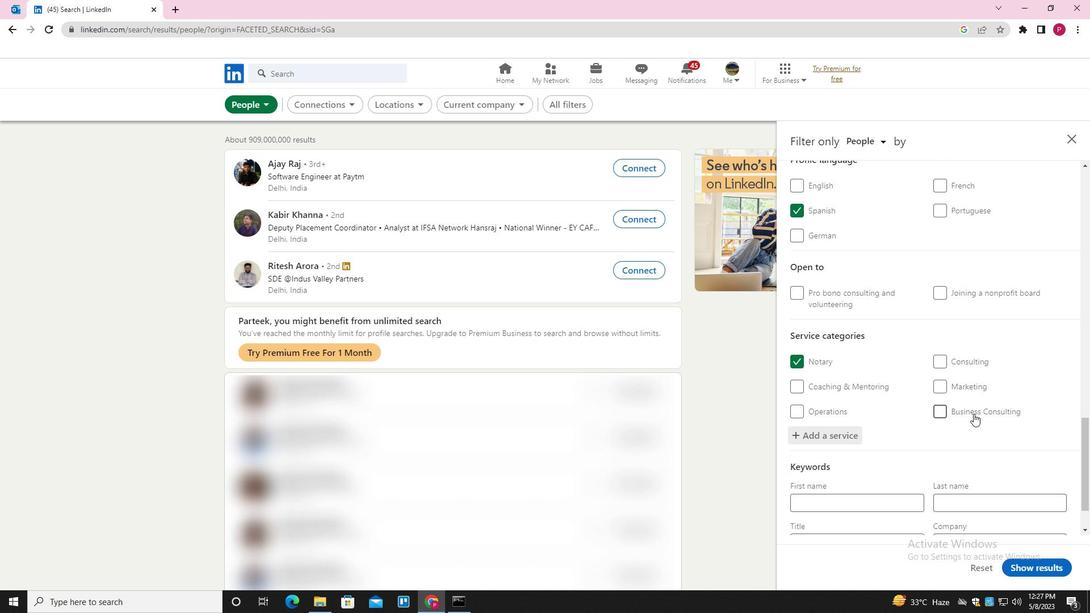 
Action: Mouse moved to (973, 414)
Screenshot: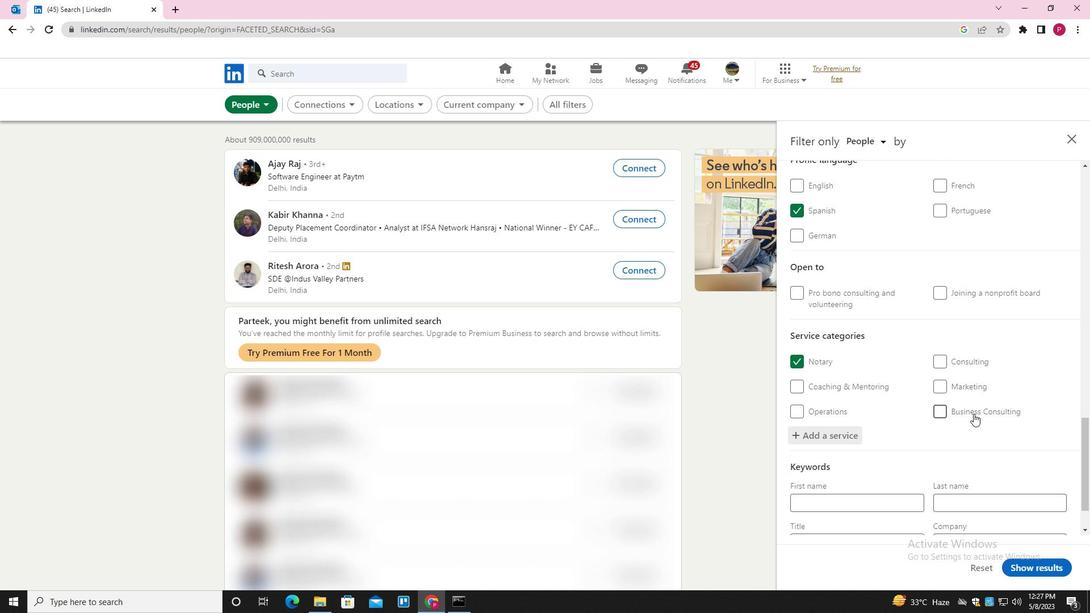 
Action: Mouse scrolled (973, 413) with delta (0, 0)
Screenshot: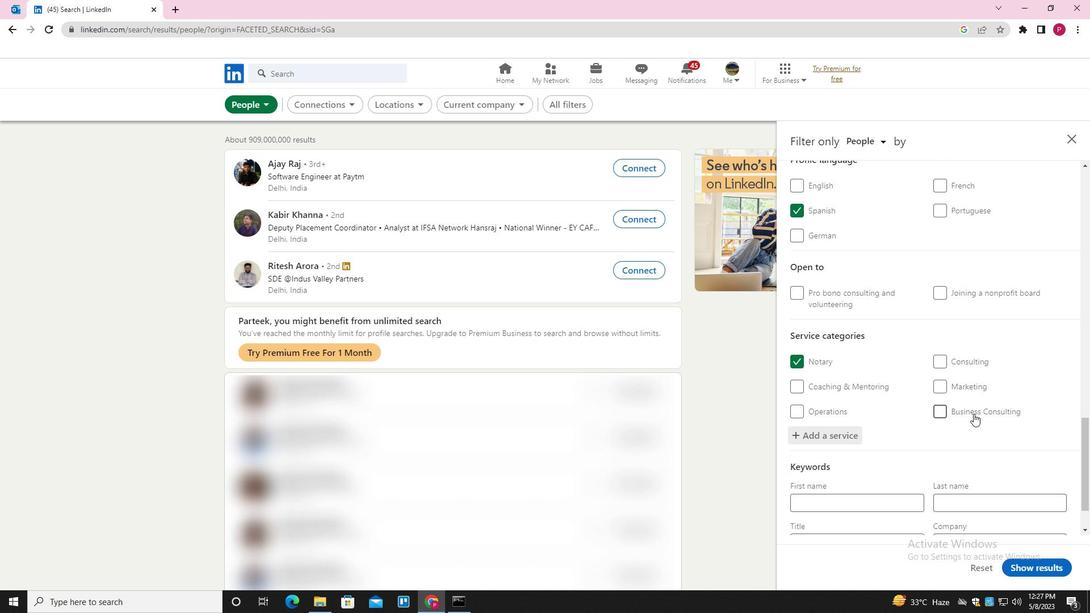 
Action: Mouse moved to (972, 415)
Screenshot: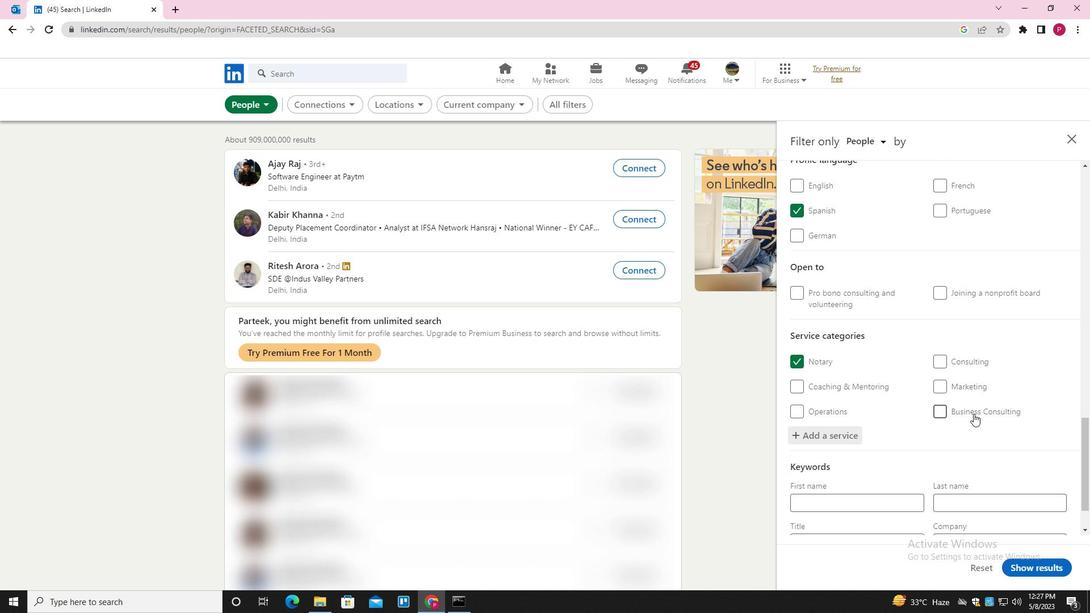 
Action: Mouse scrolled (972, 414) with delta (0, 0)
Screenshot: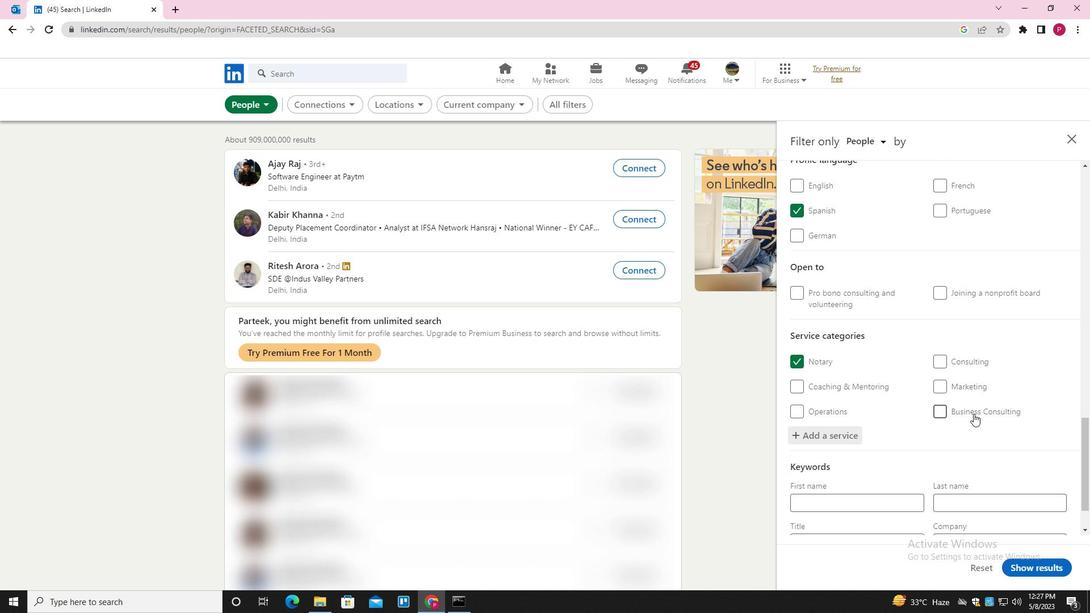 
Action: Mouse moved to (971, 415)
Screenshot: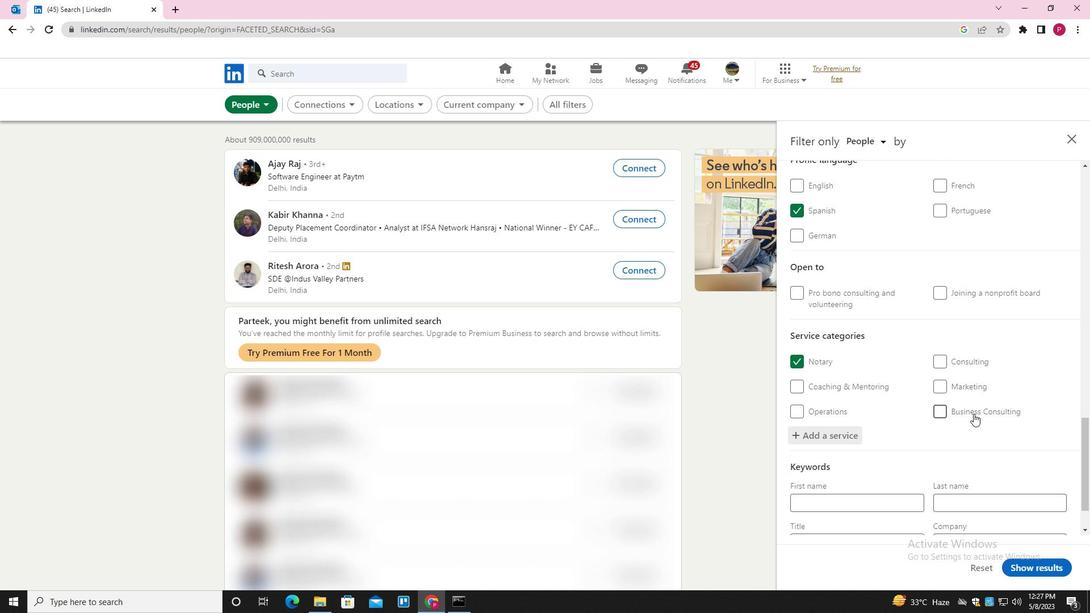 
Action: Mouse scrolled (971, 415) with delta (0, 0)
Screenshot: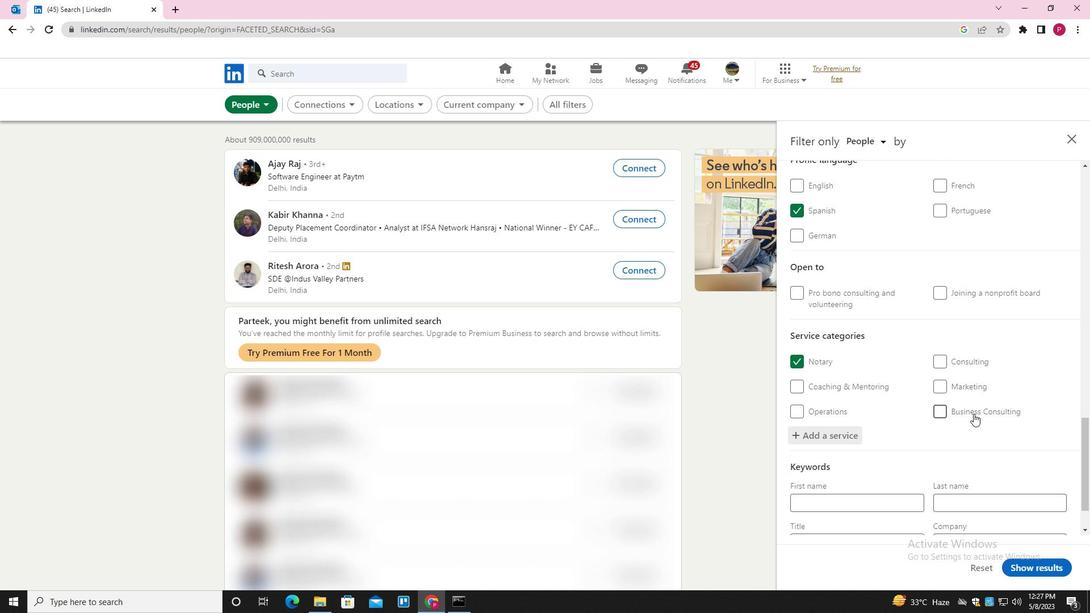 
Action: Mouse moved to (952, 434)
Screenshot: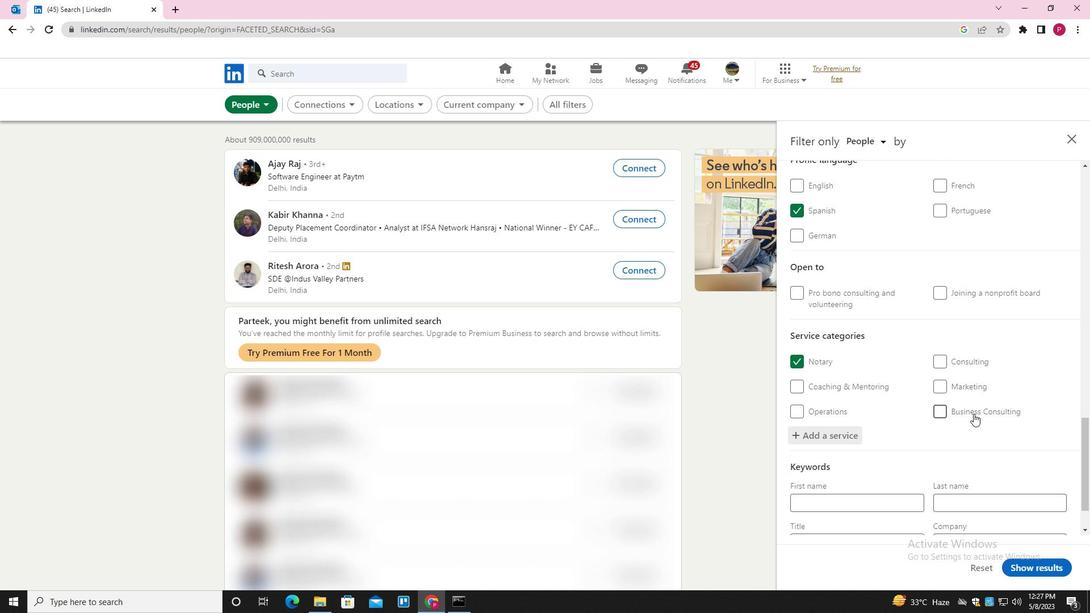 
Action: Mouse scrolled (952, 434) with delta (0, 0)
Screenshot: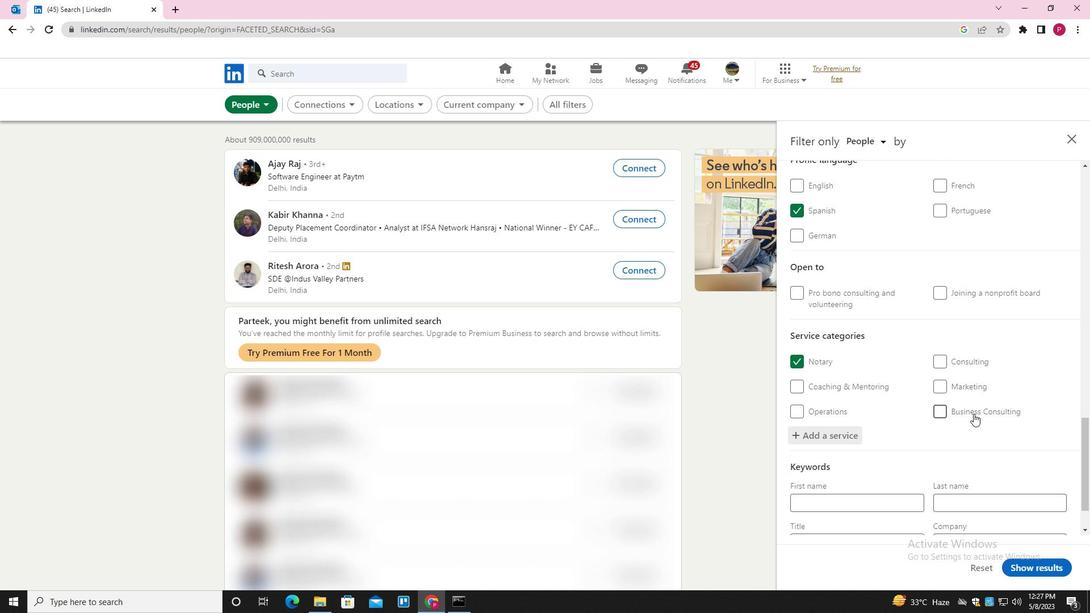 
Action: Mouse moved to (864, 489)
Screenshot: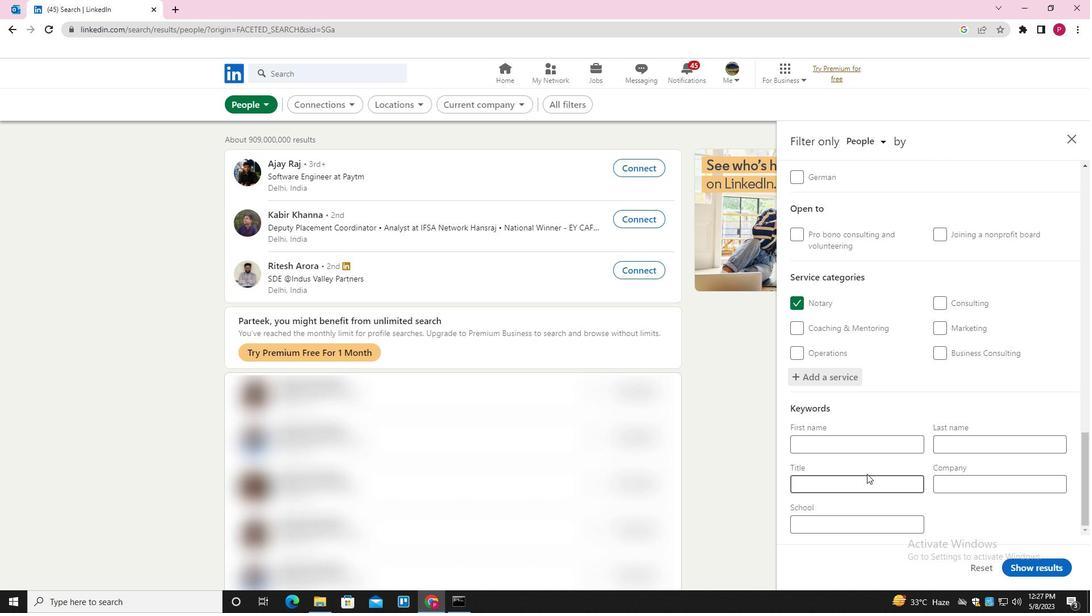 
Action: Mouse pressed left at (864, 489)
Screenshot: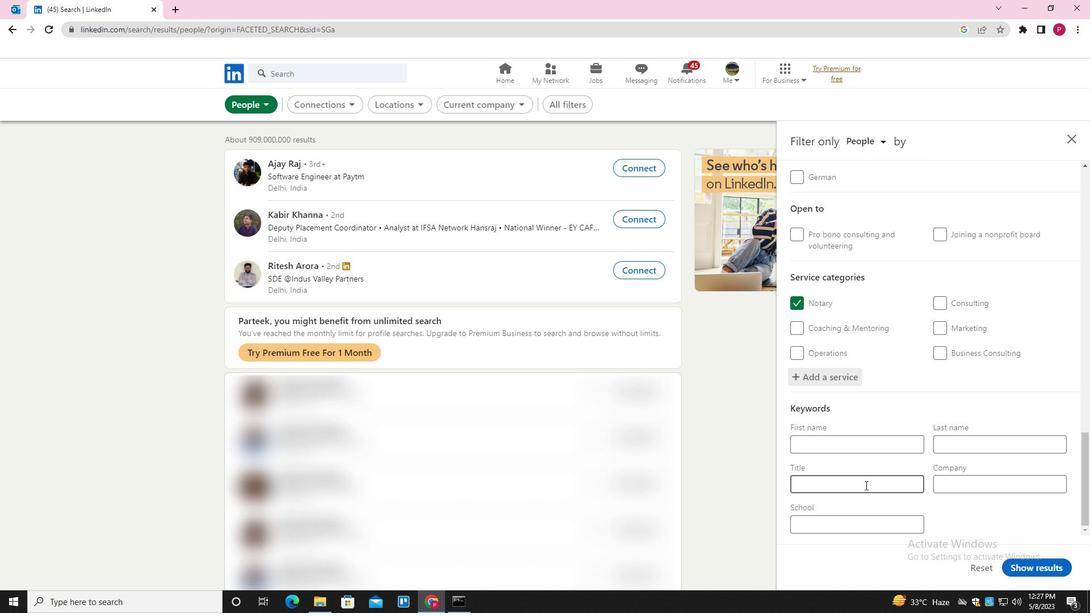
Action: Key pressed <Key.shift><Key.shift><Key.shift><Key.shift><Key.shift><Key.shift><Key.shift><Key.shift>PHYSICIST
Screenshot: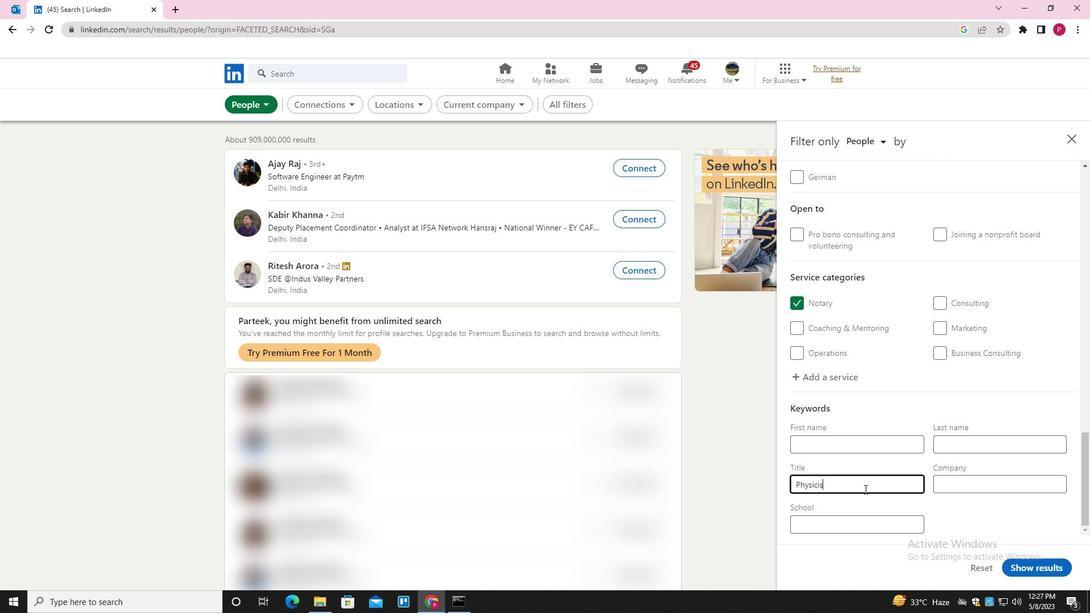 
Action: Mouse moved to (1039, 565)
Screenshot: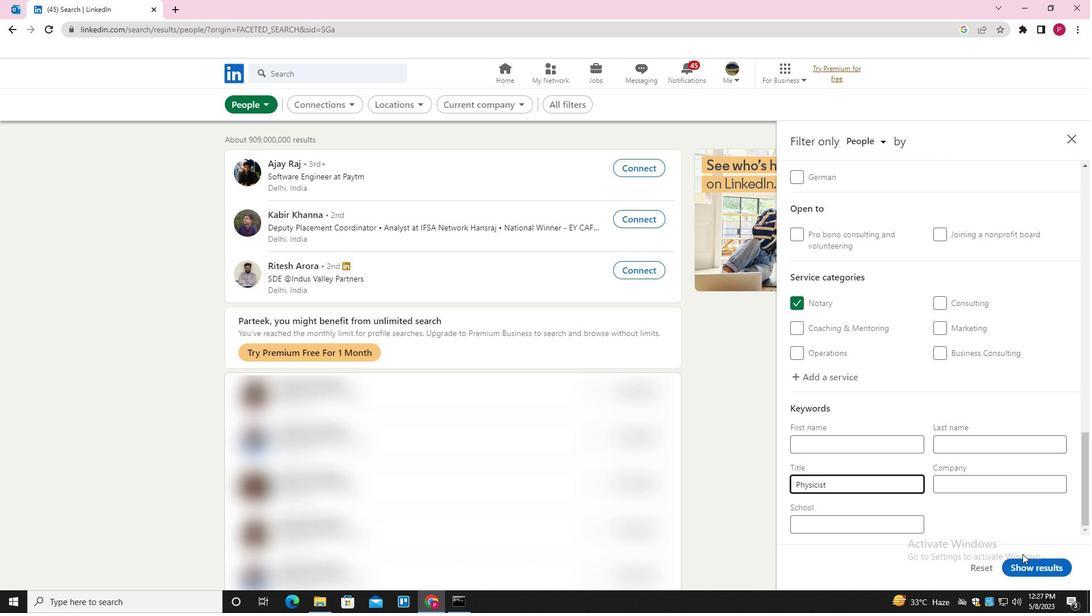 
Action: Mouse pressed left at (1039, 565)
Screenshot: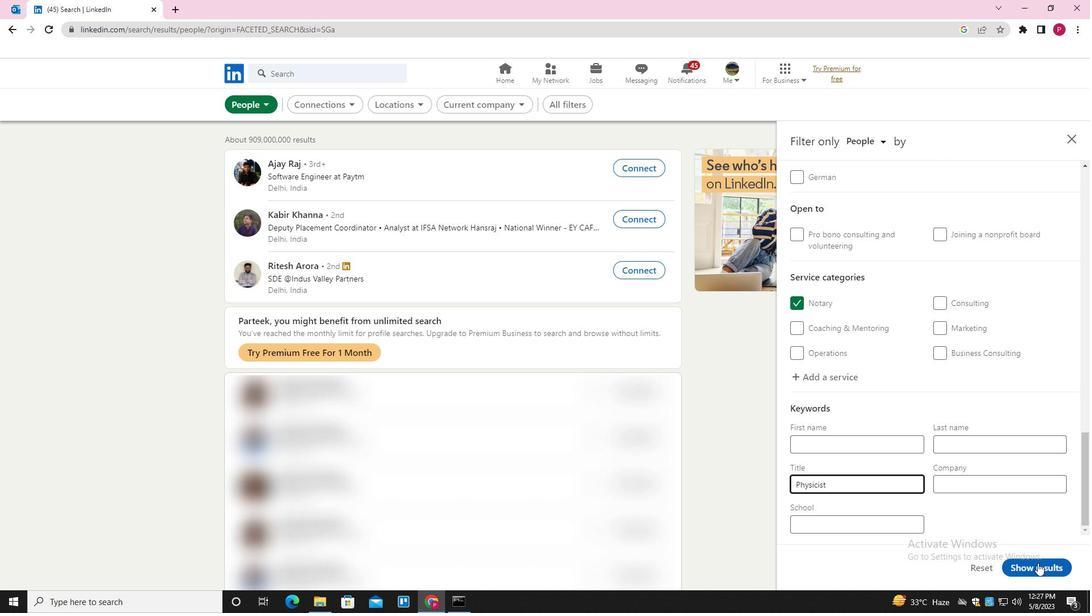 
Action: Mouse moved to (533, 285)
Screenshot: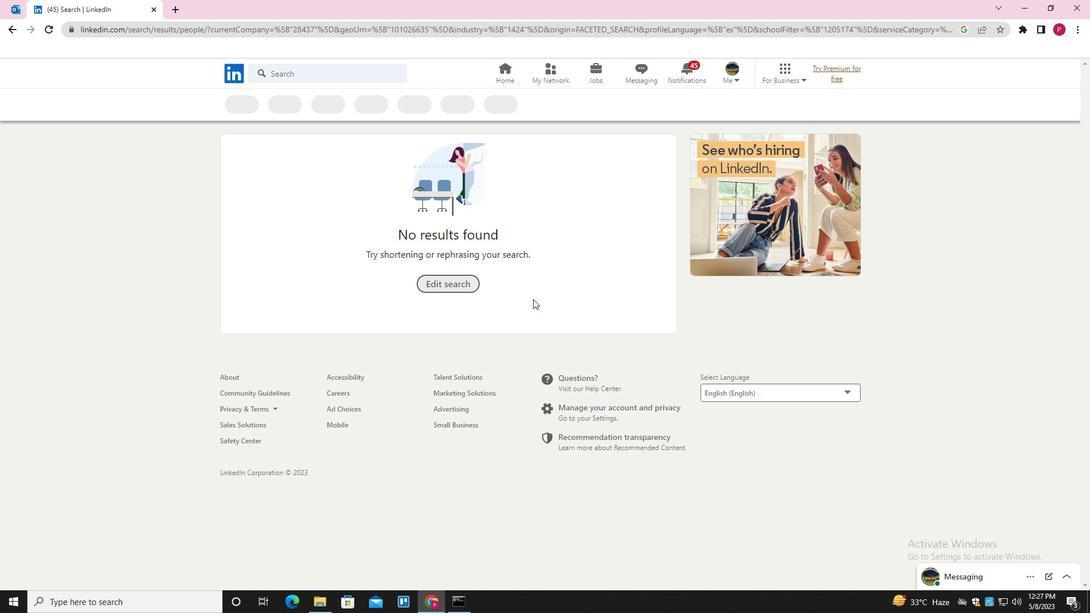 
